Task: Search one way flight ticket for 2 adults, 4 children and 1 infant on lap in business from Meridian: Key Field to New Bern: Coastal Carolina Regional Airport (was Craven County Regional) on 5-4-2023. Choice of flights is United. Number of bags: 1 carry on bag. Price is upto 107000. Outbound departure time preference is 11:30.
Action: Mouse moved to (276, 103)
Screenshot: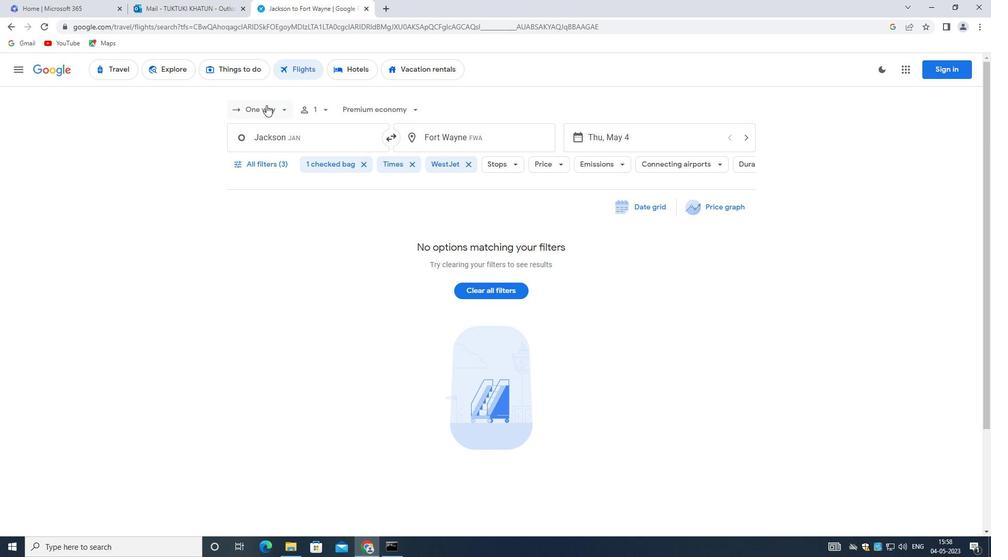 
Action: Mouse pressed left at (276, 103)
Screenshot: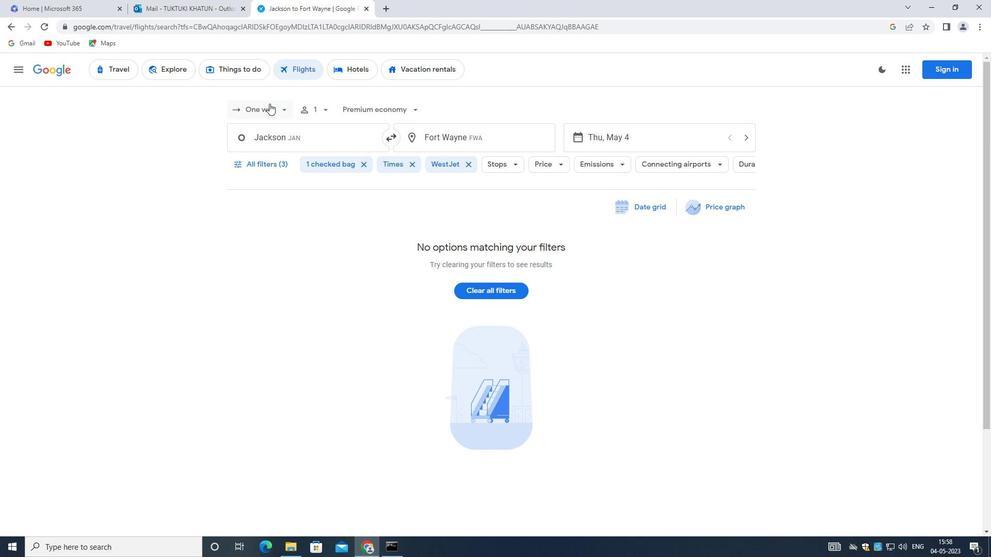 
Action: Mouse moved to (279, 152)
Screenshot: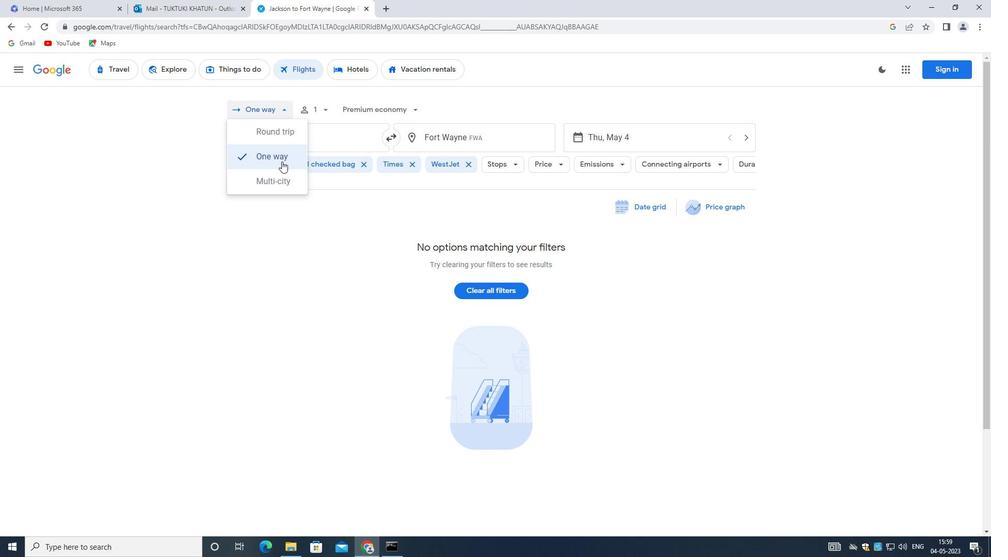 
Action: Mouse pressed left at (279, 152)
Screenshot: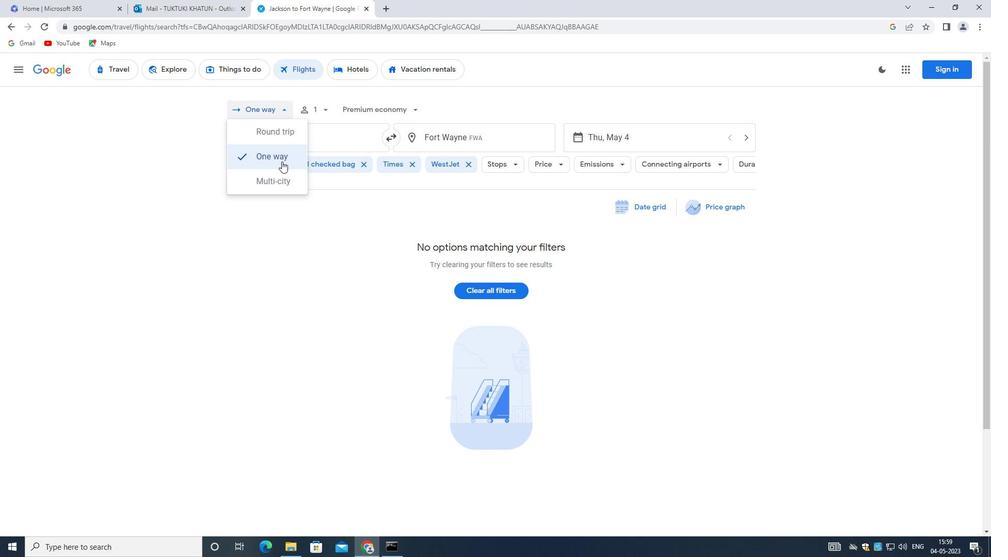 
Action: Mouse moved to (318, 105)
Screenshot: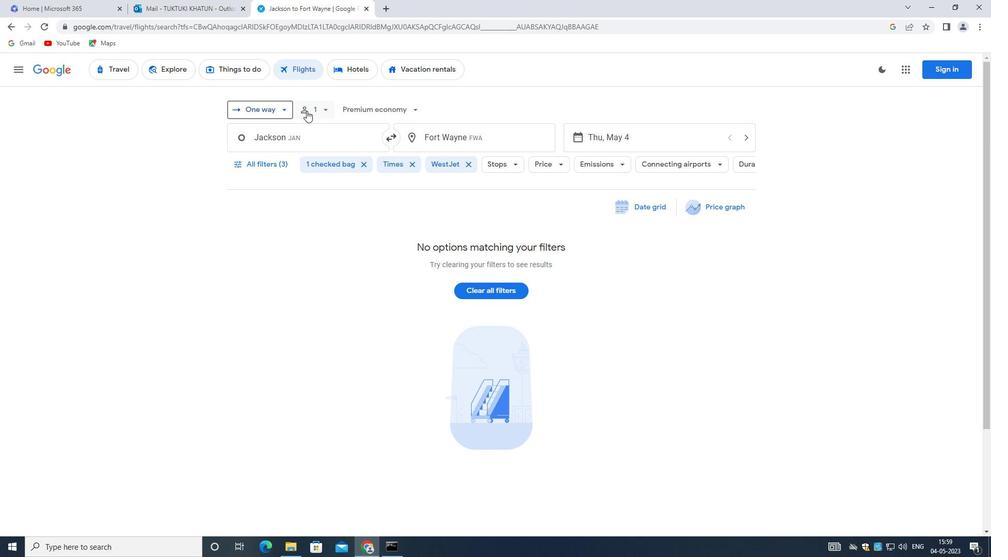 
Action: Mouse pressed left at (318, 105)
Screenshot: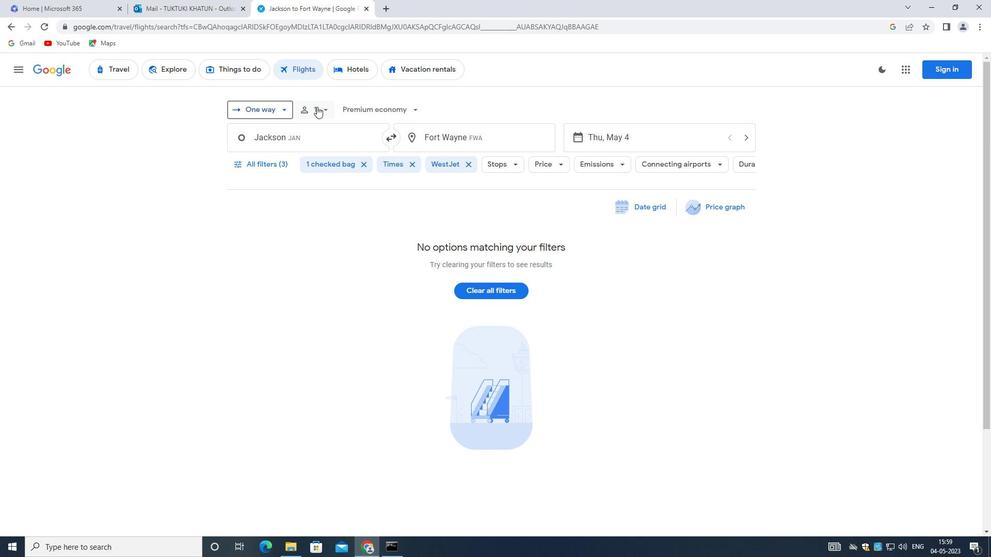 
Action: Mouse moved to (407, 140)
Screenshot: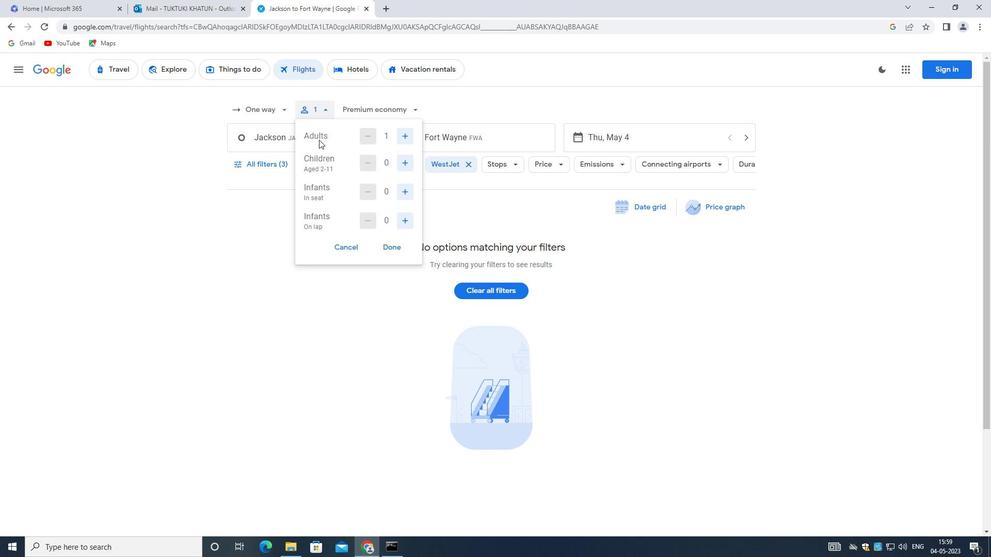 
Action: Mouse pressed left at (407, 140)
Screenshot: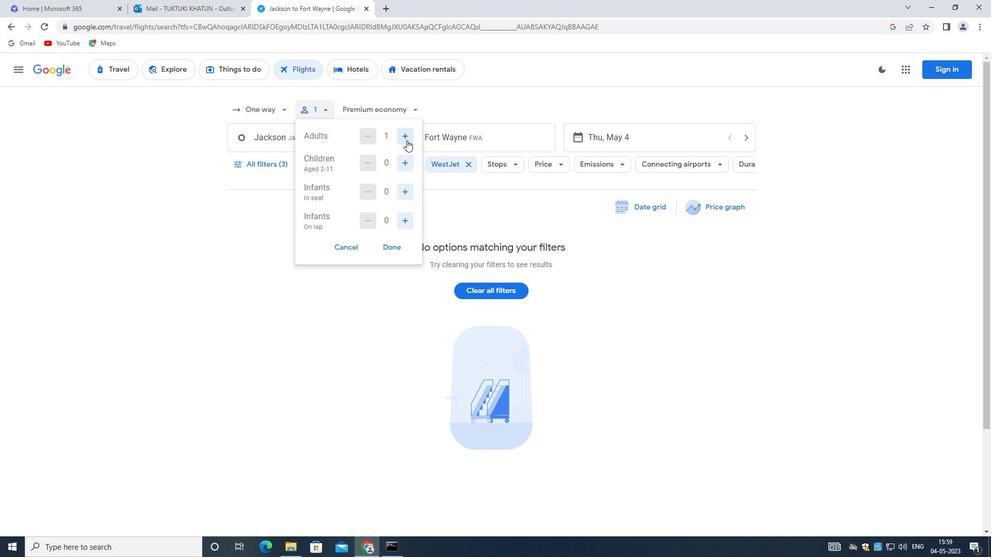
Action: Mouse moved to (400, 161)
Screenshot: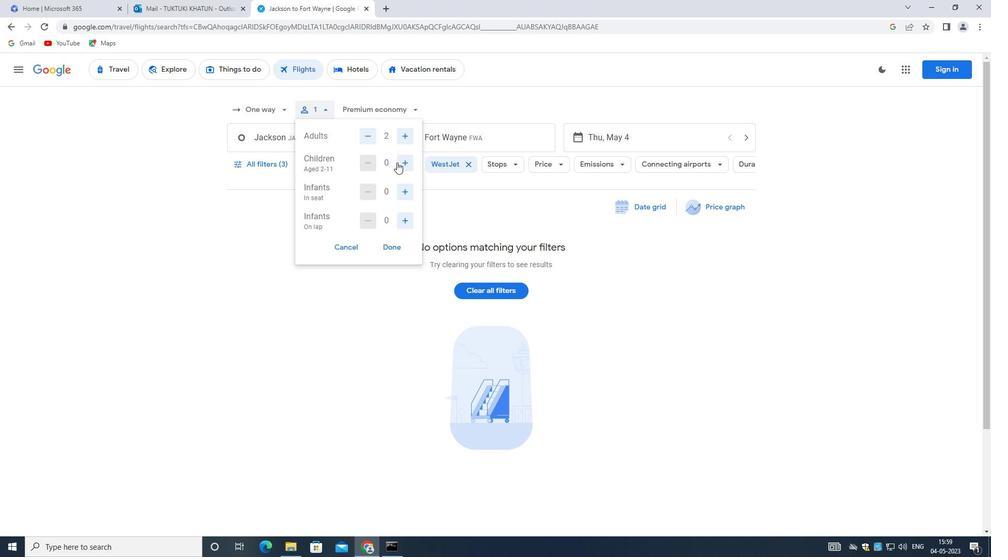 
Action: Mouse pressed left at (400, 161)
Screenshot: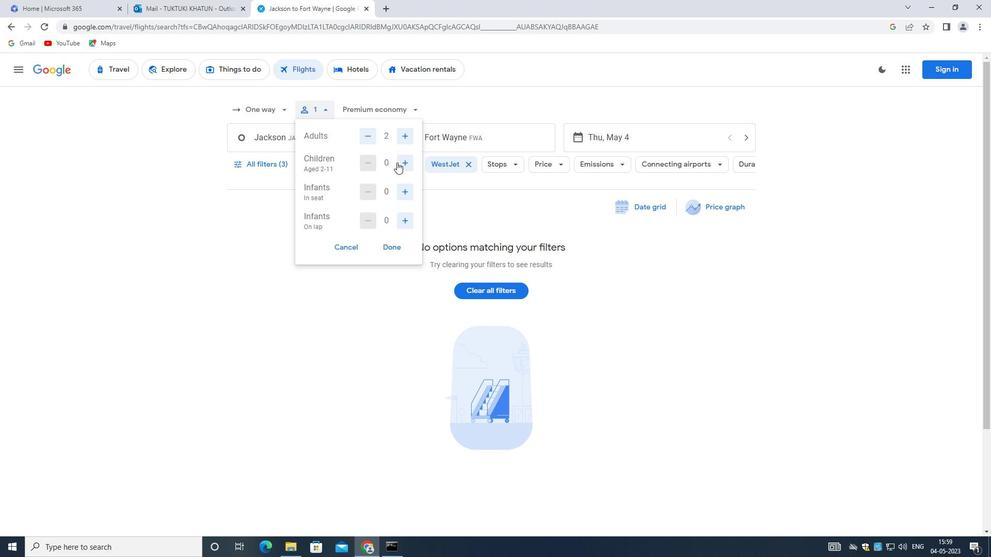 
Action: Mouse pressed left at (400, 161)
Screenshot: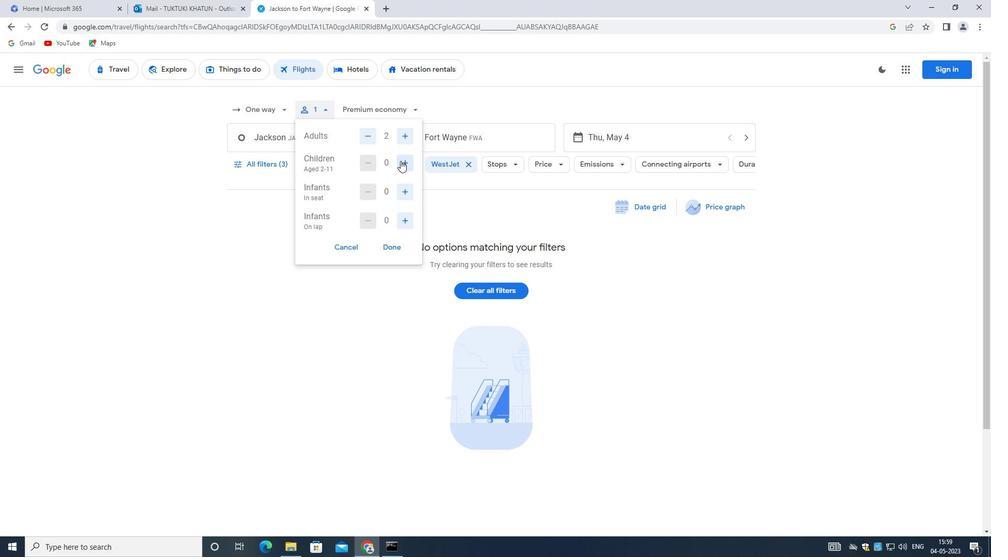 
Action: Mouse pressed left at (400, 161)
Screenshot: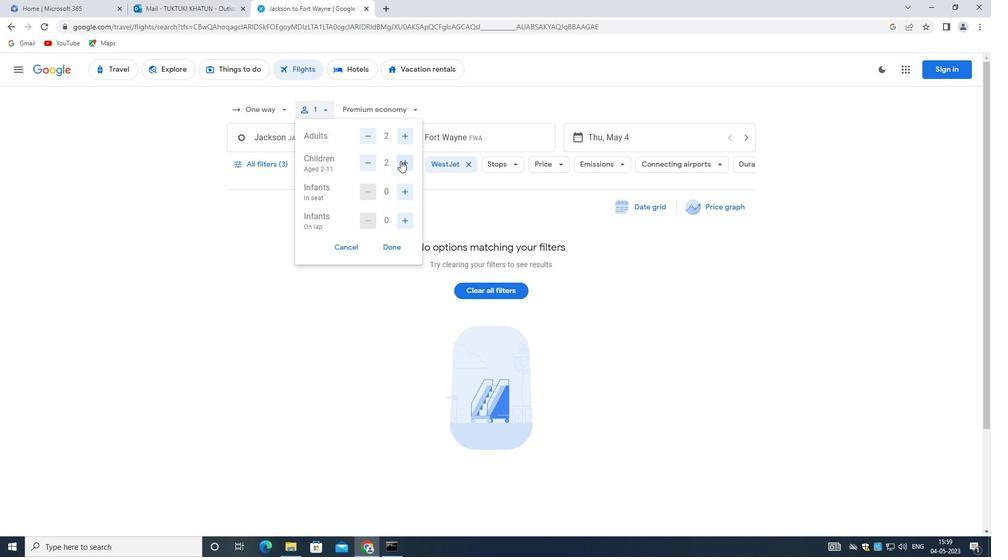 
Action: Mouse pressed left at (400, 161)
Screenshot: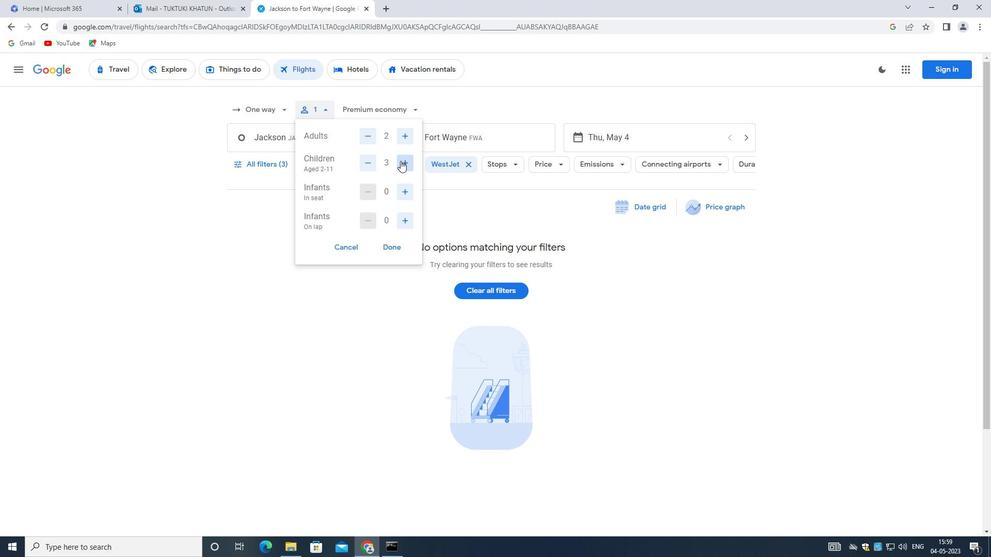
Action: Mouse moved to (404, 221)
Screenshot: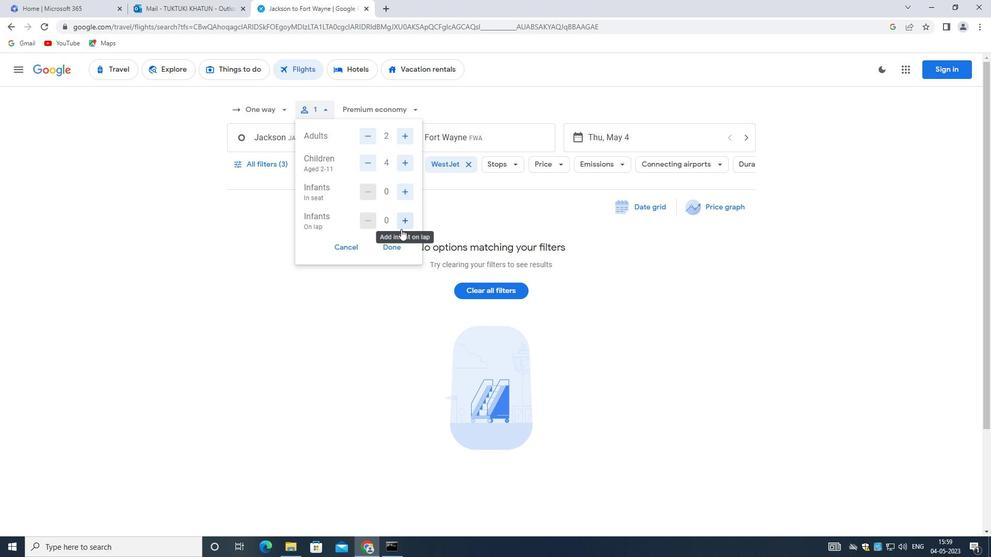 
Action: Mouse pressed left at (404, 221)
Screenshot: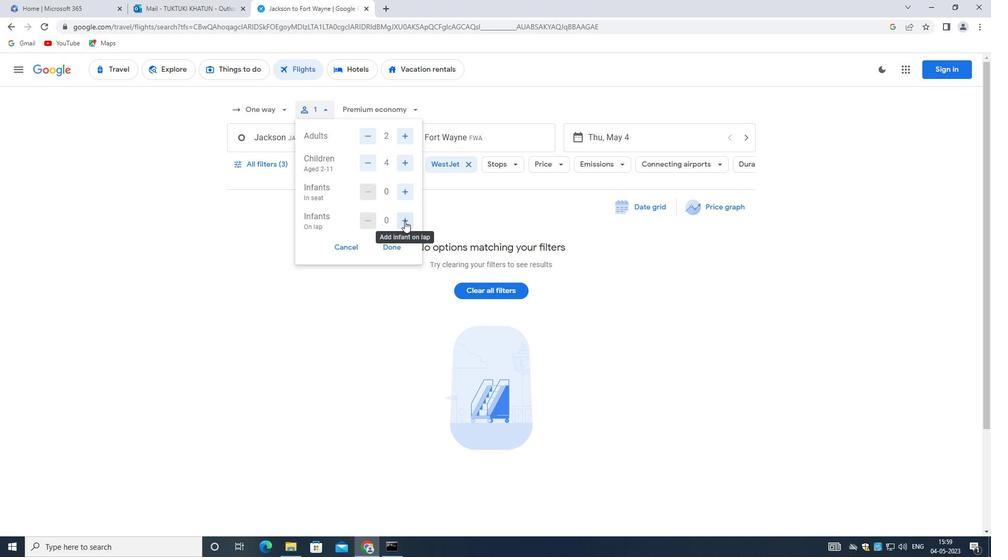 
Action: Mouse moved to (386, 243)
Screenshot: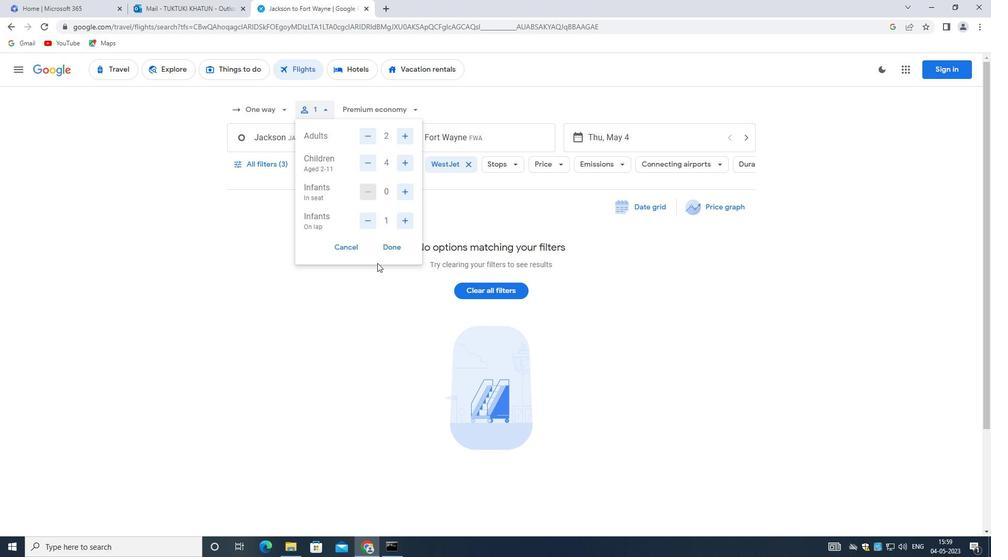 
Action: Mouse pressed left at (386, 243)
Screenshot: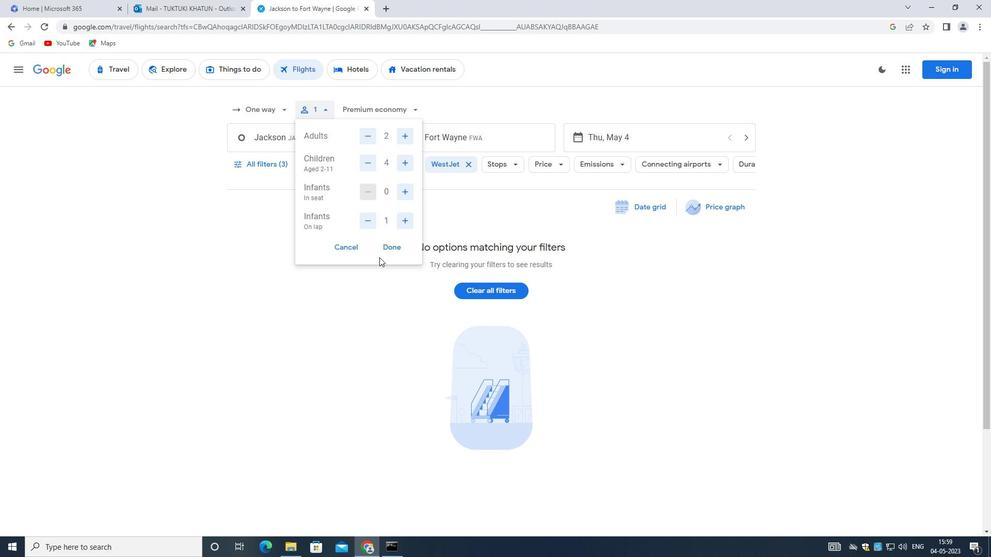 
Action: Mouse moved to (377, 110)
Screenshot: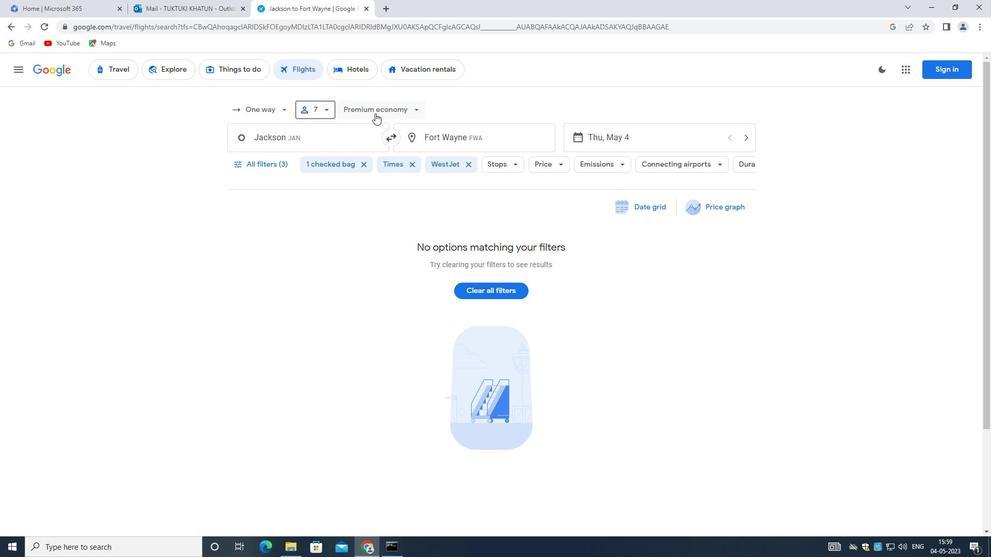 
Action: Mouse pressed left at (377, 110)
Screenshot: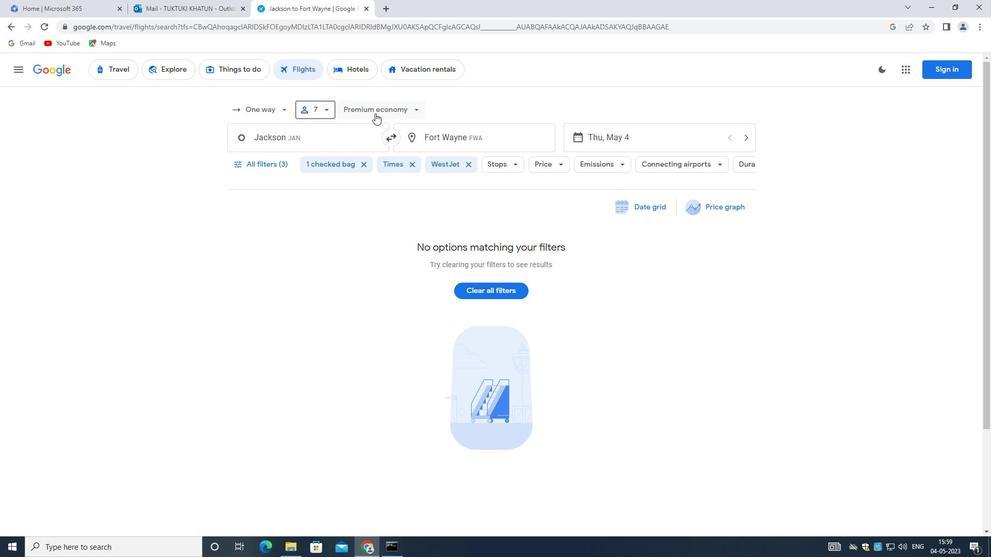 
Action: Mouse moved to (387, 179)
Screenshot: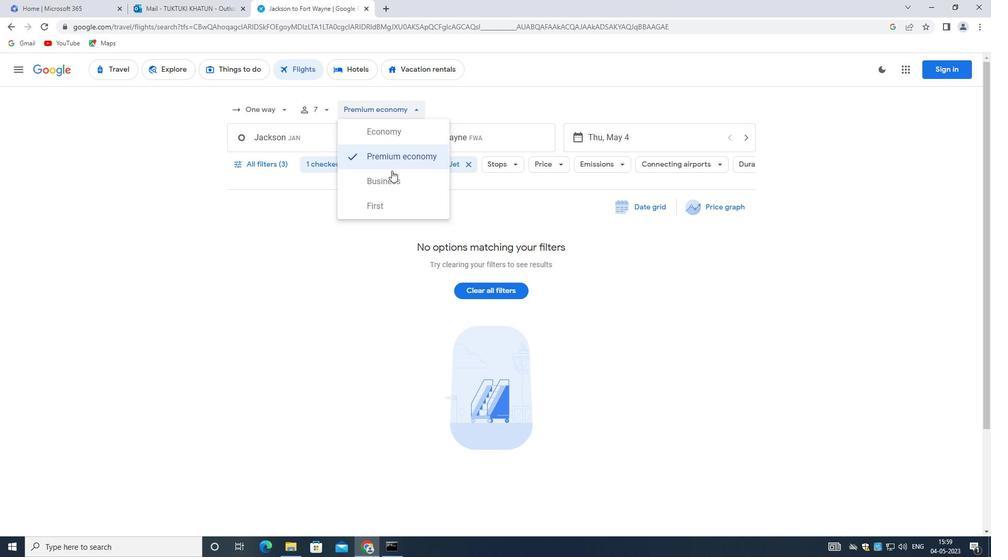 
Action: Mouse pressed left at (387, 179)
Screenshot: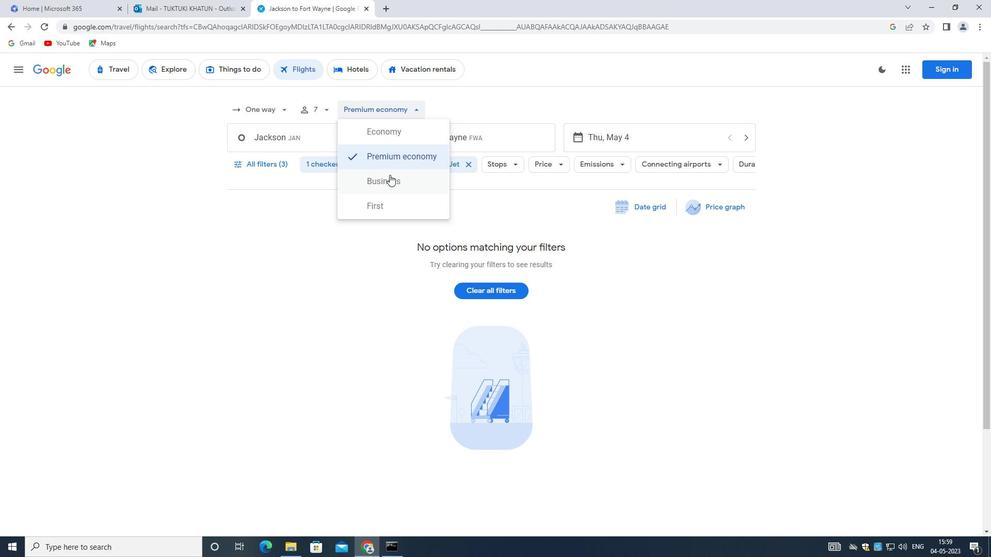 
Action: Mouse moved to (304, 137)
Screenshot: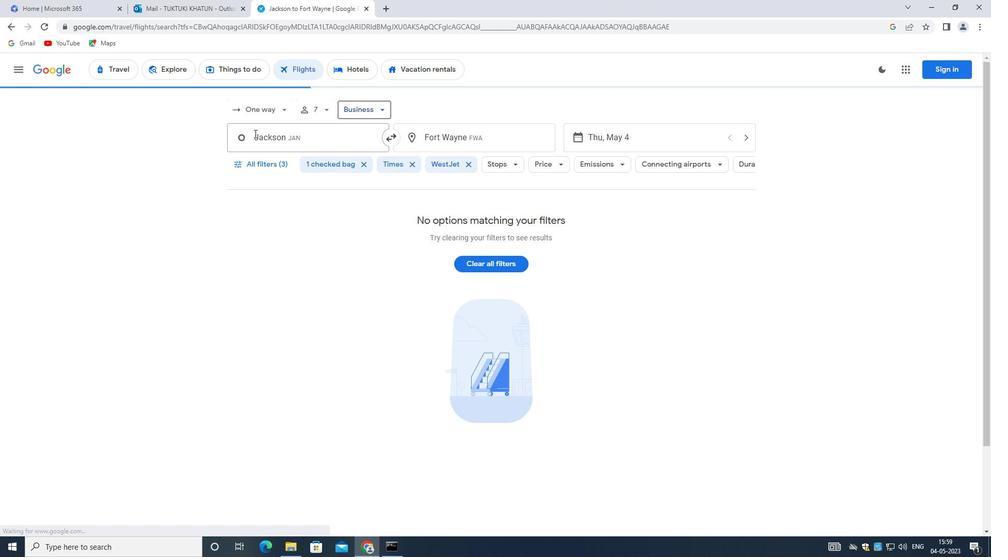 
Action: Mouse pressed left at (304, 137)
Screenshot: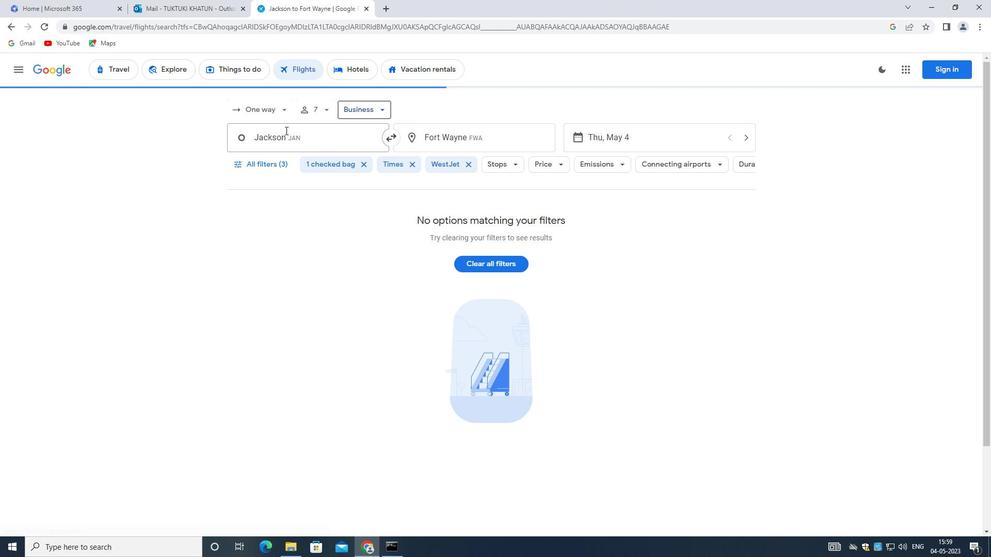 
Action: Key pressed <Key.backspace><Key.shift_r><Key.shift_r>Meridian<Key.shift_r><Key.shift_r><Key.shift_r><Key.shift_r><Key.shift_r><Key.shift_r><Key.shift_r><Key.shift_r><Key.shift_r><Key.shift_r><Key.shift_r><Key.shift_r><Key.shift_r><Key.shift_r><Key.shift_r><Key.shift_r><Key.shift_r><Key.shift_r><Key.shift_r><Key.shift_r><Key.shift_r><Key.shift_r><Key.shift_r><Key.shift_r><Key.shift_r><Key.shift_r><Key.shift_r><Key.shift_r><Key.shift_r><Key.shift_r><Key.shift_r><Key.shift_r><Key.shift_r><Key.shift_r><Key.shift_r><Key.shift_r>:<Key.shift_r><Key.shift_r><Key.shift_r><Key.shift_r><Key.shift_r>Key<Key.space><Key.shift>FIELD<Key.space>
Screenshot: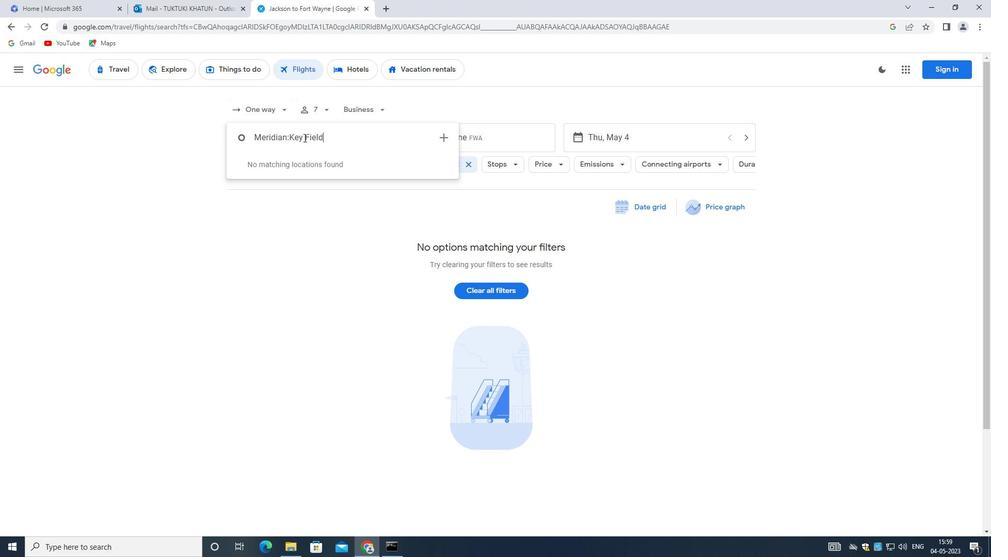 
Action: Mouse moved to (443, 135)
Screenshot: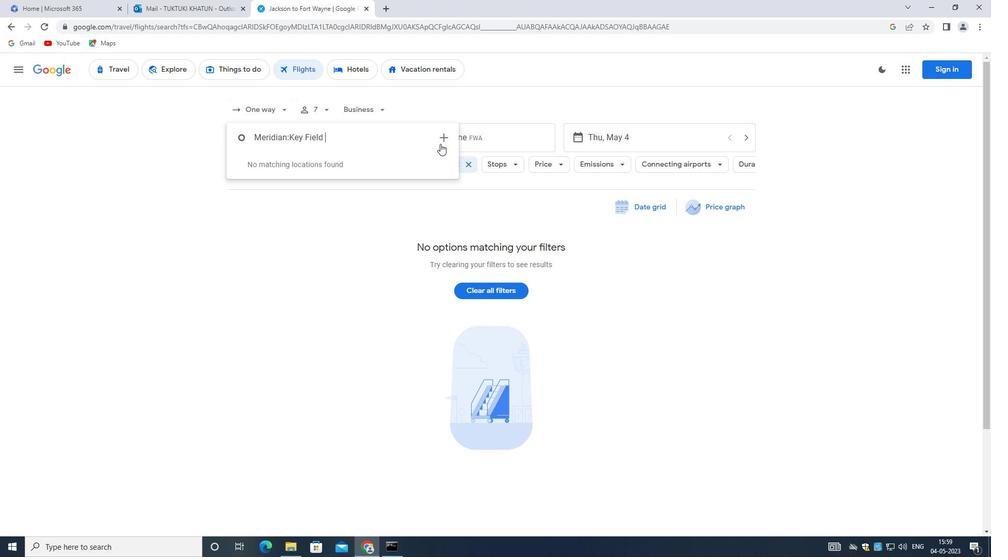 
Action: Mouse pressed left at (443, 135)
Screenshot: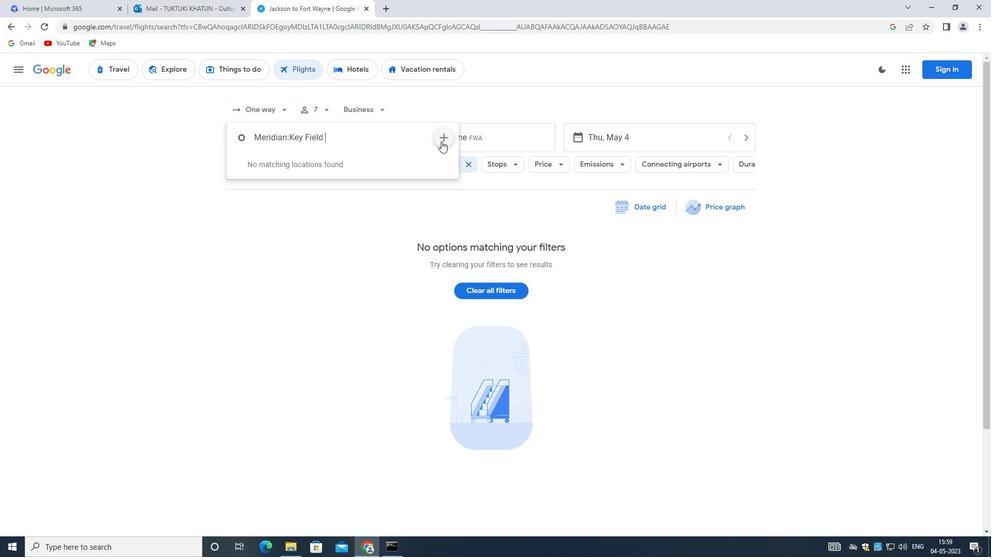
Action: Mouse moved to (495, 138)
Screenshot: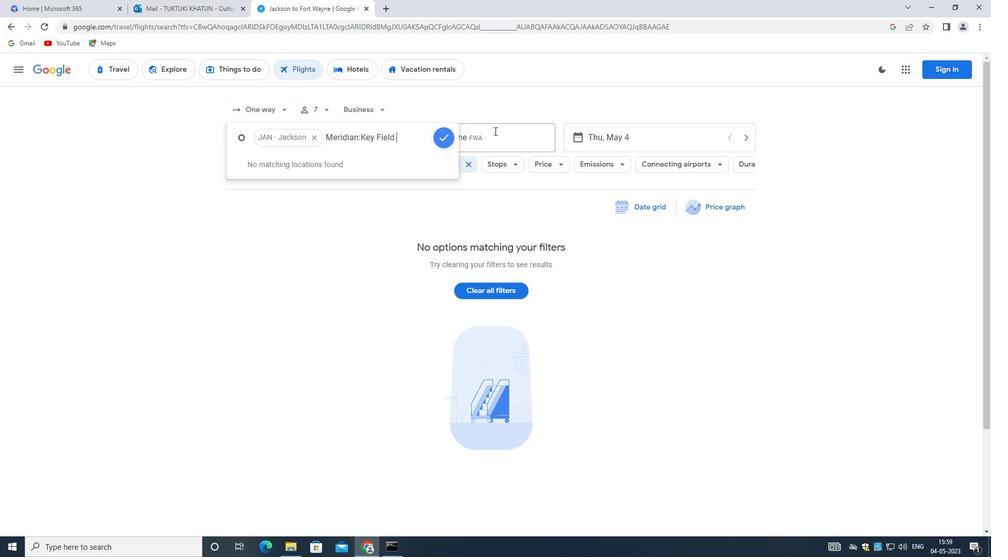 
Action: Mouse pressed left at (495, 138)
Screenshot: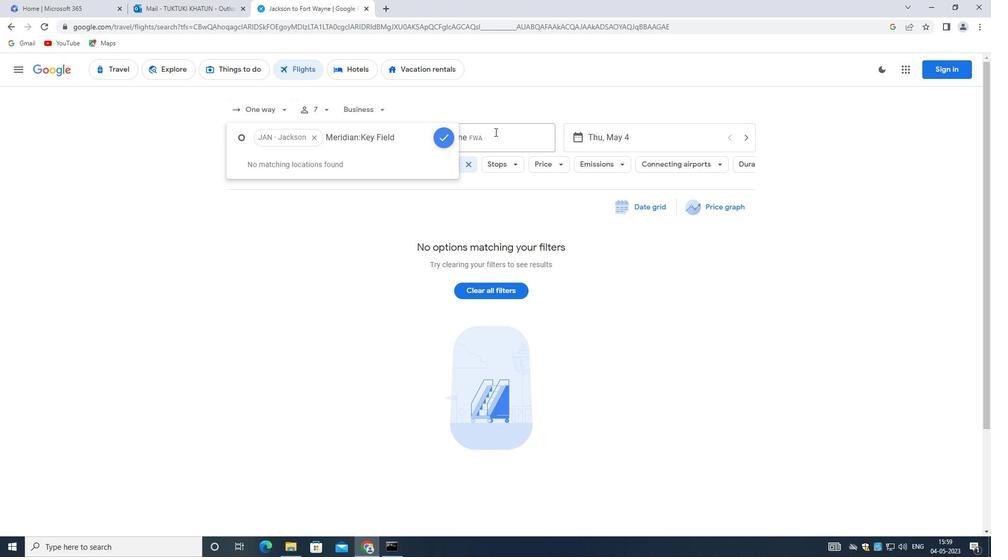 
Action: Mouse moved to (495, 138)
Screenshot: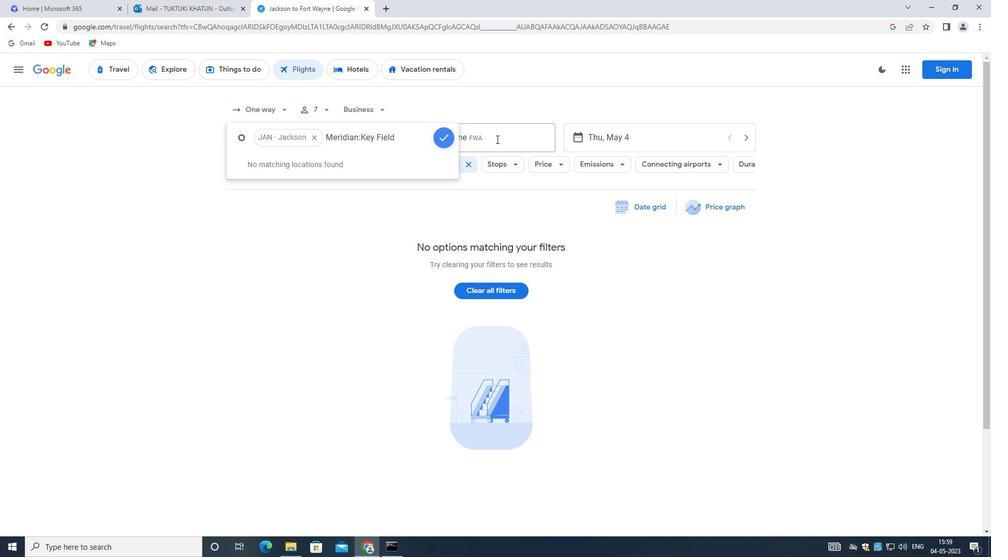 
Action: Key pressed <Key.backspace>
Screenshot: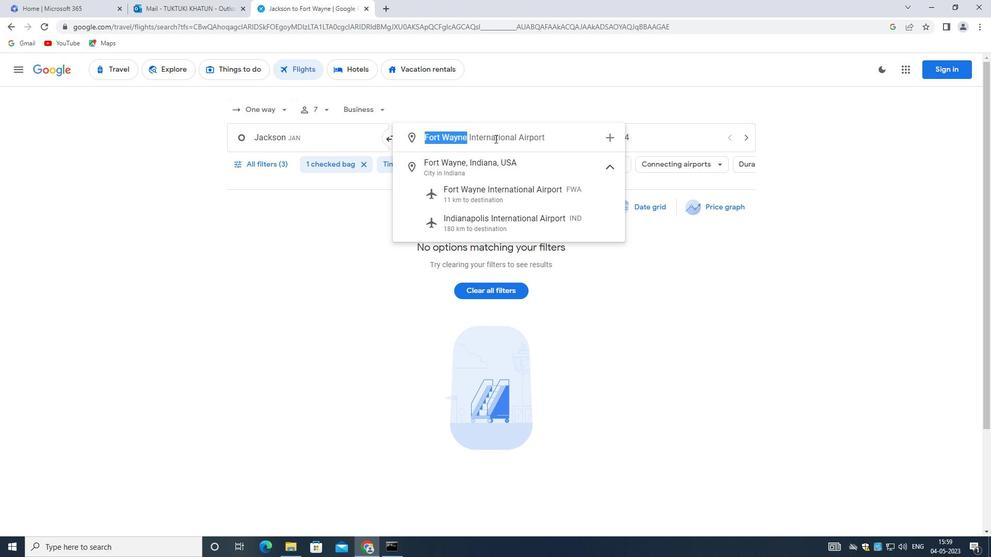 
Action: Mouse moved to (495, 138)
Screenshot: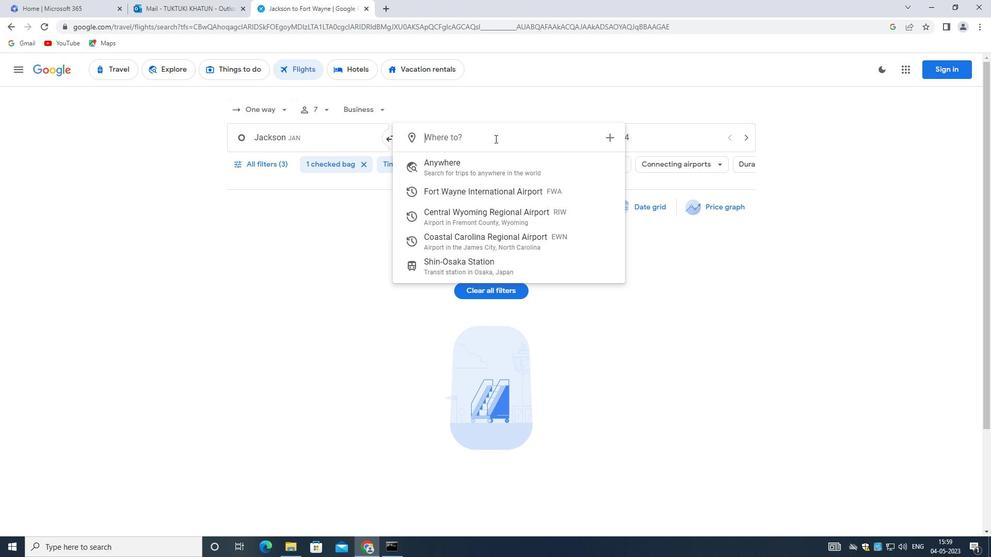 
Action: Key pressed <Key.shift><Key.shift><Key.shift><Key.shift><Key.shift><Key.shift><Key.shift><Key.shift><Key.shift><Key.shift><Key.shift><Key.shift><Key.shift><Key.shift><Key.shift><Key.shift><Key.shift><Key.shift><Key.shift><Key.shift><Key.shift><Key.shift><Key.shift><Key.shift><Key.shift>COASTAL<Key.space><Key.shift>CAROLINA<Key.space><Key.shift><Key.shift><Key.shift><Key.shift><Key.shift><Key.shift>R
Screenshot: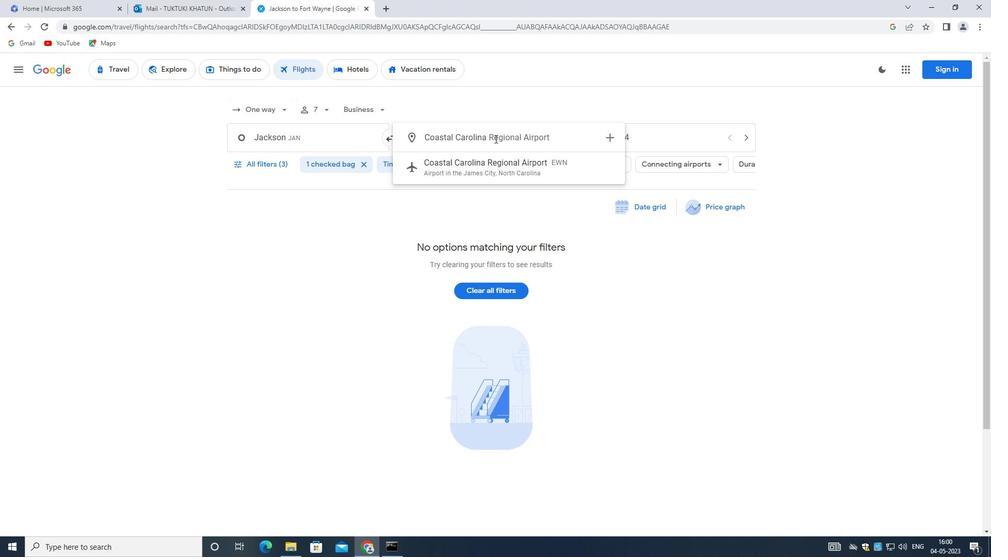 
Action: Mouse moved to (491, 163)
Screenshot: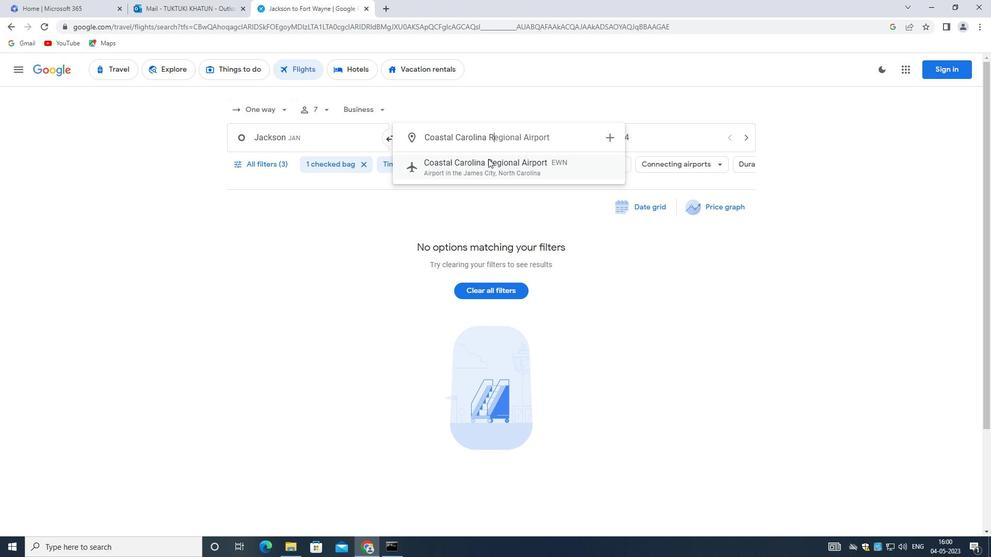 
Action: Mouse pressed left at (491, 163)
Screenshot: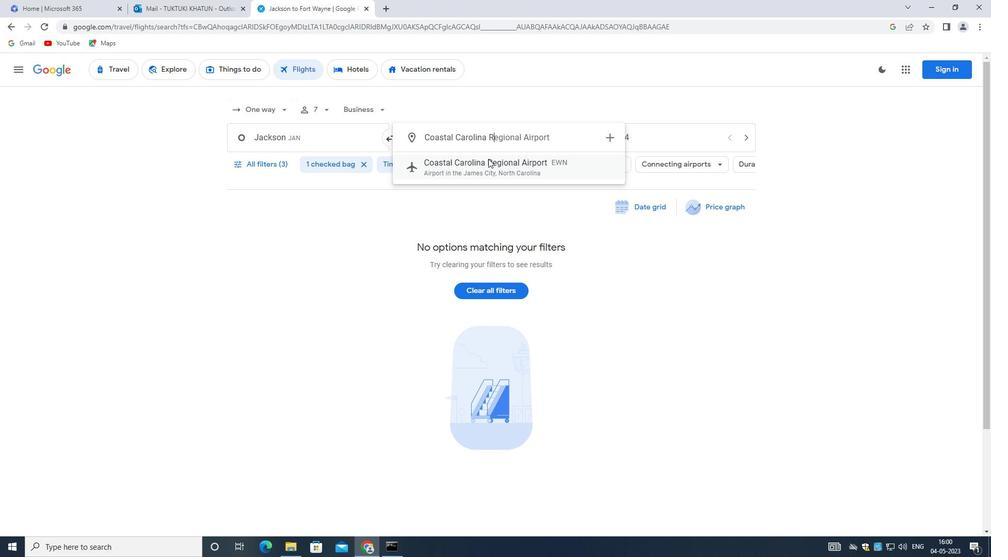 
Action: Mouse moved to (643, 145)
Screenshot: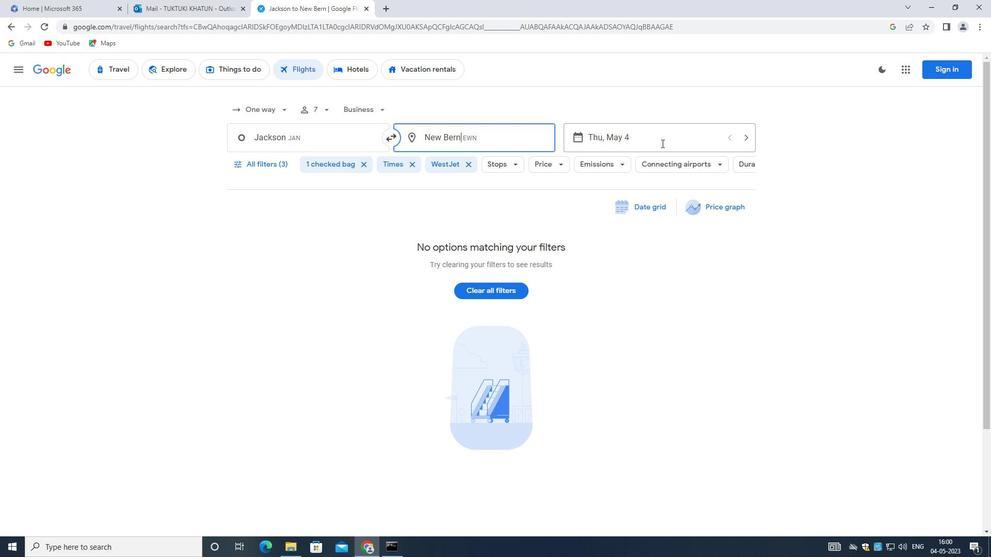 
Action: Mouse pressed left at (643, 145)
Screenshot: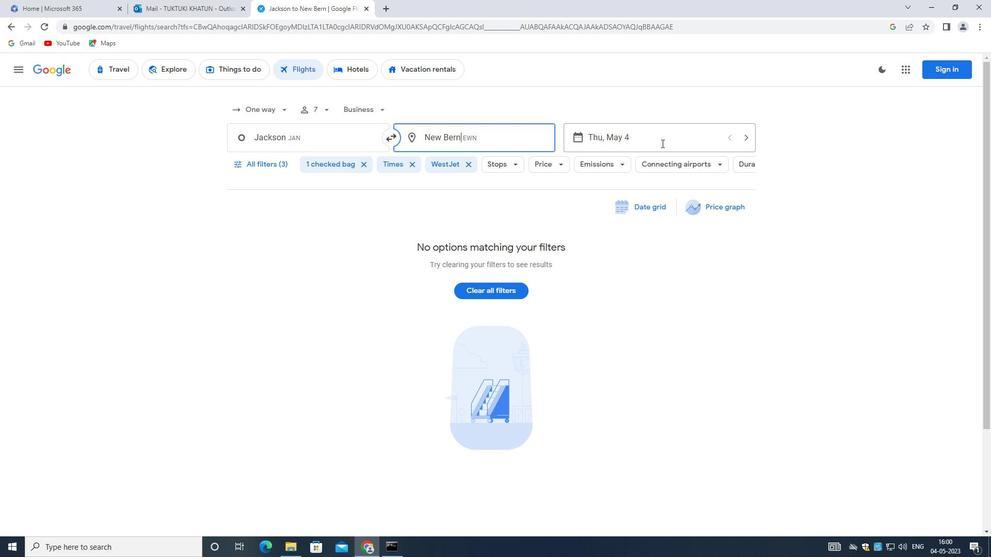 
Action: Mouse moved to (729, 390)
Screenshot: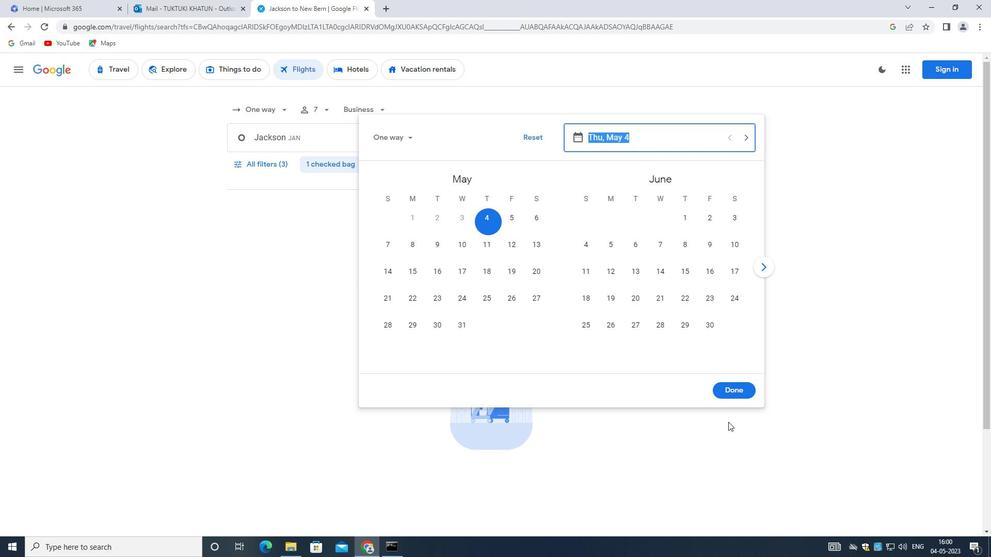 
Action: Mouse pressed left at (729, 390)
Screenshot: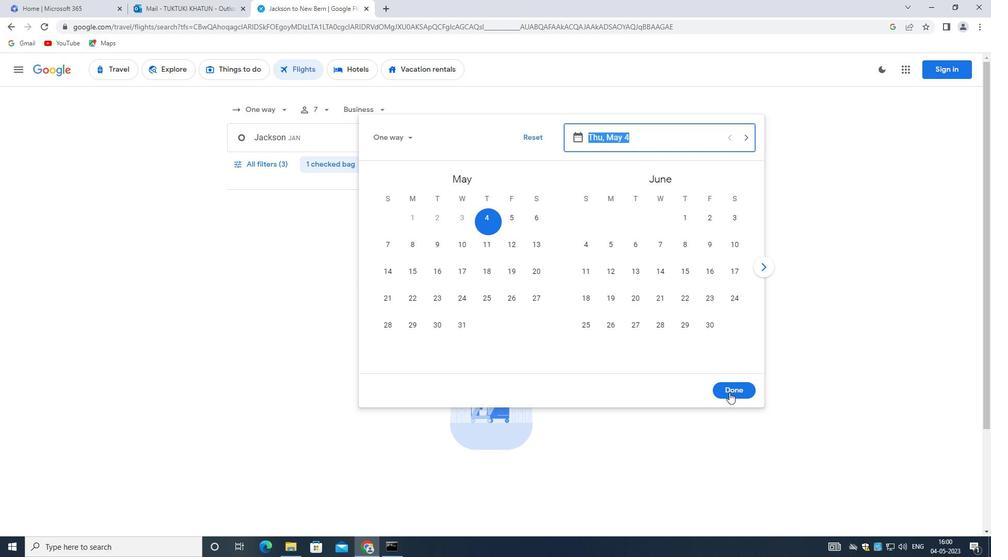 
Action: Mouse moved to (268, 161)
Screenshot: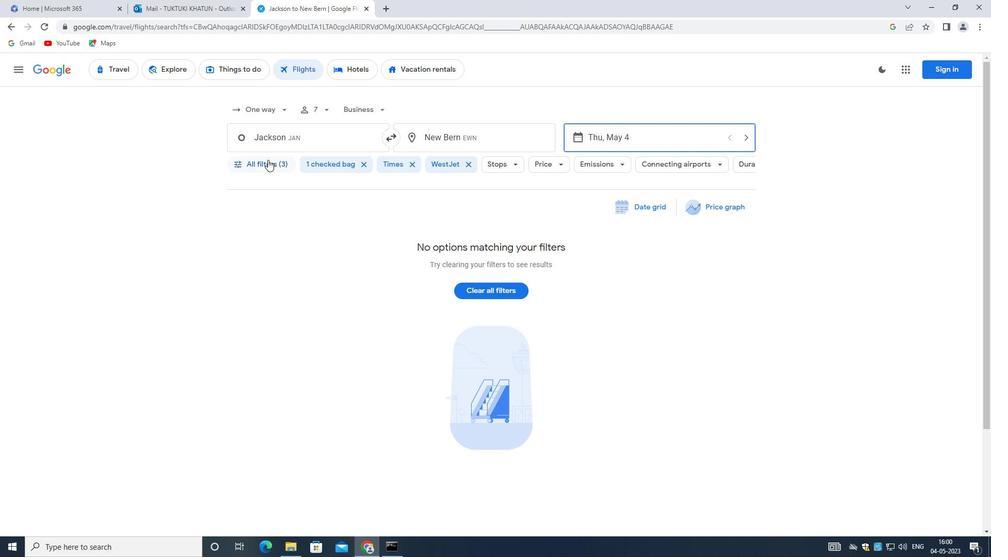 
Action: Mouse pressed left at (268, 161)
Screenshot: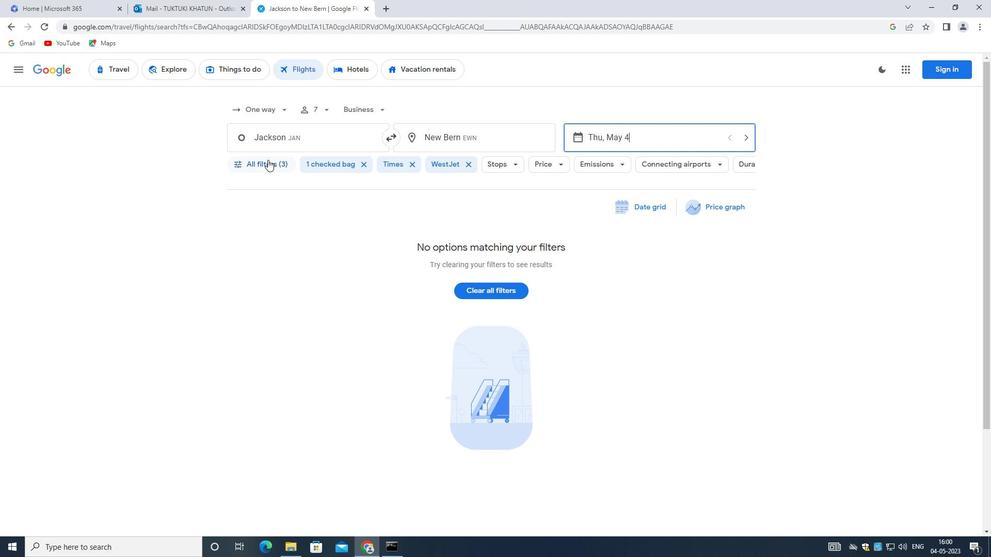 
Action: Mouse moved to (322, 351)
Screenshot: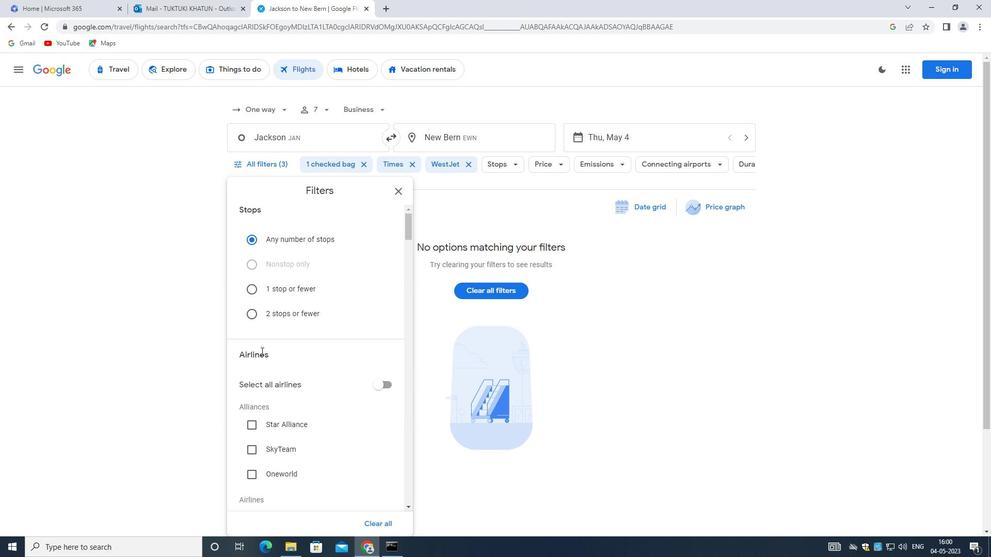 
Action: Mouse scrolled (322, 350) with delta (0, 0)
Screenshot: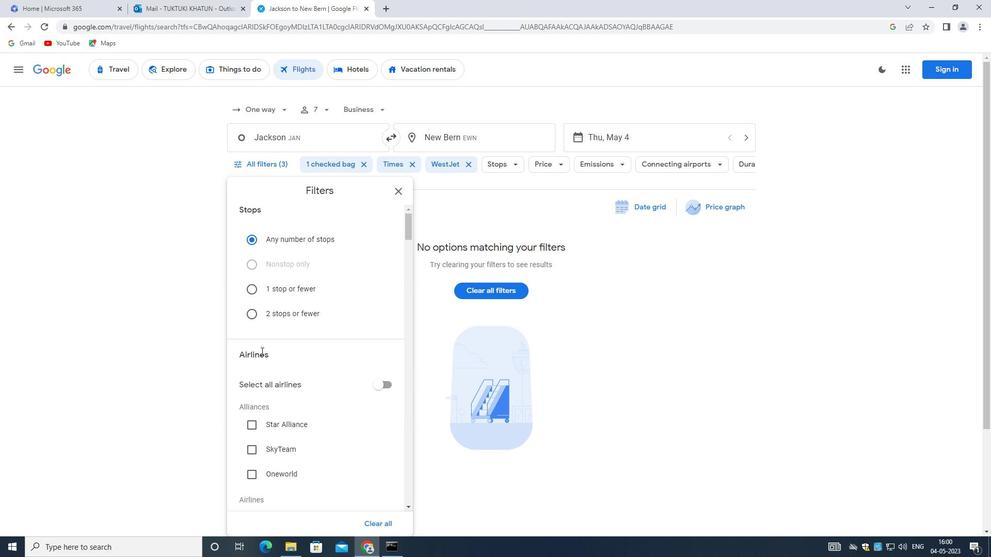 
Action: Mouse moved to (322, 351)
Screenshot: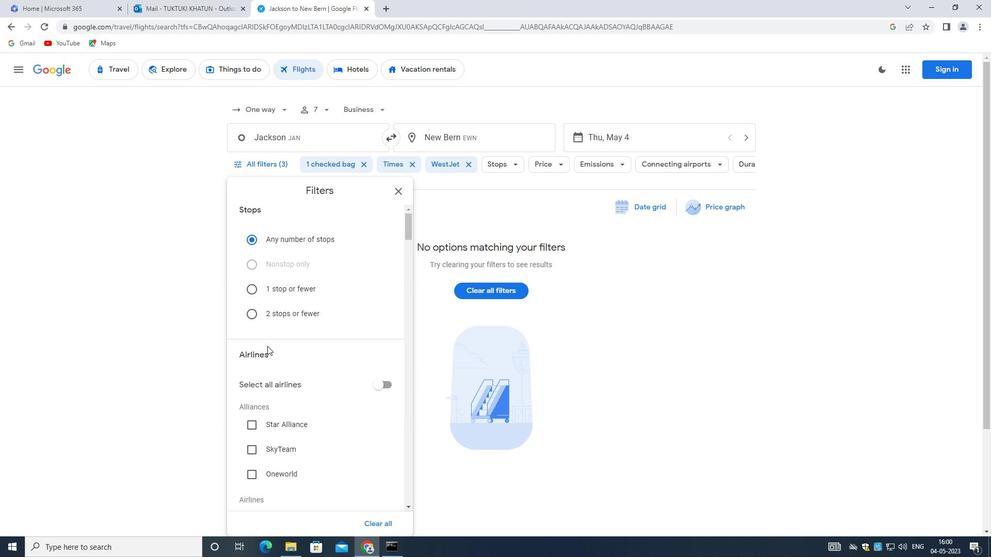 
Action: Mouse scrolled (322, 351) with delta (0, 0)
Screenshot: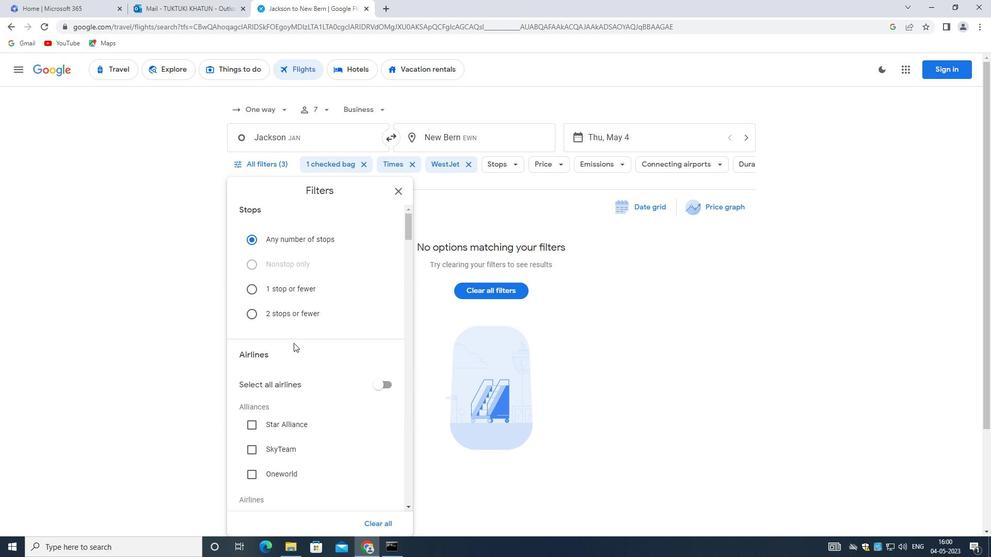 
Action: Mouse moved to (322, 352)
Screenshot: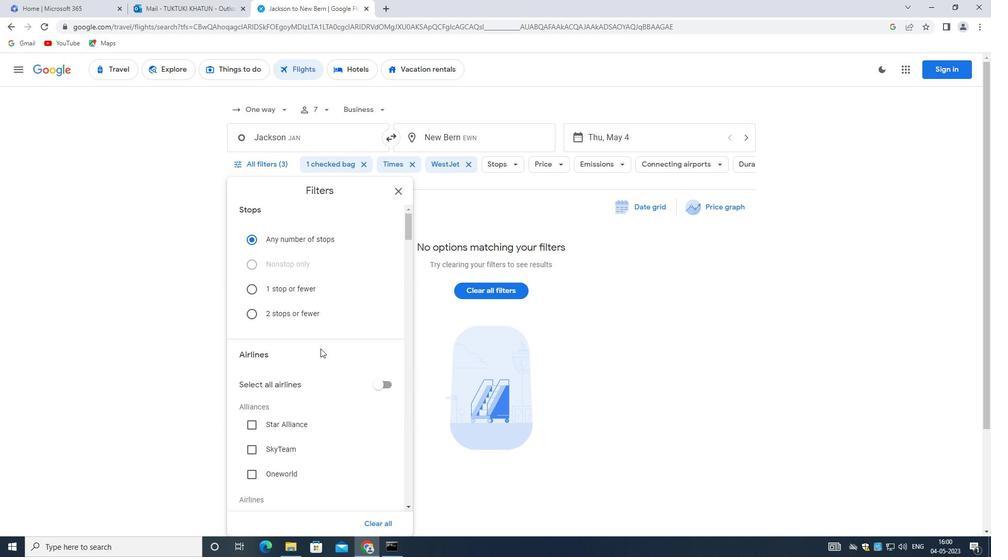 
Action: Mouse scrolled (322, 351) with delta (0, 0)
Screenshot: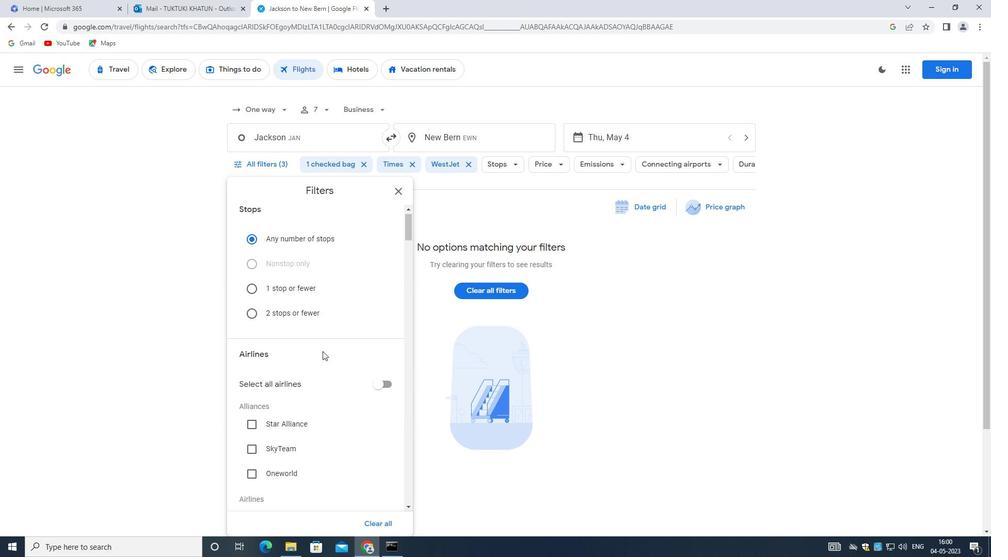 
Action: Mouse moved to (322, 352)
Screenshot: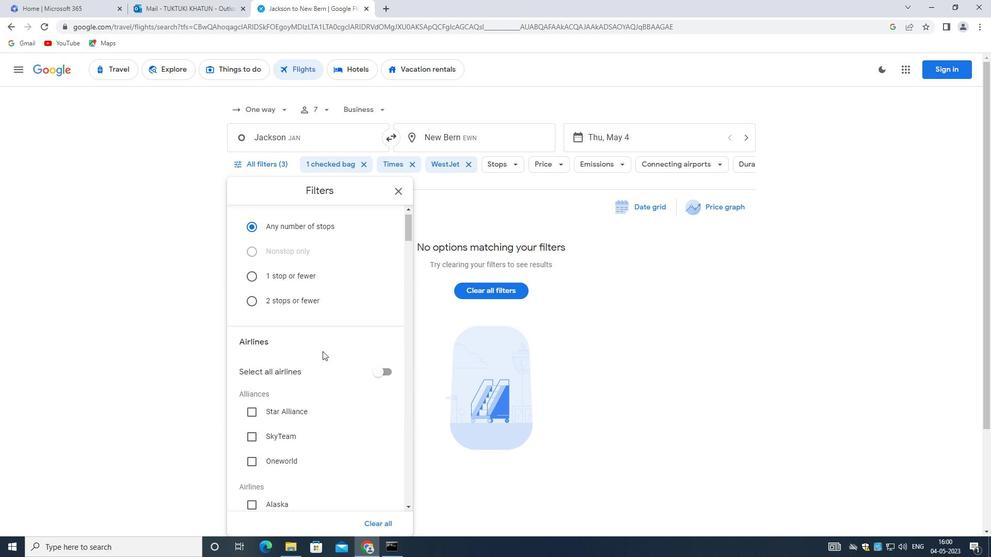 
Action: Mouse scrolled (322, 351) with delta (0, 0)
Screenshot: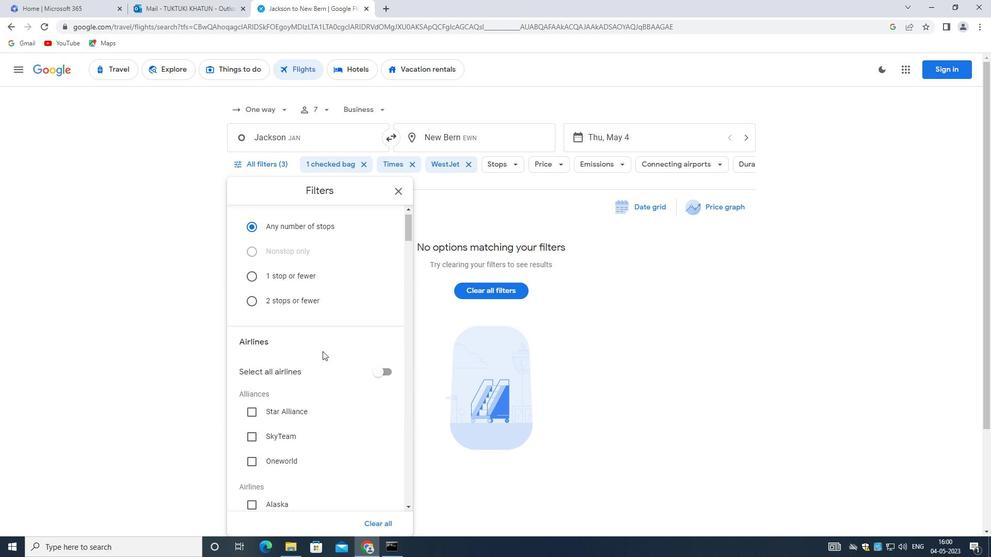 
Action: Mouse moved to (369, 385)
Screenshot: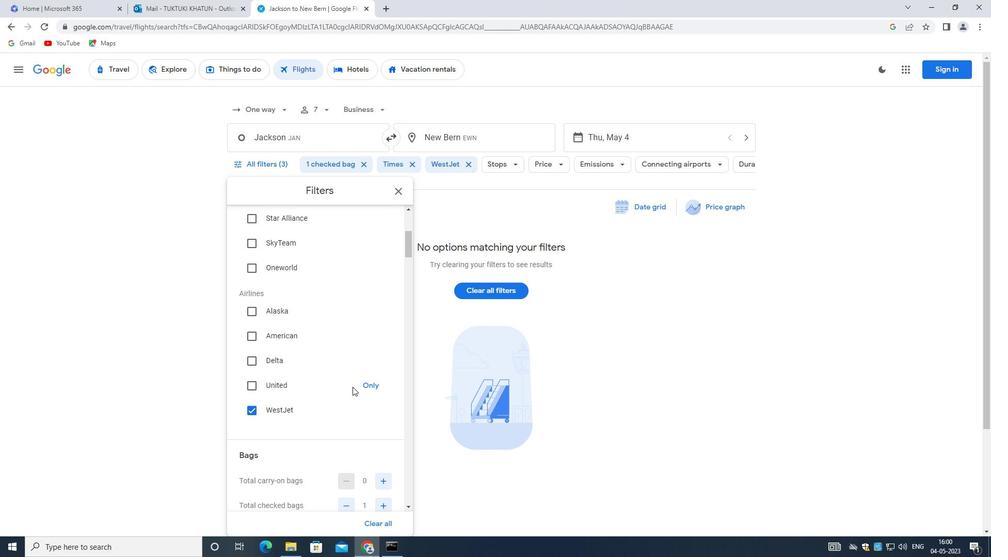 
Action: Mouse pressed left at (369, 385)
Screenshot: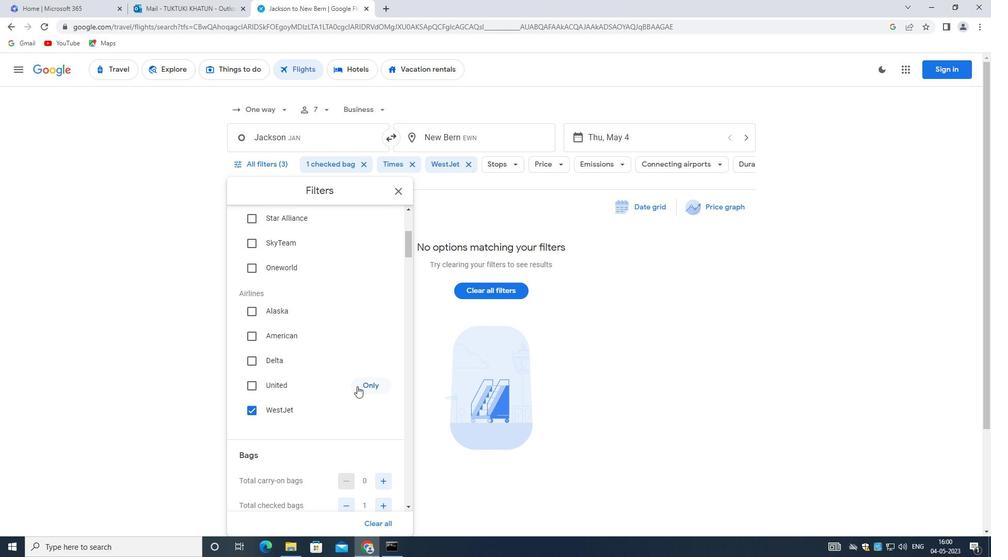 
Action: Mouse moved to (314, 332)
Screenshot: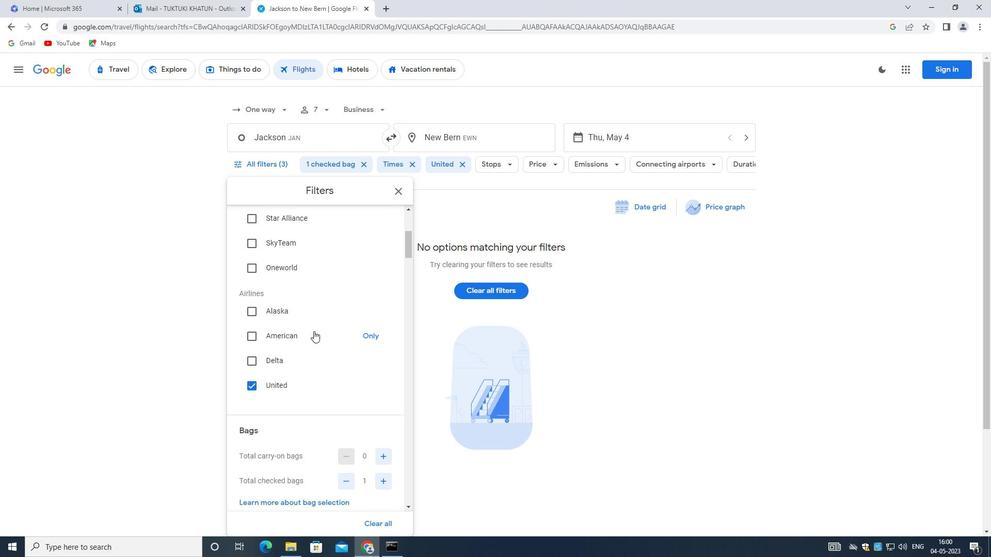 
Action: Mouse scrolled (314, 332) with delta (0, 0)
Screenshot: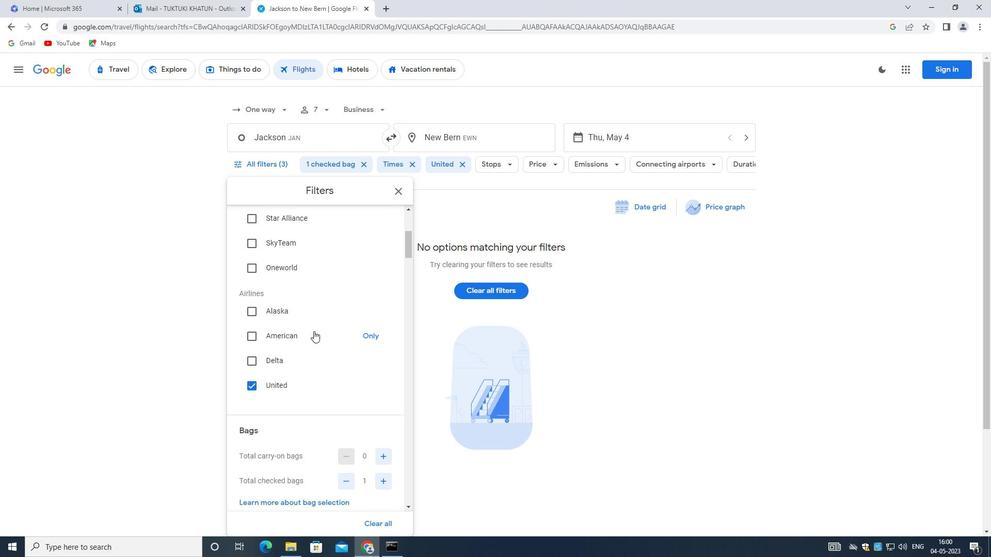 
Action: Mouse moved to (312, 334)
Screenshot: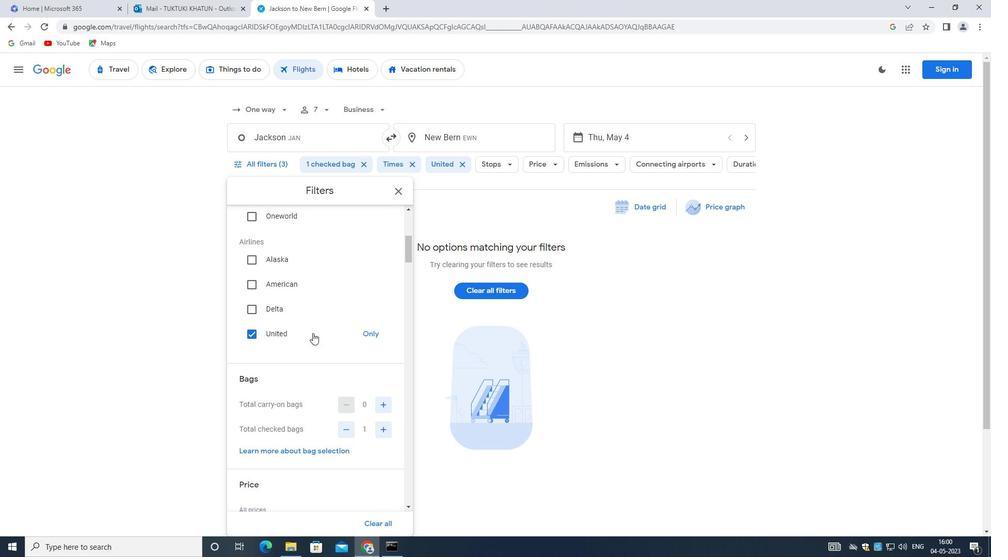 
Action: Mouse scrolled (312, 333) with delta (0, 0)
Screenshot: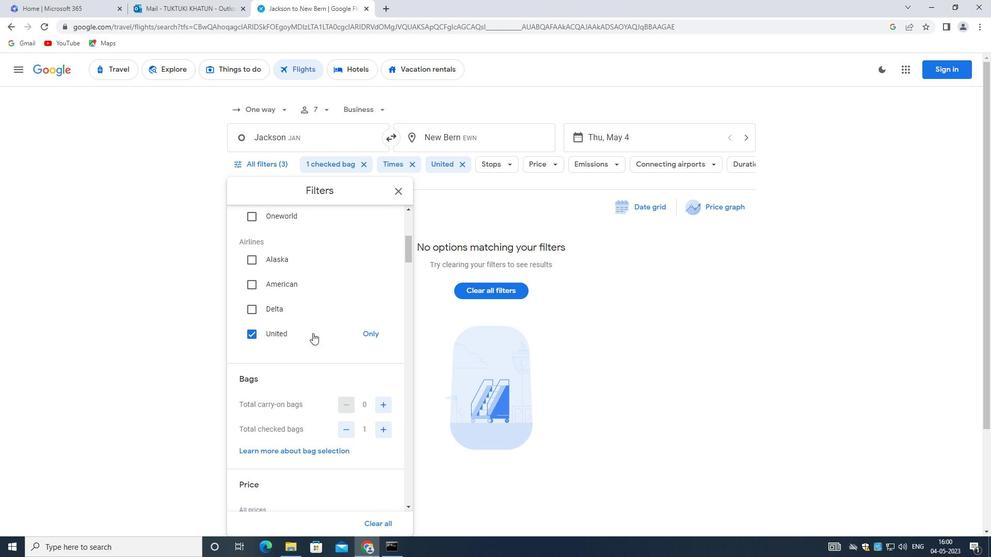 
Action: Mouse scrolled (312, 333) with delta (0, 0)
Screenshot: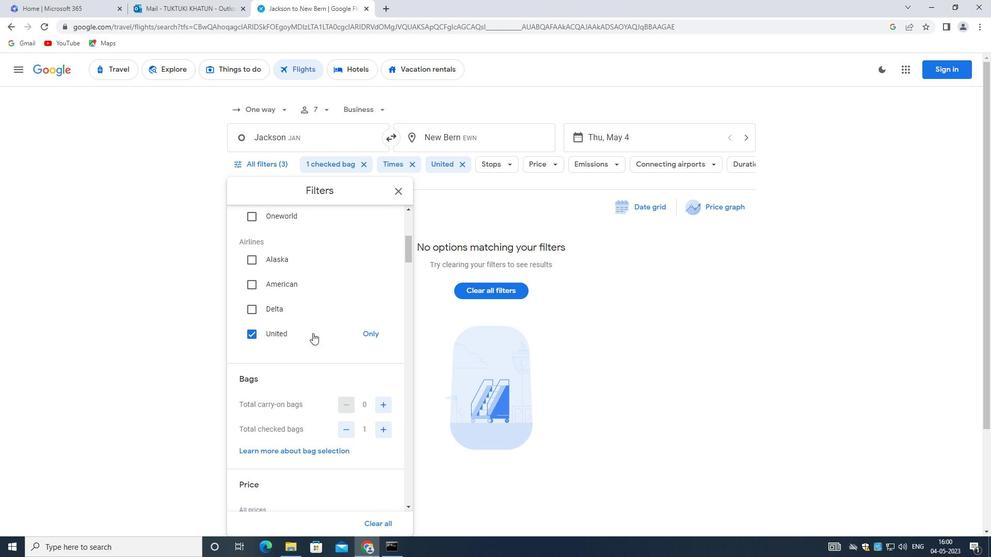 
Action: Mouse moved to (378, 301)
Screenshot: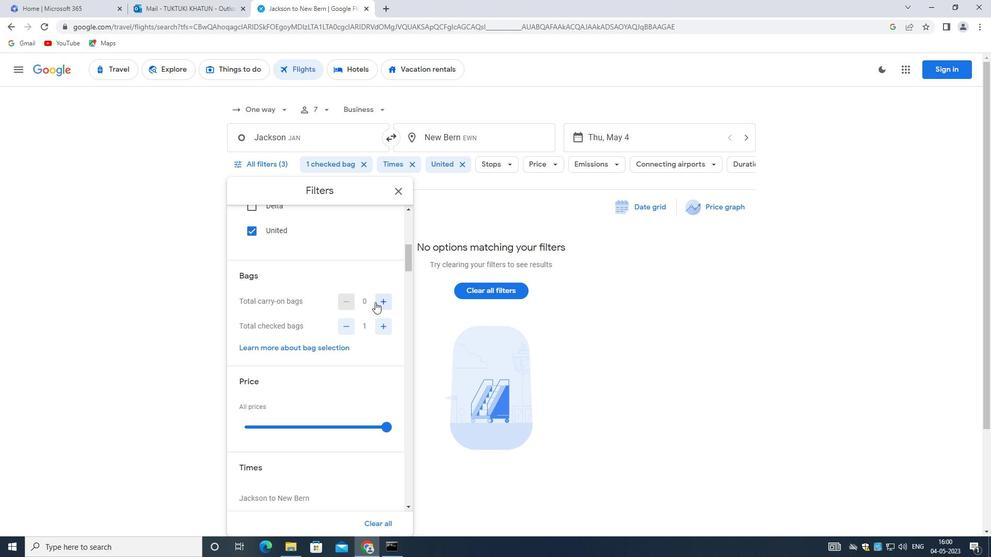 
Action: Mouse pressed left at (378, 301)
Screenshot: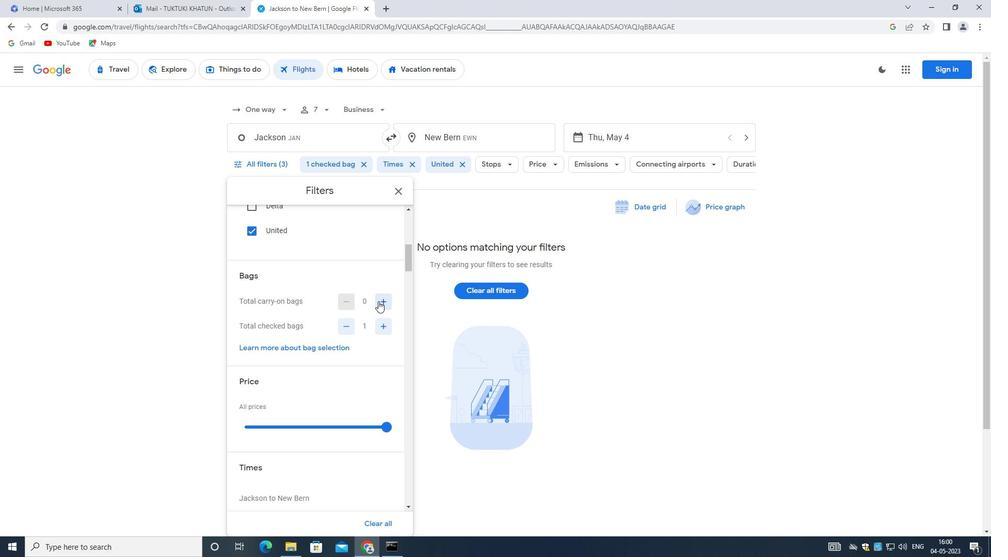 
Action: Mouse moved to (346, 326)
Screenshot: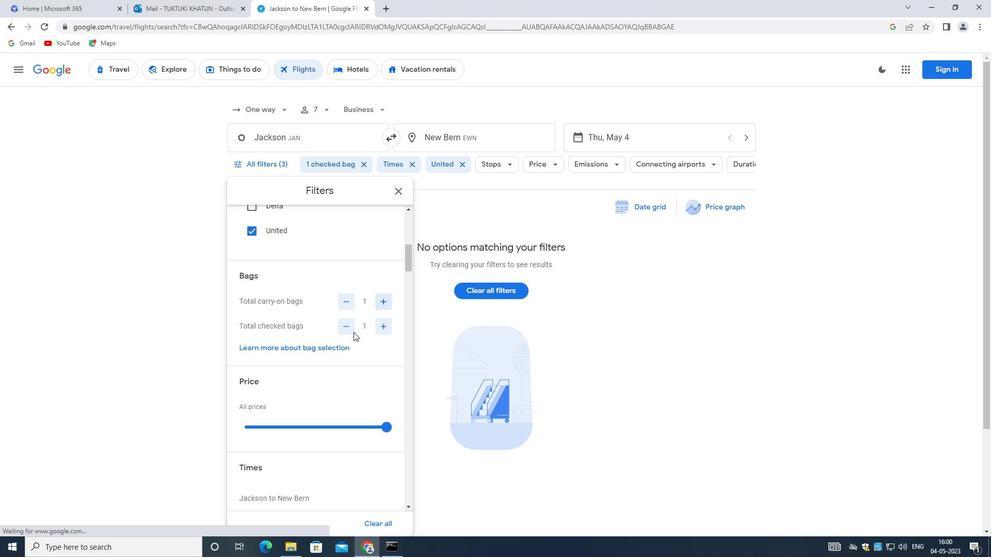 
Action: Mouse pressed left at (346, 326)
Screenshot: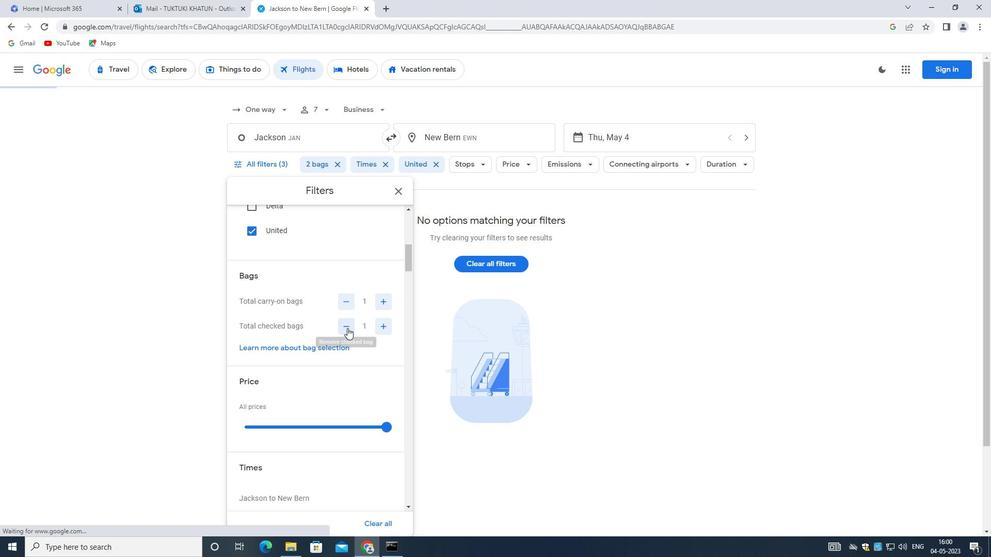 
Action: Mouse moved to (324, 327)
Screenshot: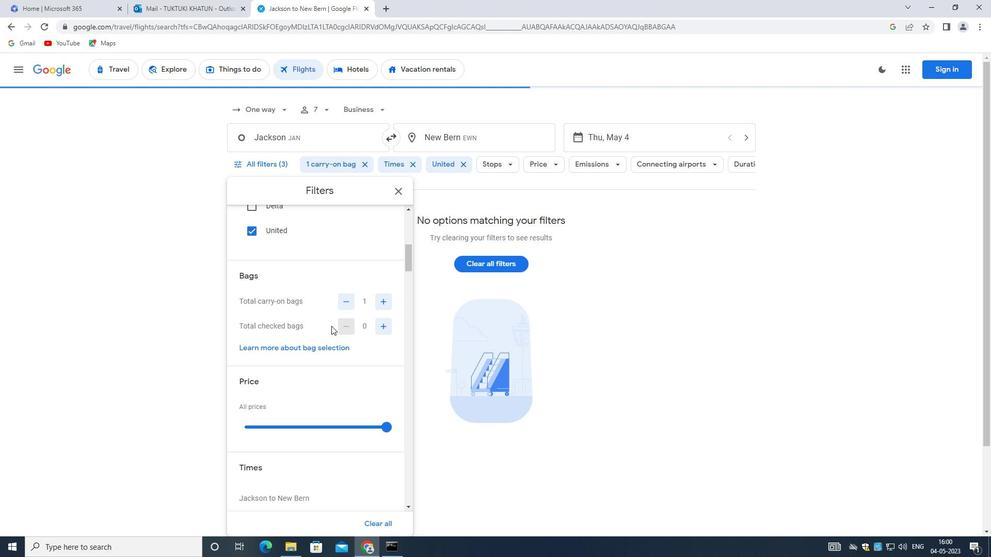 
Action: Mouse scrolled (324, 326) with delta (0, 0)
Screenshot: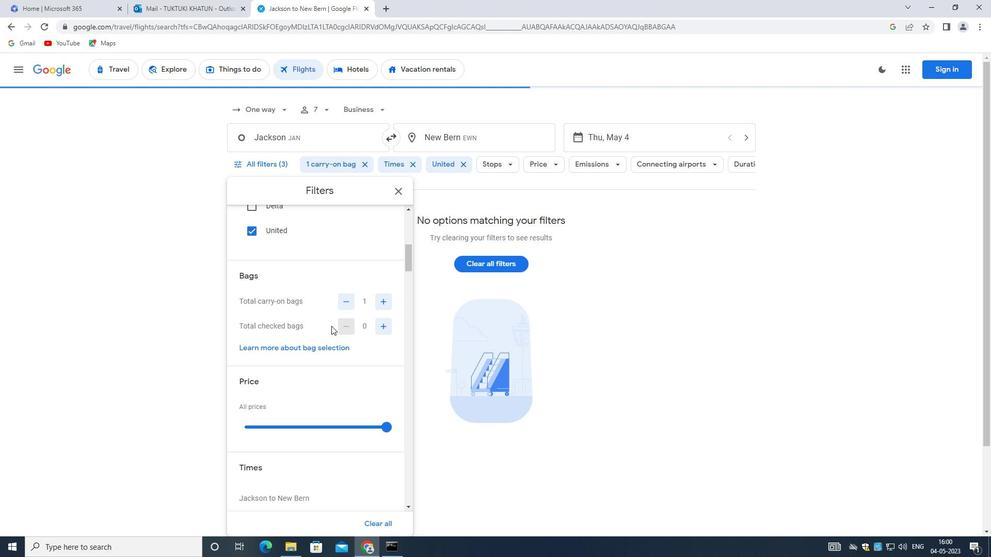 
Action: Mouse moved to (320, 330)
Screenshot: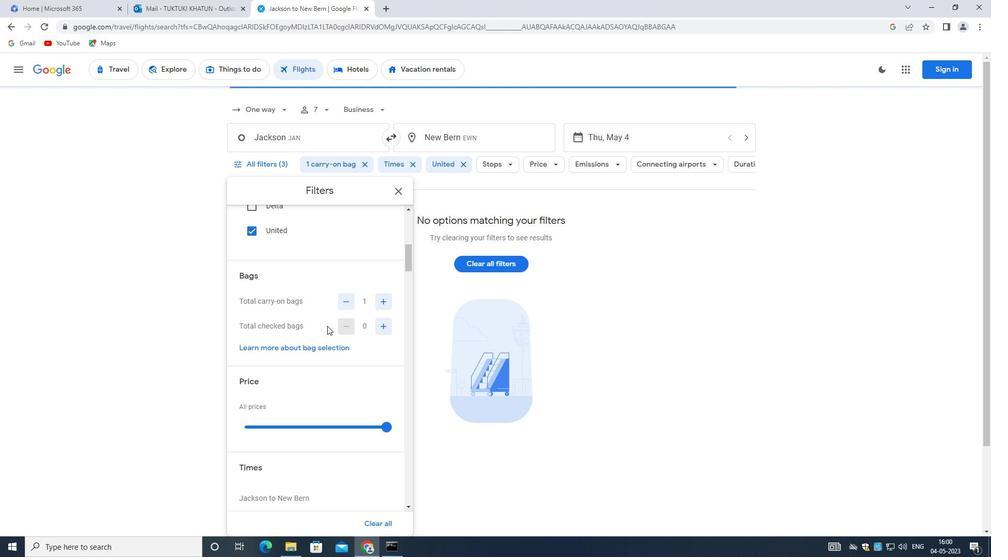 
Action: Mouse scrolled (320, 330) with delta (0, 0)
Screenshot: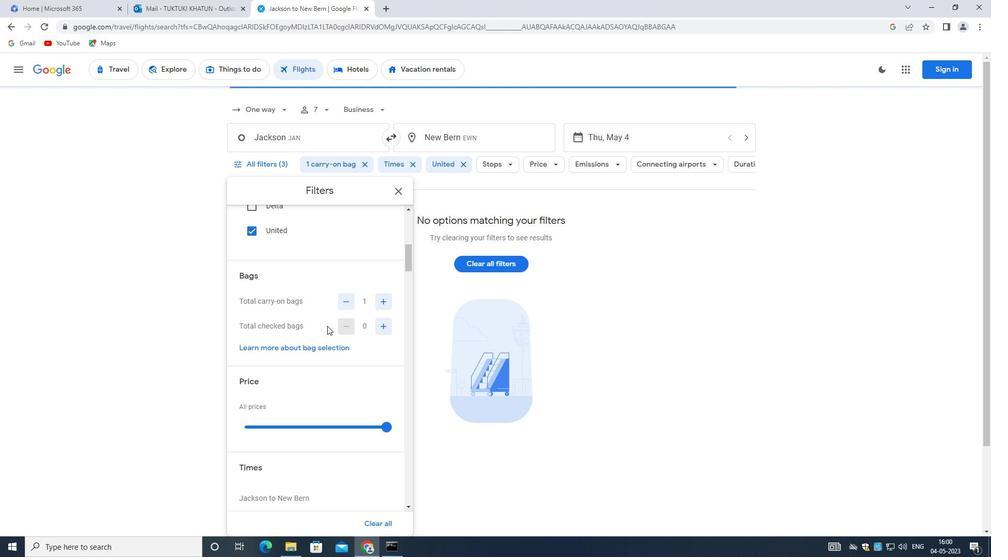 
Action: Mouse moved to (320, 331)
Screenshot: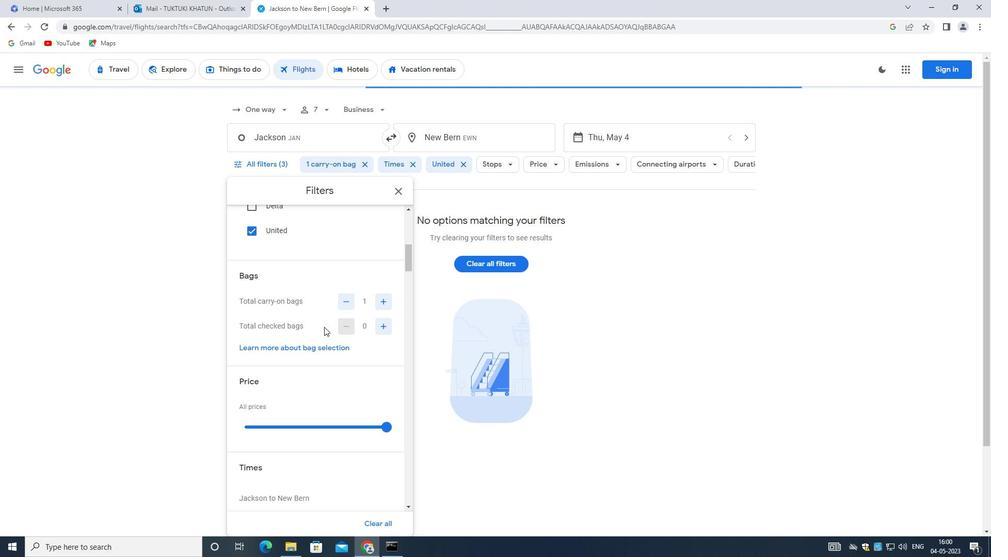 
Action: Mouse scrolled (320, 331) with delta (0, 0)
Screenshot: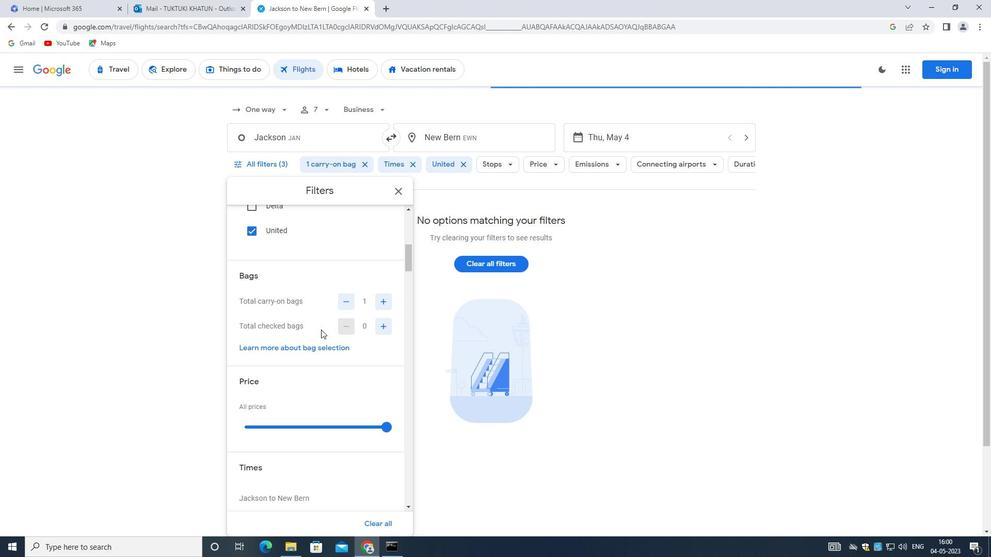
Action: Mouse scrolled (320, 332) with delta (0, 0)
Screenshot: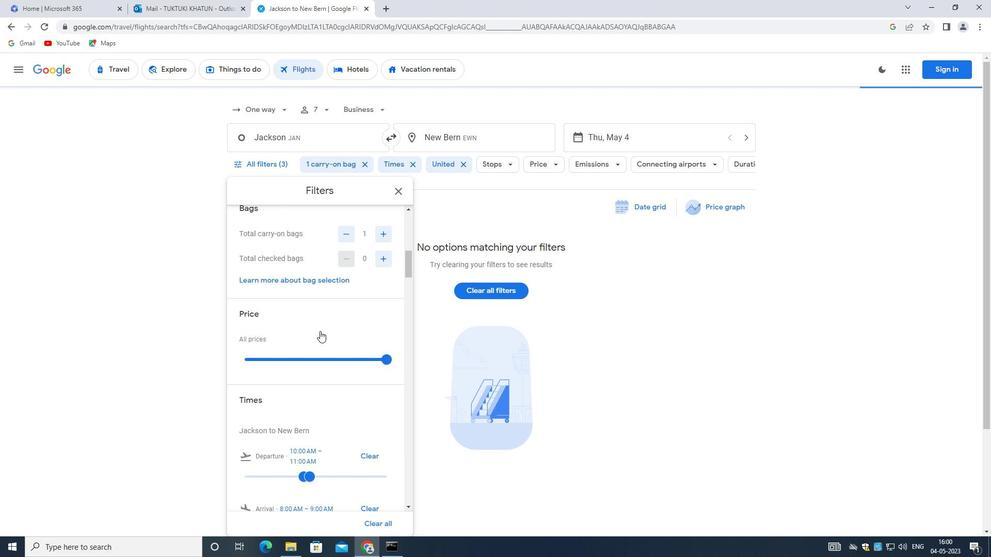 
Action: Mouse moved to (385, 324)
Screenshot: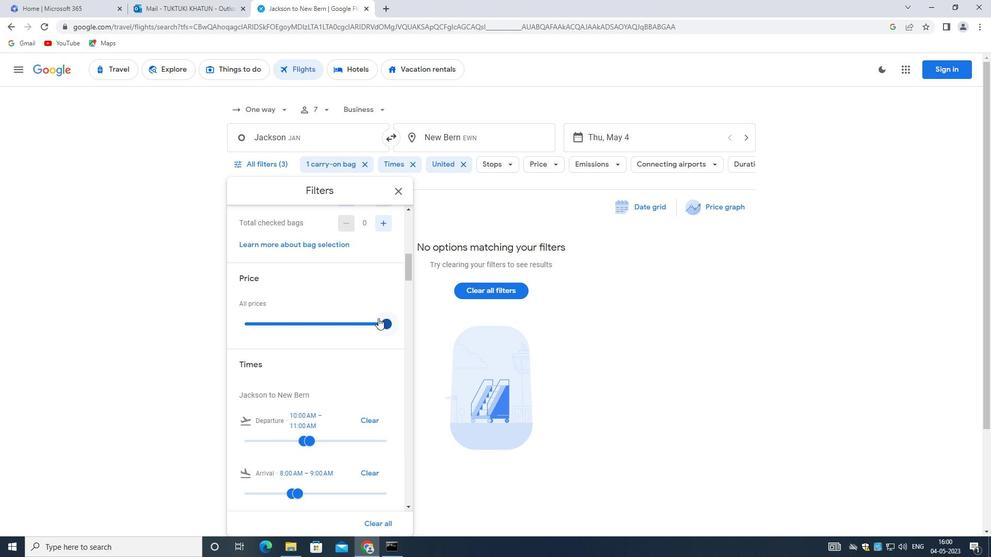 
Action: Mouse pressed left at (385, 324)
Screenshot: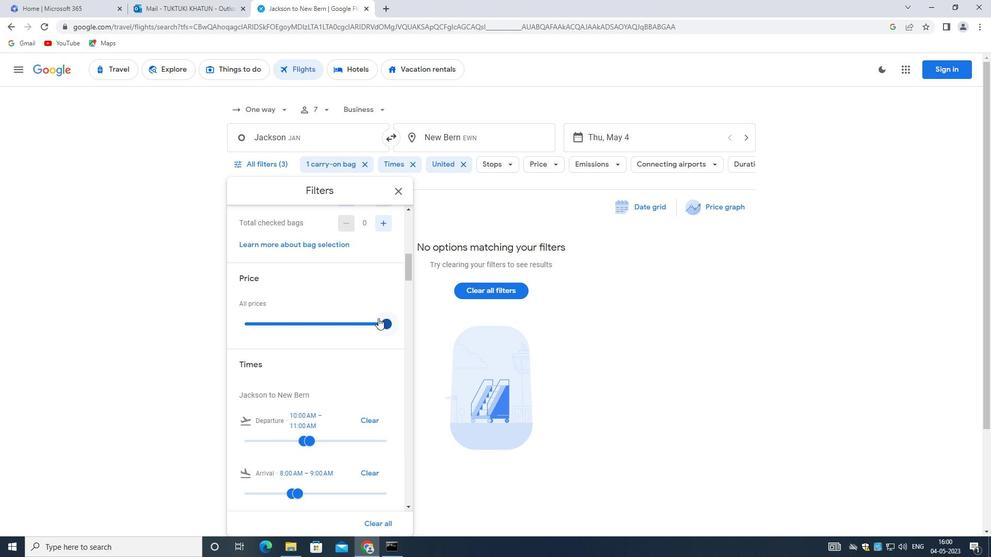 
Action: Mouse pressed left at (385, 324)
Screenshot: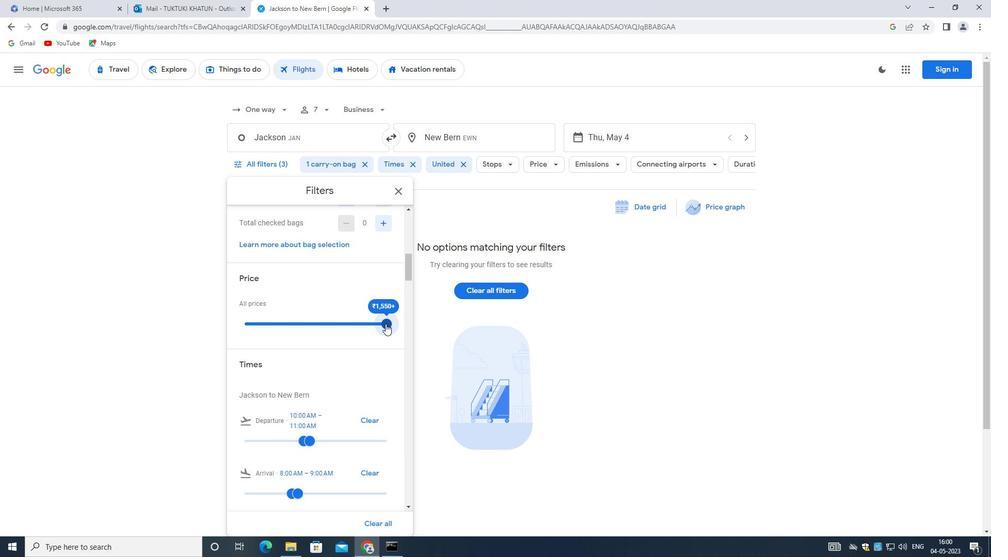 
Action: Mouse moved to (359, 362)
Screenshot: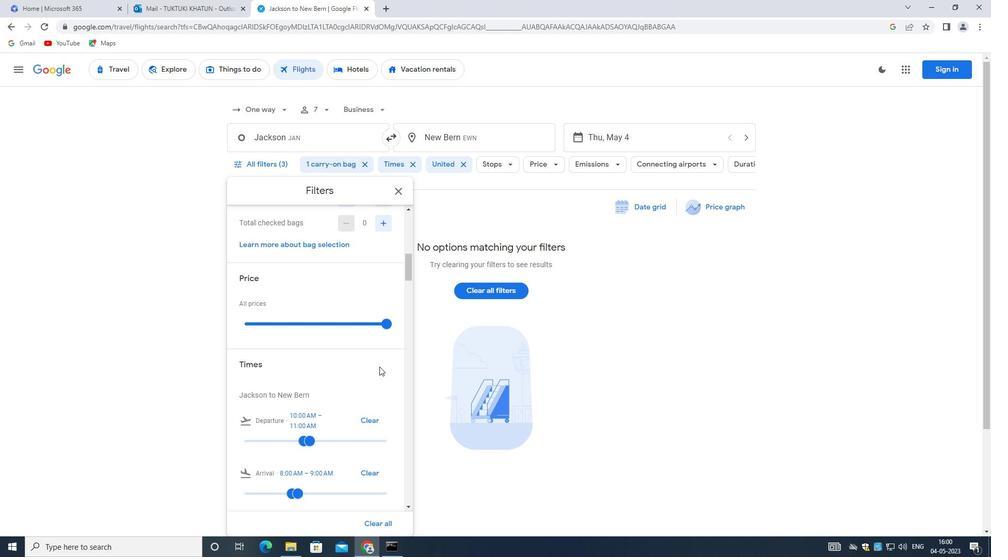 
Action: Mouse scrolled (359, 361) with delta (0, 0)
Screenshot: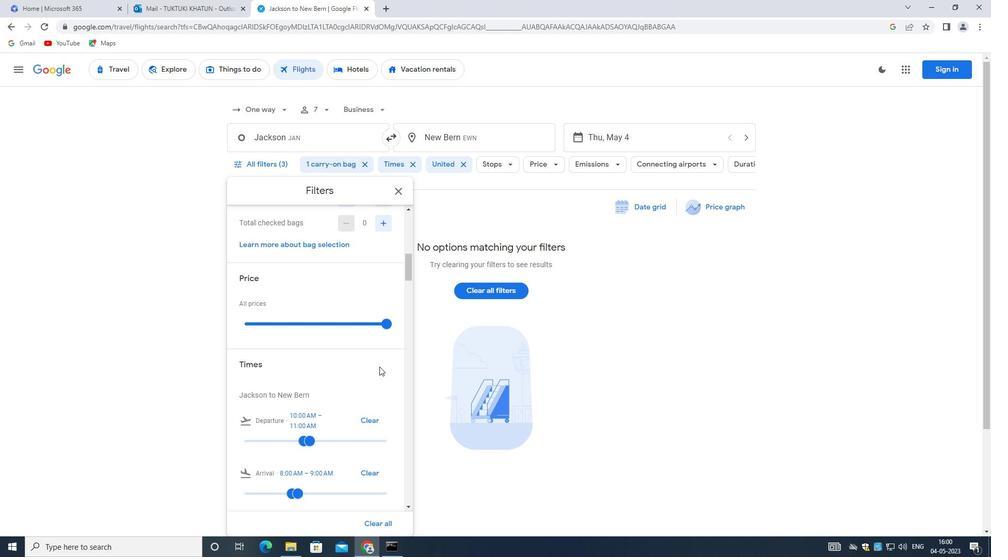 
Action: Mouse moved to (359, 362)
Screenshot: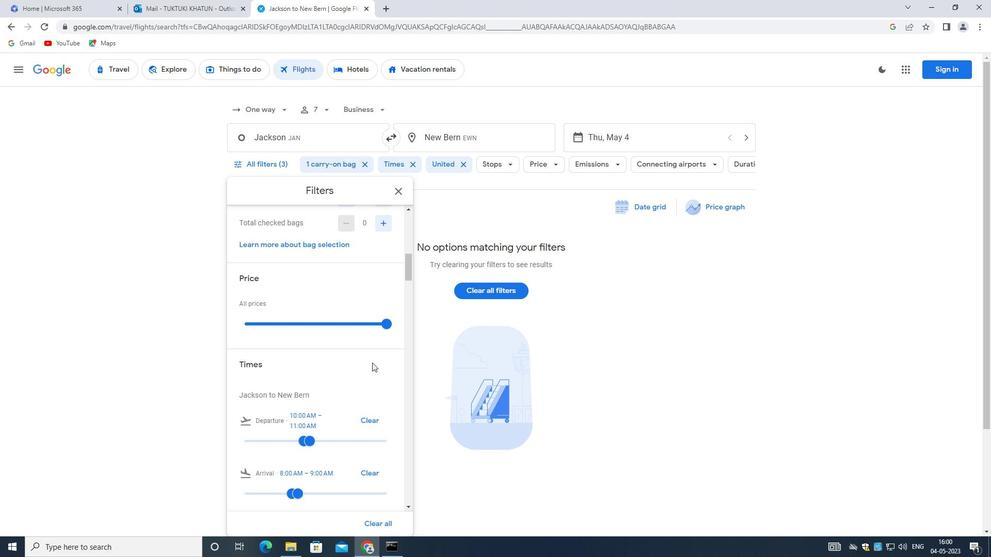 
Action: Mouse scrolled (359, 362) with delta (0, 0)
Screenshot: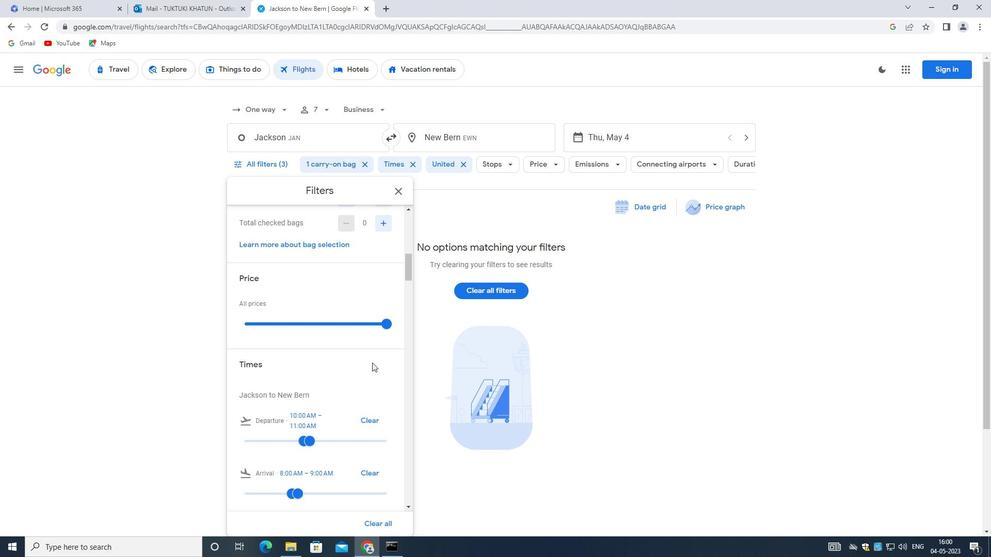 
Action: Mouse moved to (322, 310)
Screenshot: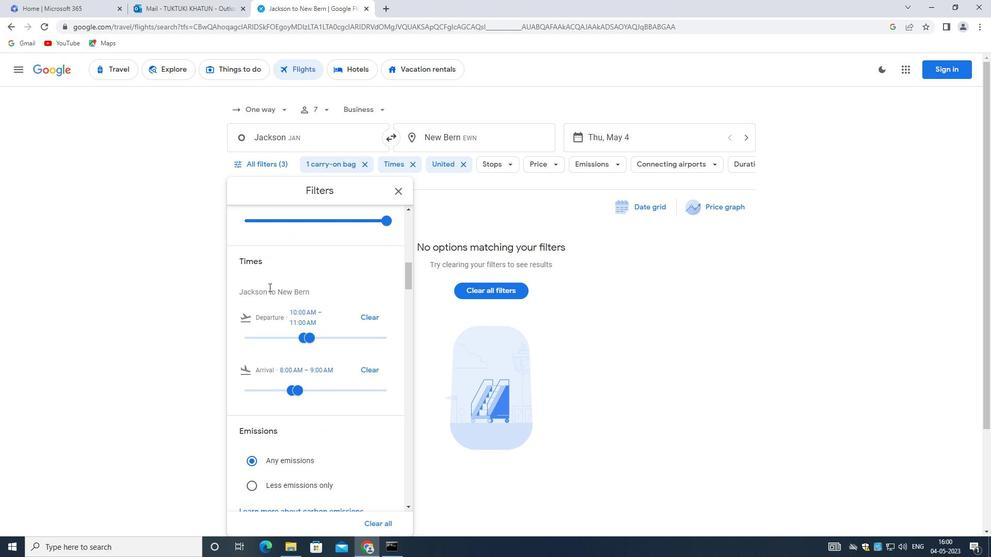 
Action: Mouse scrolled (322, 311) with delta (0, 0)
Screenshot: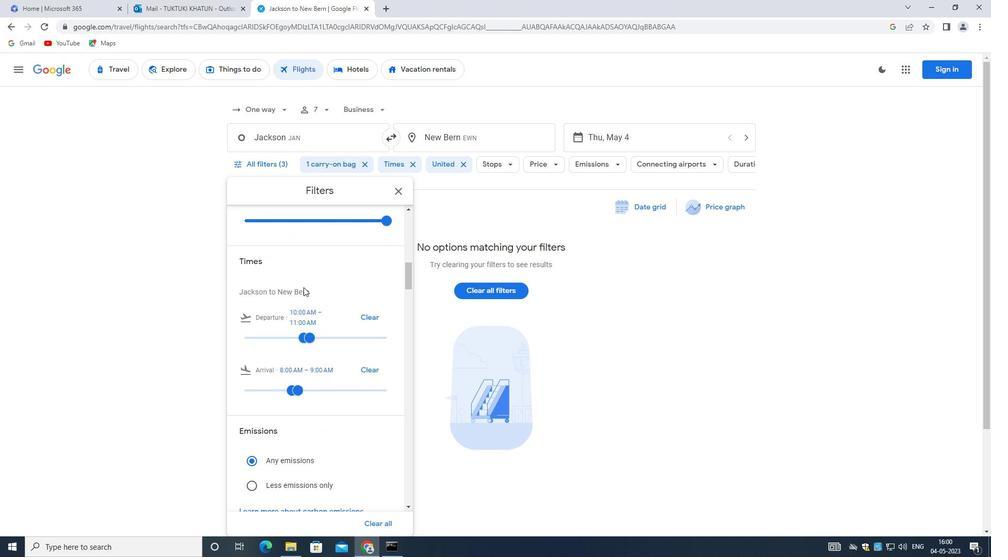 
Action: Mouse moved to (322, 311)
Screenshot: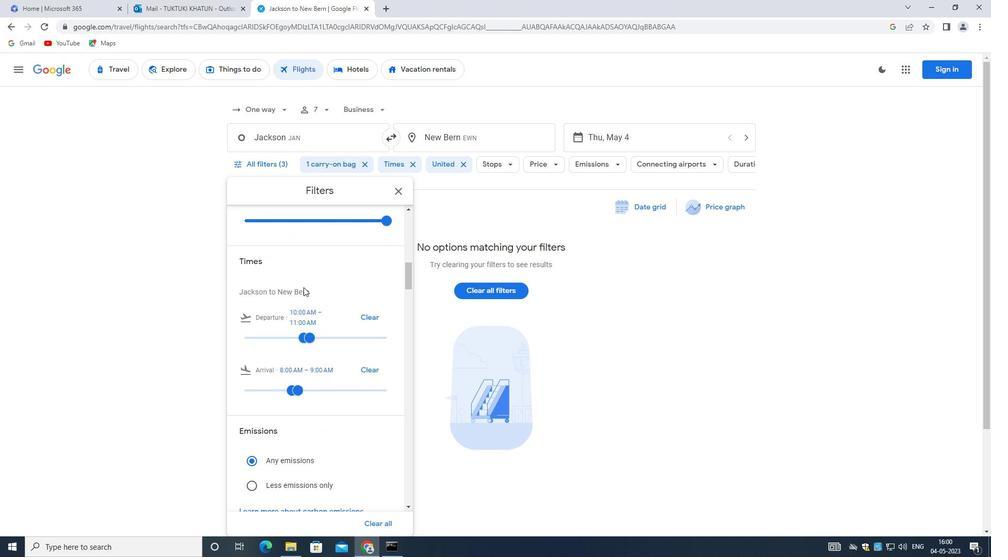 
Action: Mouse scrolled (322, 312) with delta (0, 0)
Screenshot: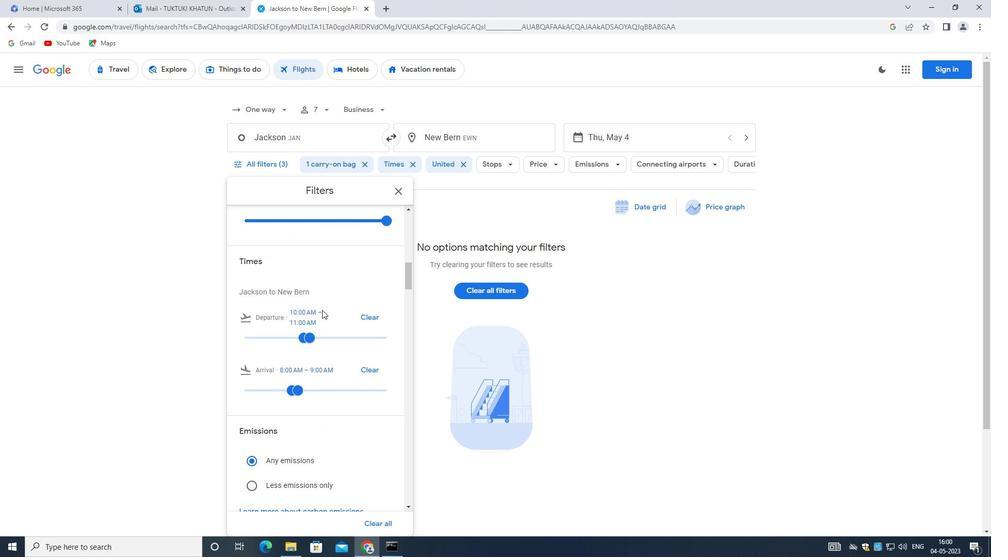 
Action: Mouse moved to (309, 443)
Screenshot: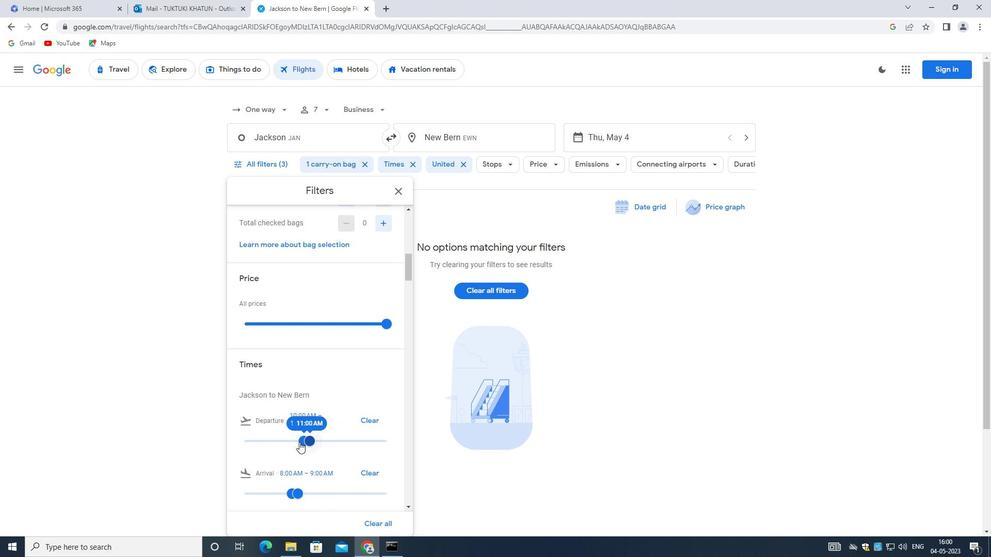 
Action: Mouse pressed left at (309, 443)
Screenshot: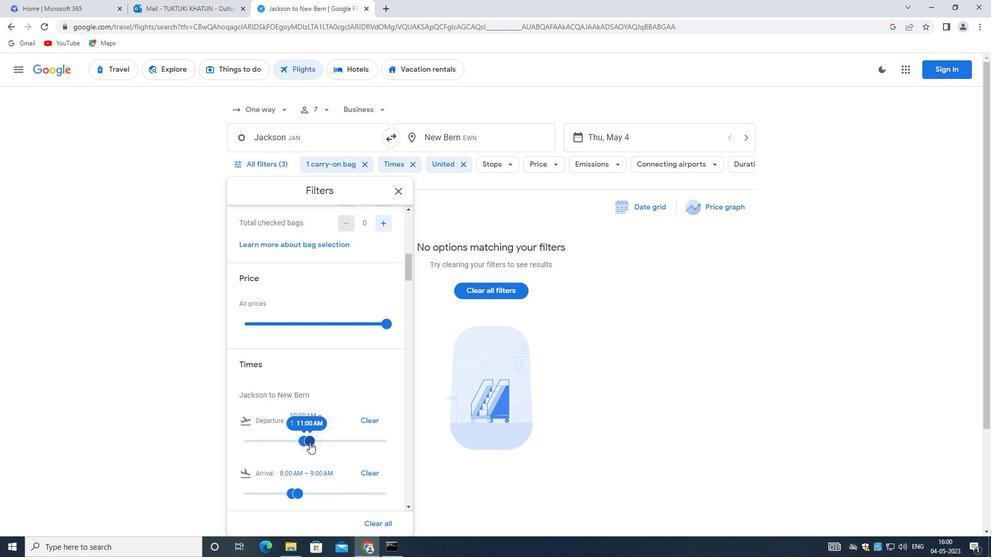 
Action: Mouse moved to (303, 439)
Screenshot: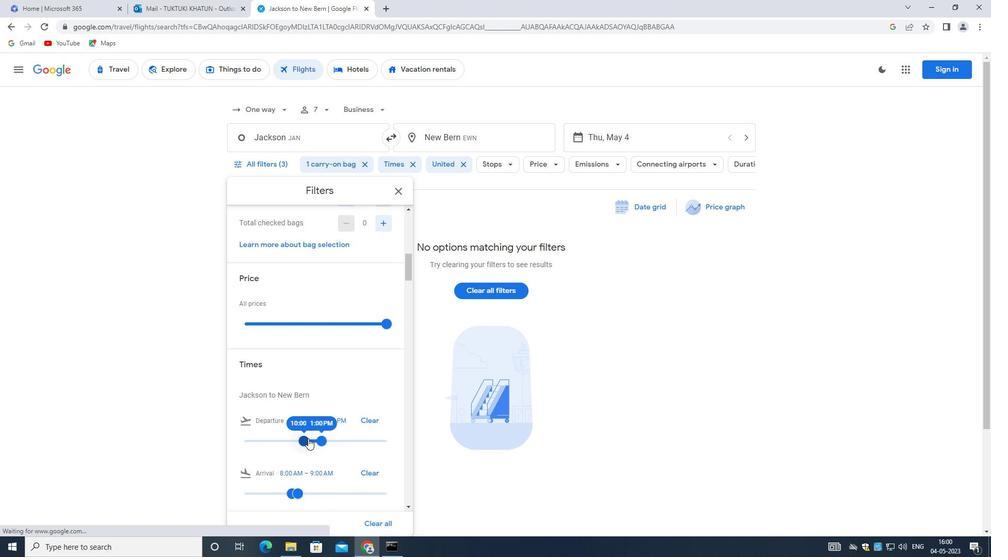 
Action: Mouse pressed left at (303, 439)
Screenshot: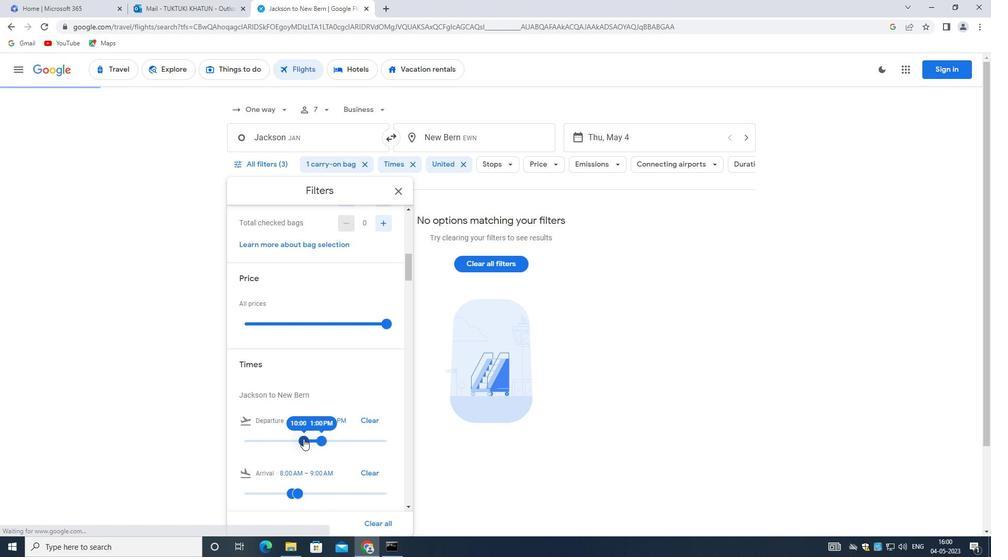 
Action: Mouse moved to (324, 440)
Screenshot: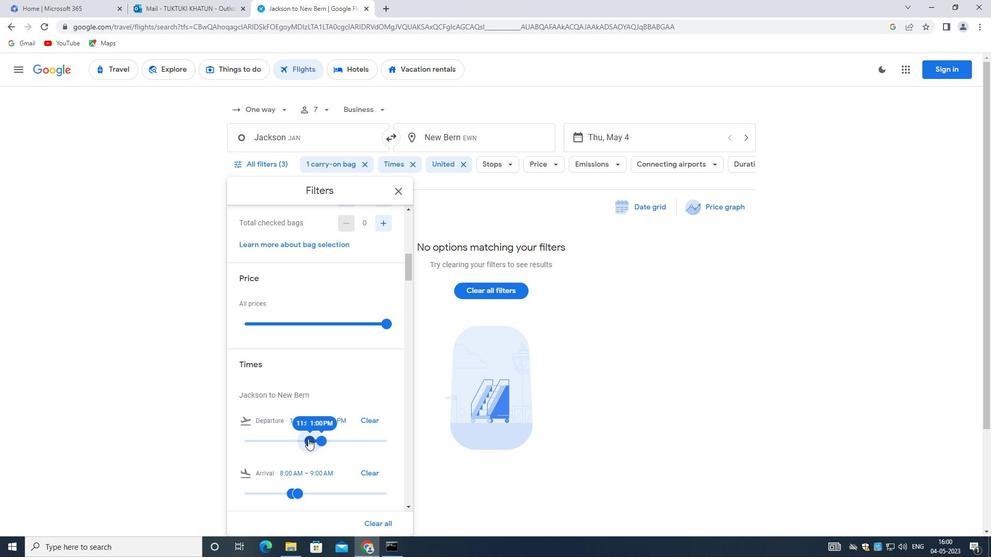 
Action: Mouse pressed left at (324, 440)
Screenshot: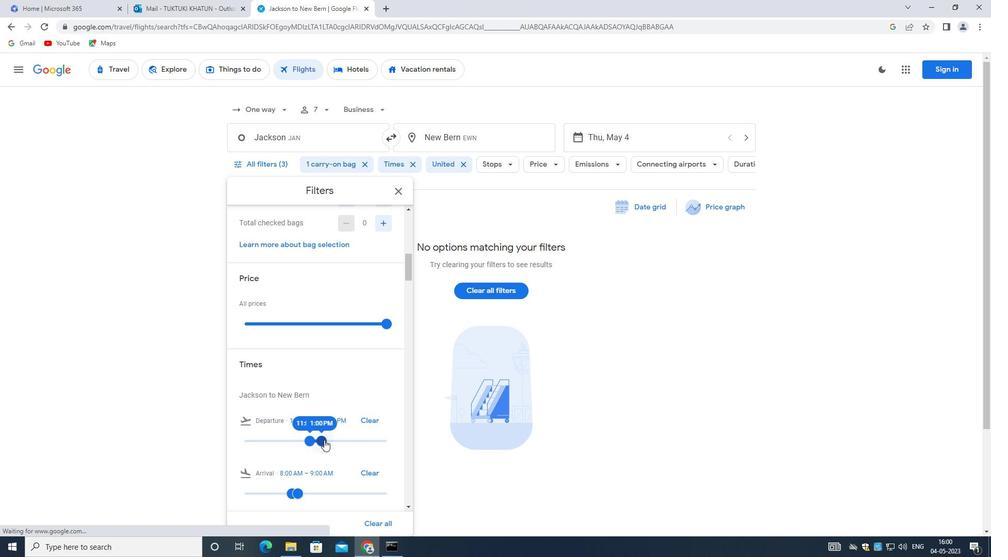 
Action: Mouse moved to (291, 376)
Screenshot: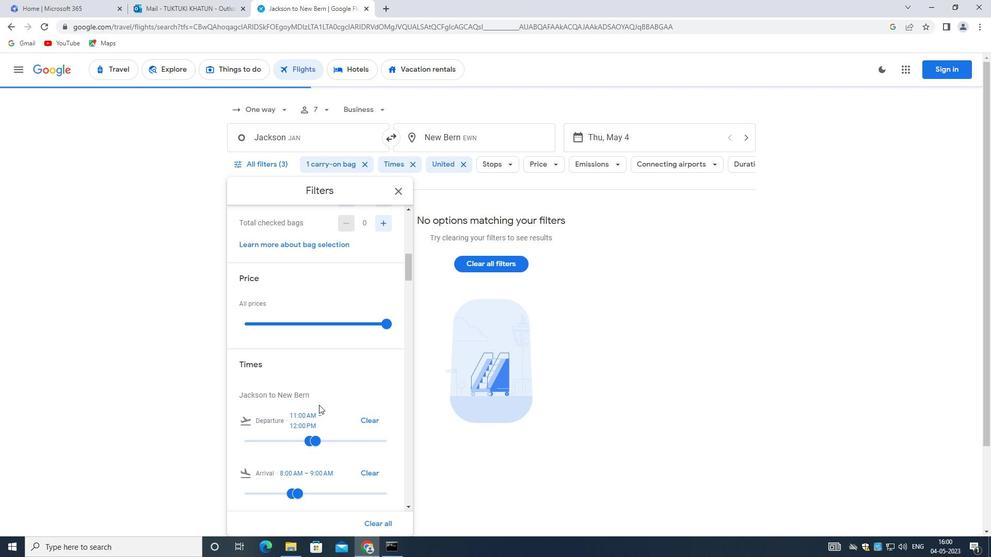 
Action: Mouse scrolled (291, 376) with delta (0, 0)
Screenshot: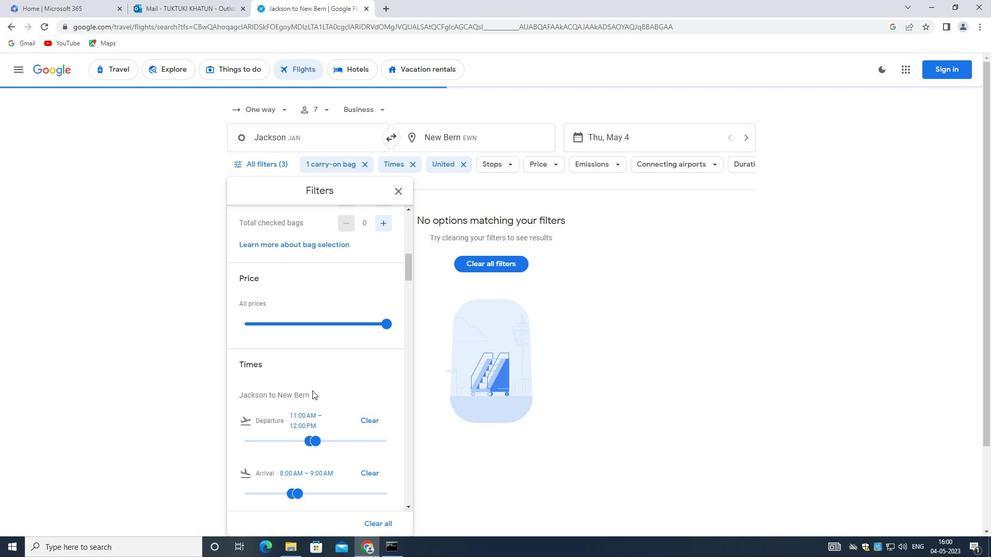 
Action: Mouse scrolled (291, 376) with delta (0, 0)
Screenshot: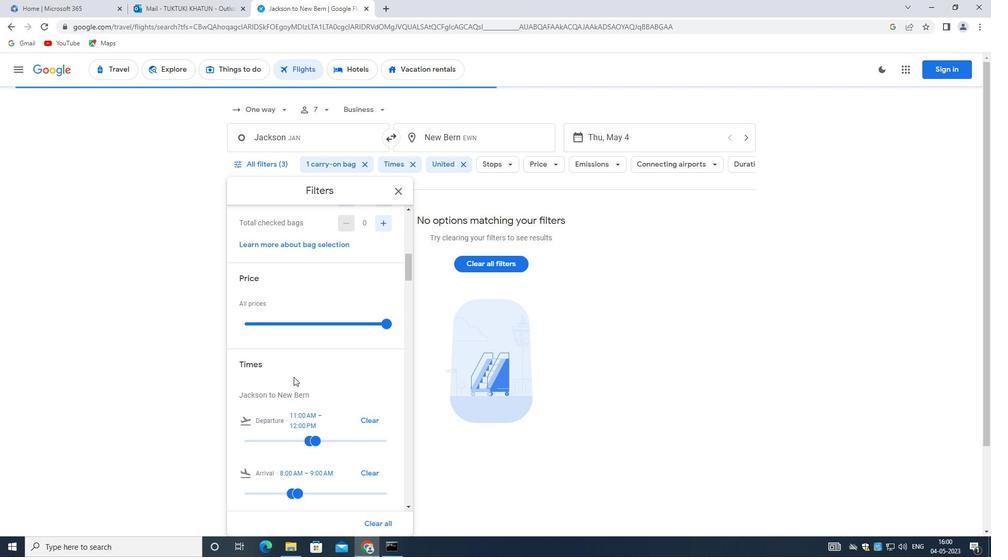 
Action: Mouse scrolled (291, 376) with delta (0, 0)
Screenshot: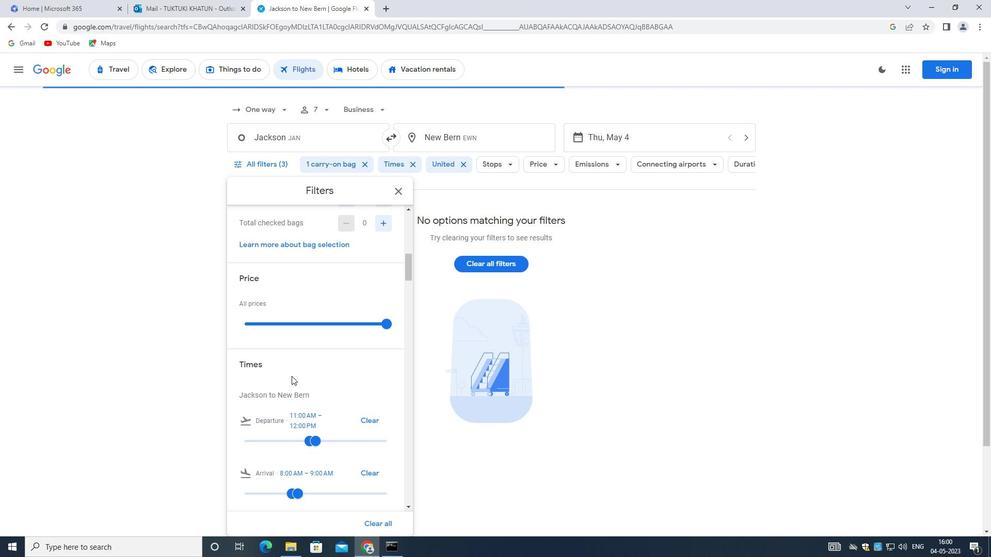 
Action: Mouse scrolled (291, 376) with delta (0, 0)
Screenshot: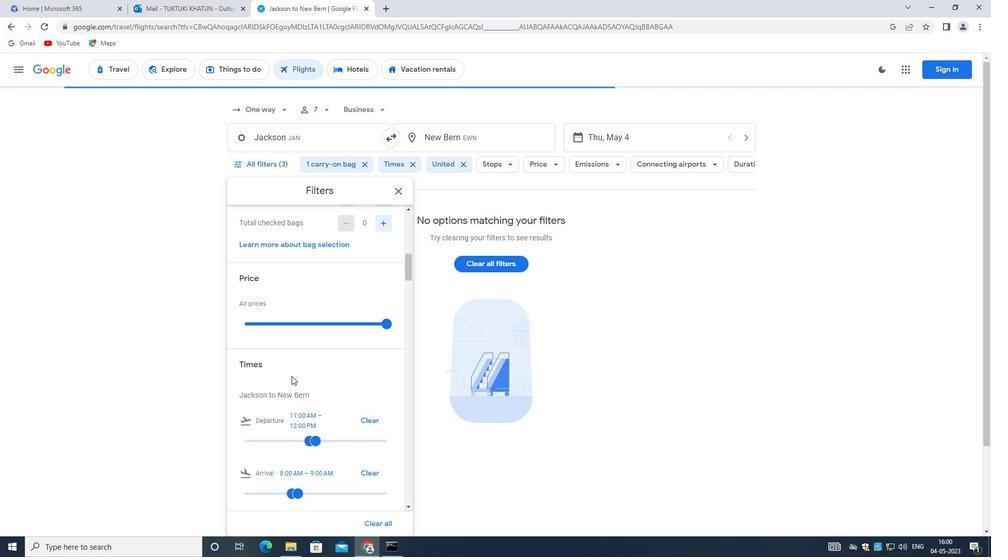 
Action: Mouse moved to (291, 373)
Screenshot: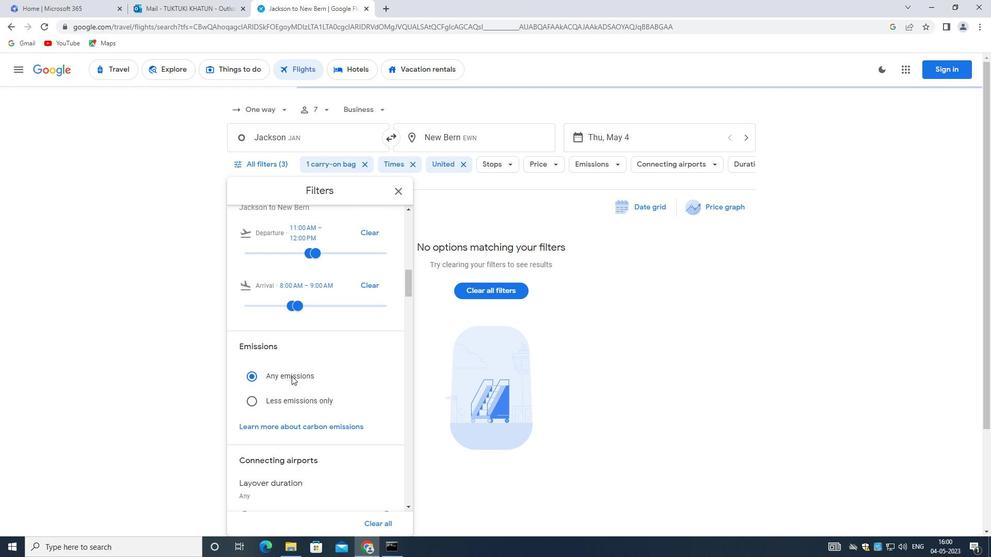
Action: Mouse scrolled (291, 373) with delta (0, 0)
Screenshot: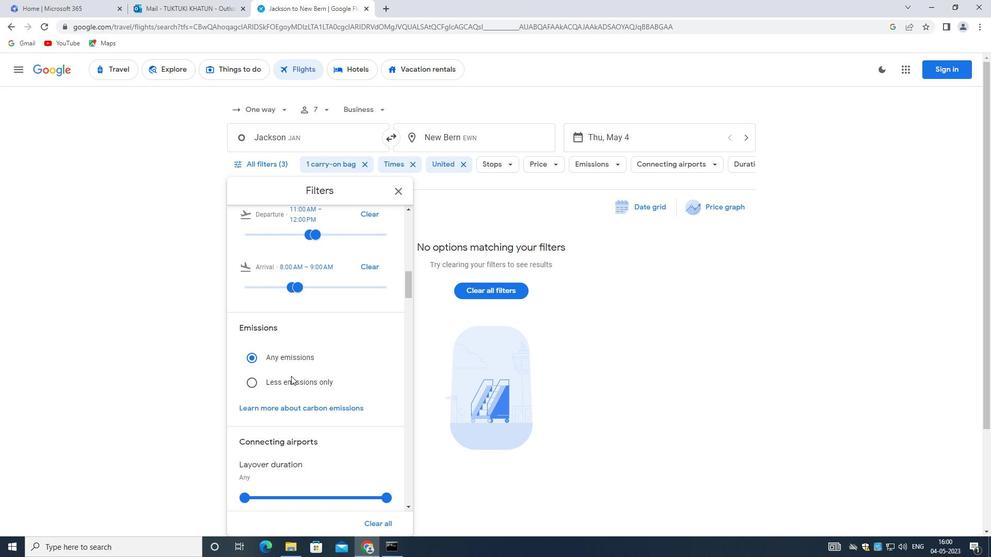 
Action: Mouse scrolled (291, 373) with delta (0, 0)
Screenshot: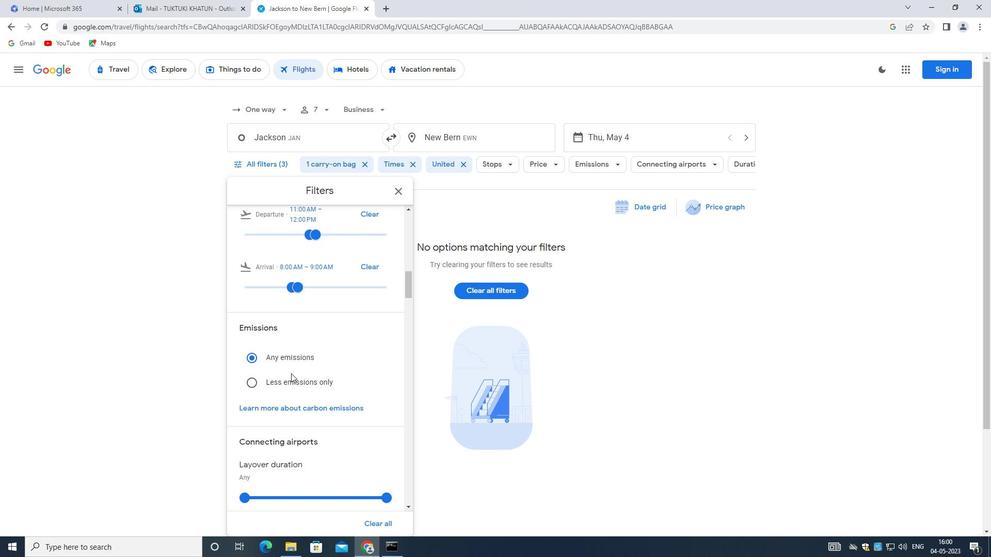
Action: Mouse scrolled (291, 373) with delta (0, 0)
Screenshot: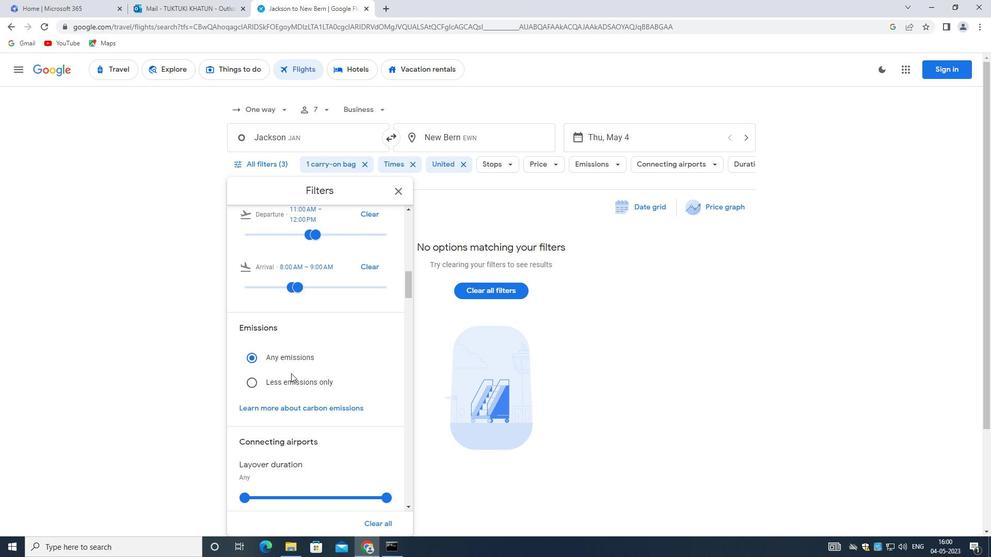 
Action: Mouse scrolled (291, 373) with delta (0, 0)
Screenshot: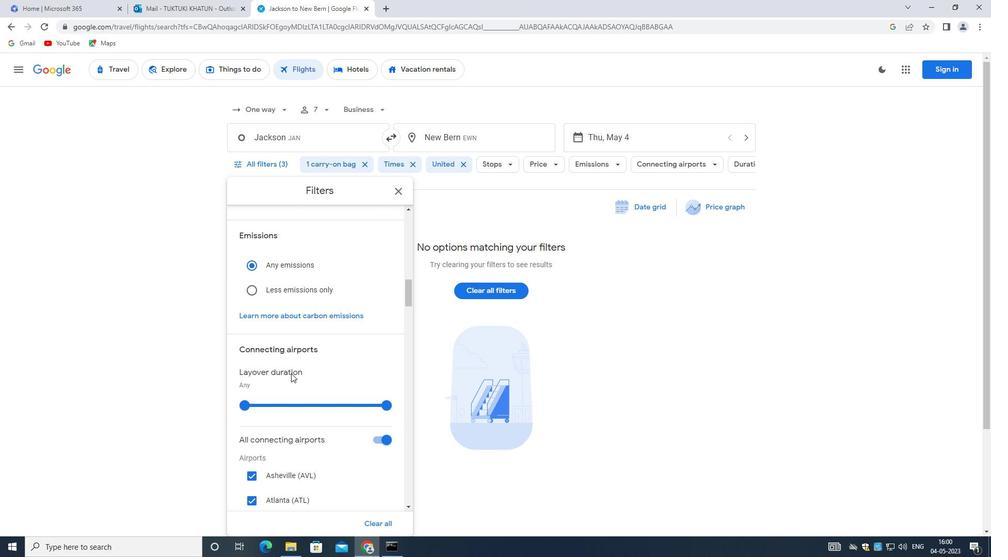 
Action: Mouse scrolled (291, 373) with delta (0, 0)
Screenshot: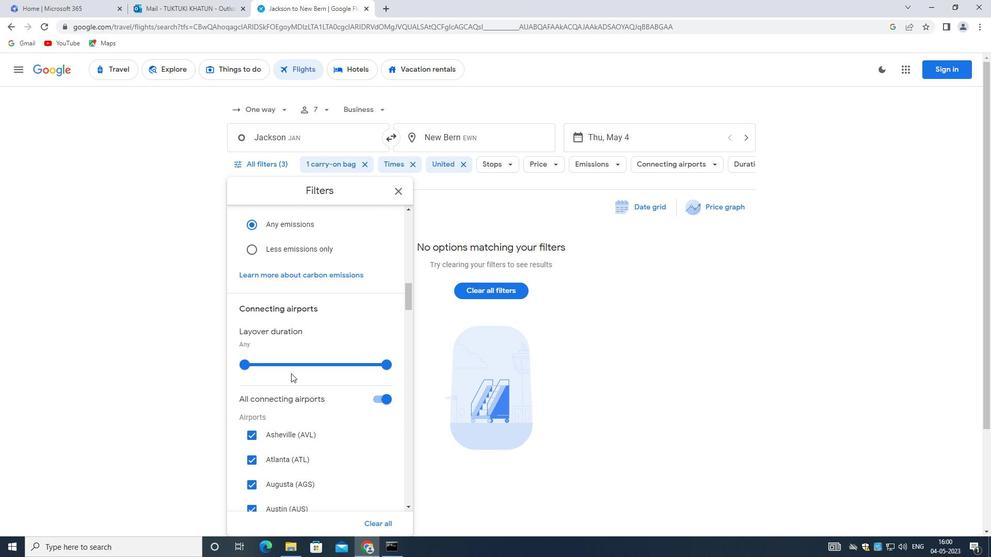
Action: Mouse scrolled (291, 373) with delta (0, 0)
Screenshot: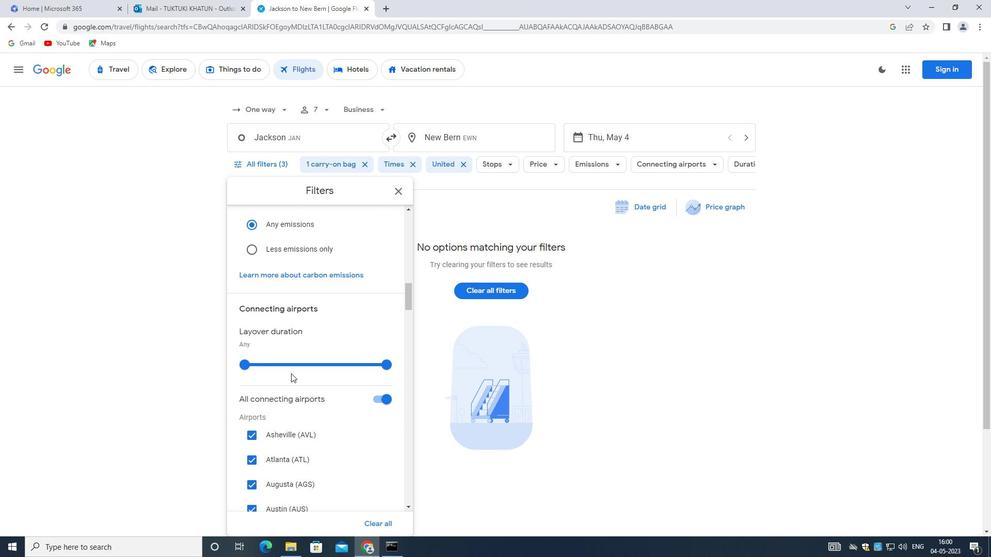 
Action: Mouse moved to (291, 373)
Screenshot: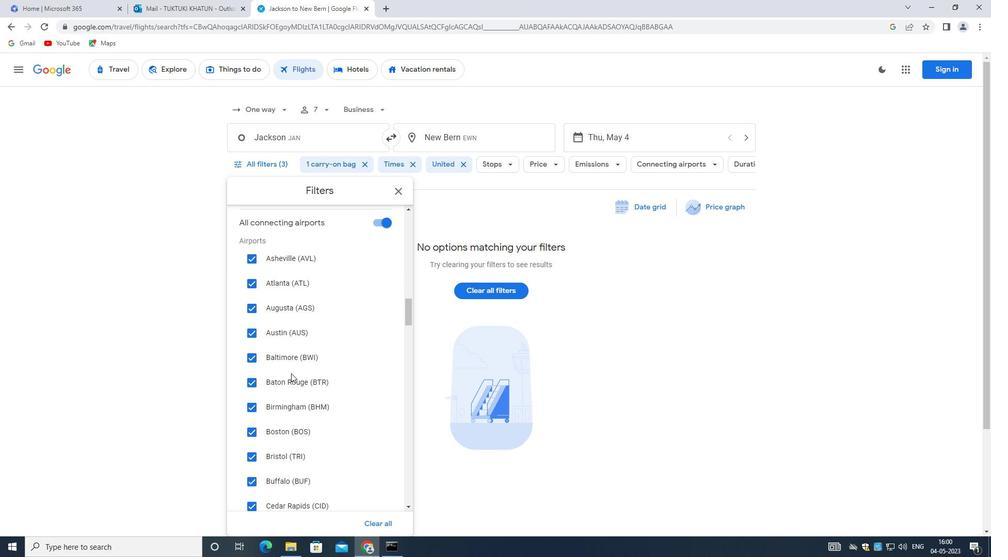 
Action: Mouse scrolled (291, 373) with delta (0, 0)
Screenshot: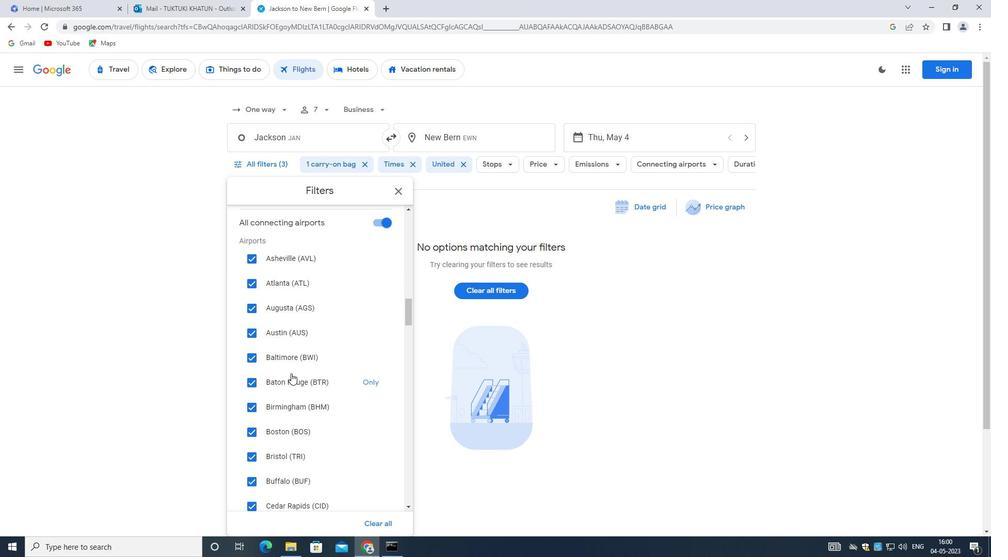 
Action: Mouse scrolled (291, 373) with delta (0, 0)
Screenshot: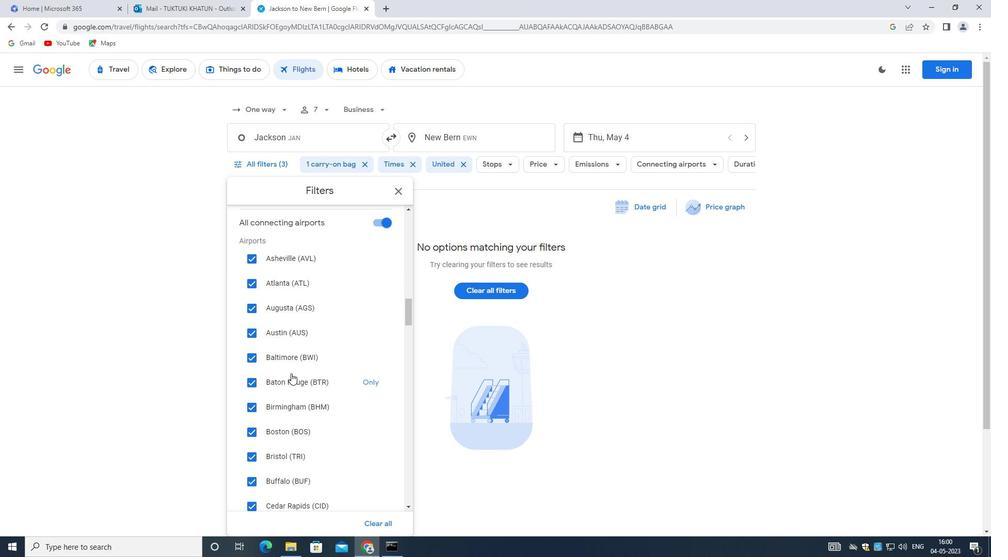 
Action: Mouse moved to (289, 374)
Screenshot: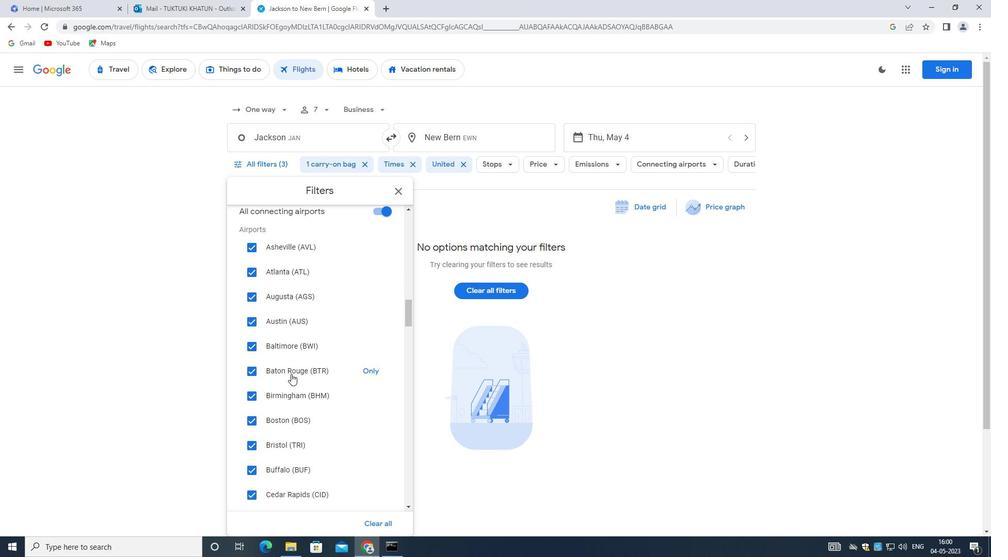 
Action: Mouse scrolled (289, 373) with delta (0, 0)
Screenshot: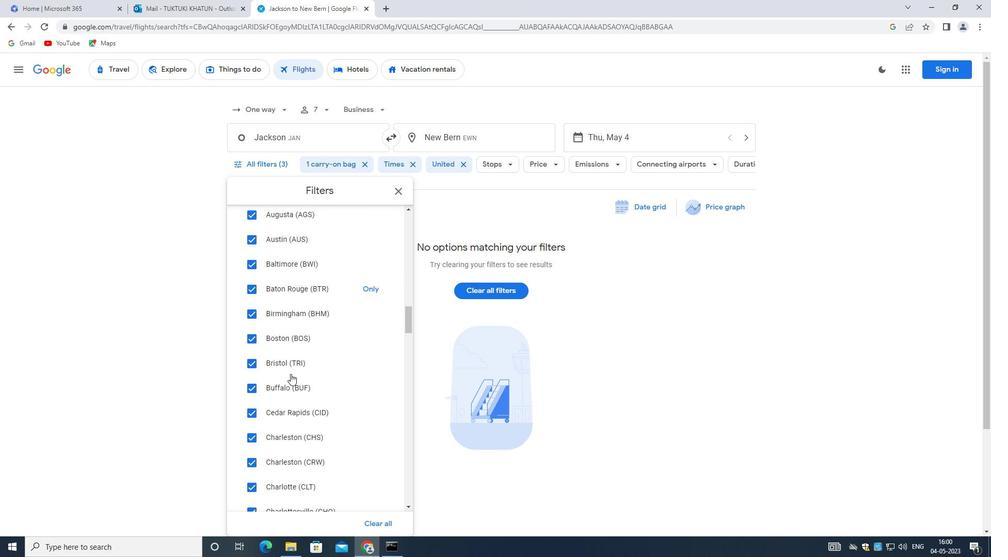 
Action: Mouse scrolled (289, 373) with delta (0, 0)
Screenshot: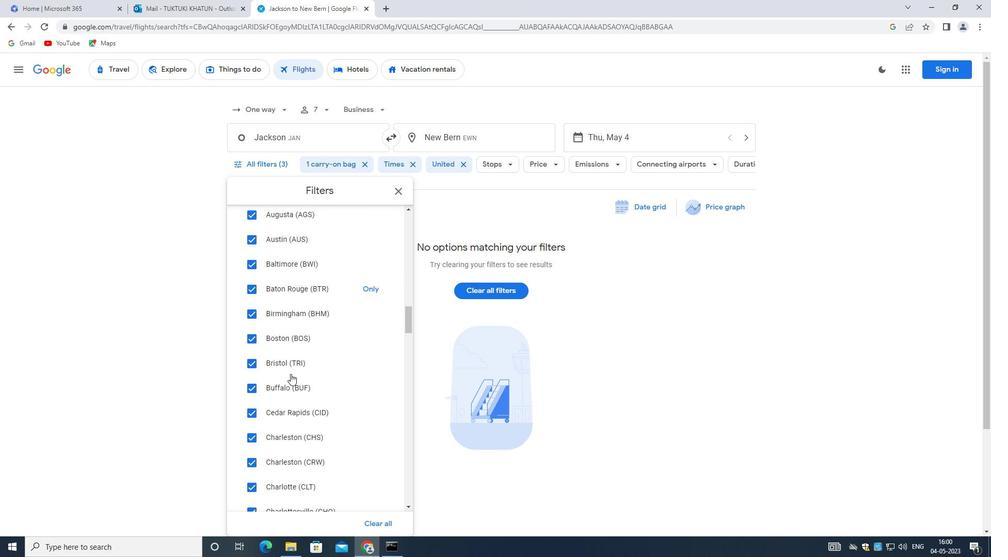 
Action: Mouse scrolled (289, 373) with delta (0, 0)
Screenshot: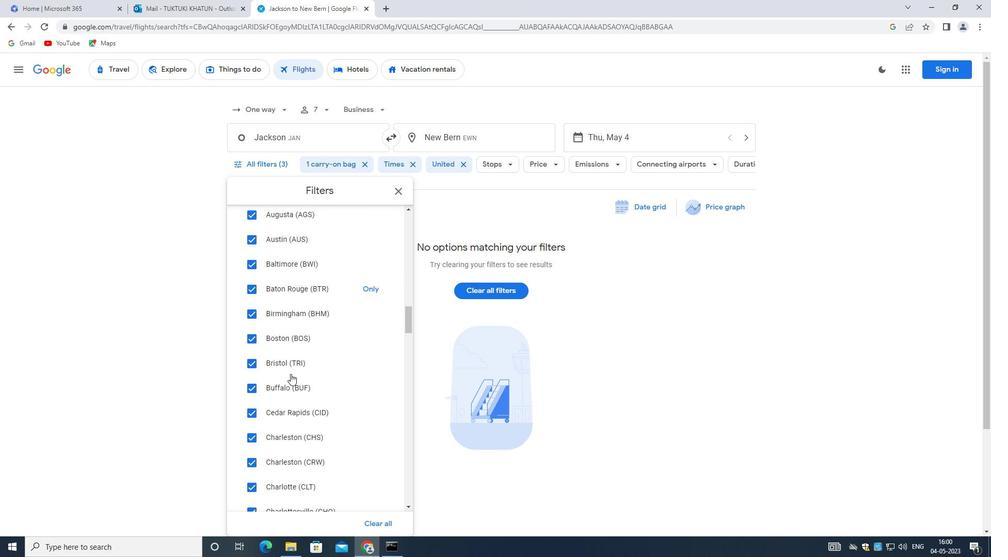 
Action: Mouse scrolled (289, 373) with delta (0, 0)
Screenshot: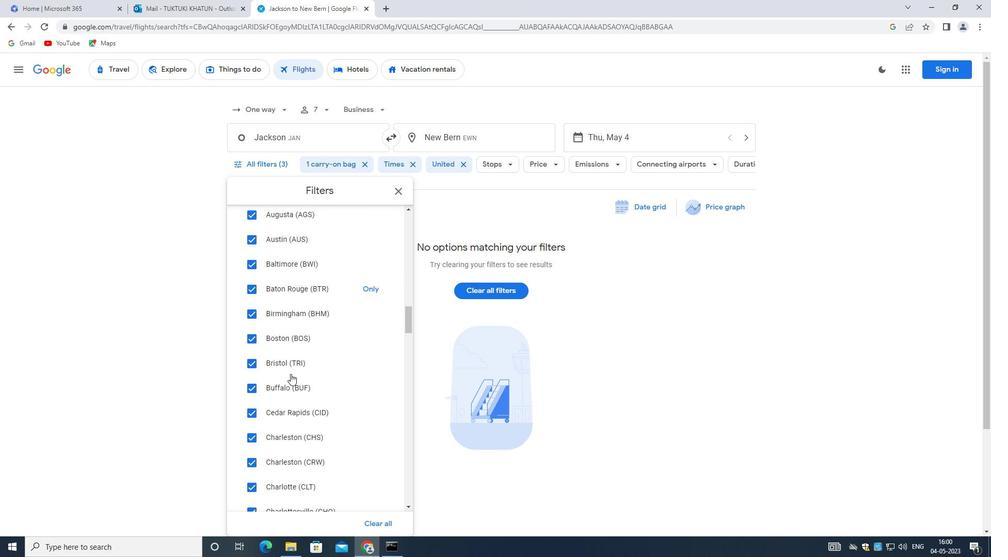 
Action: Mouse scrolled (289, 373) with delta (0, 0)
Screenshot: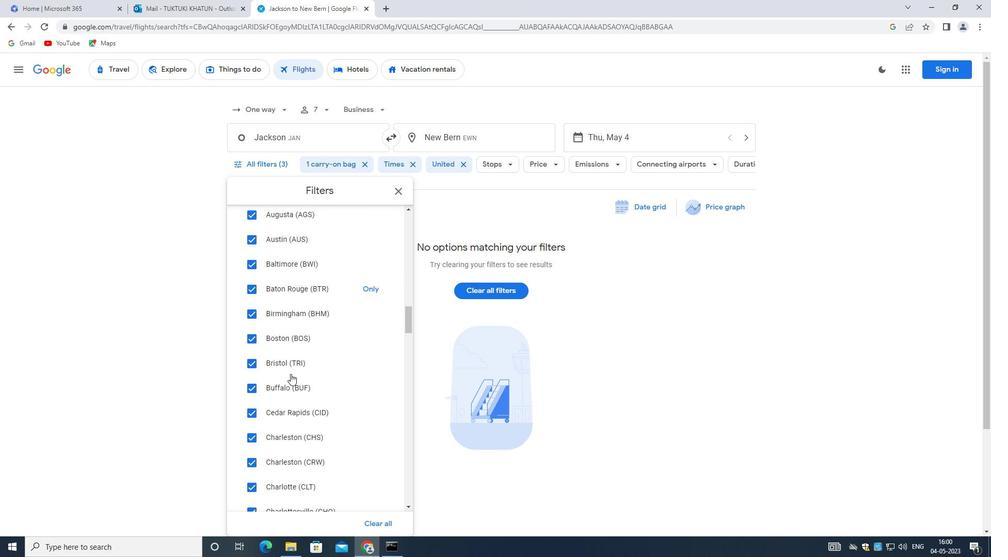 
Action: Mouse scrolled (289, 373) with delta (0, 0)
Screenshot: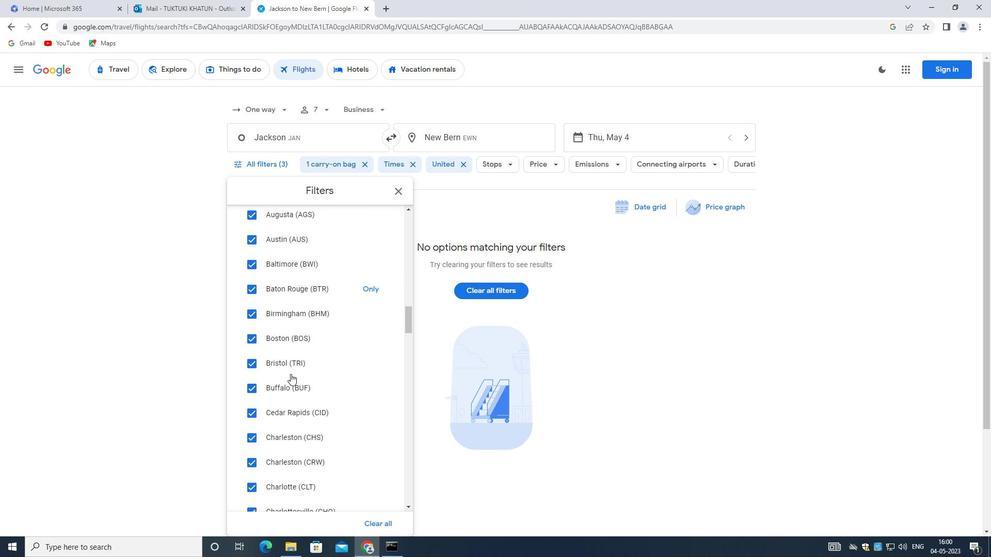 
Action: Mouse moved to (286, 371)
Screenshot: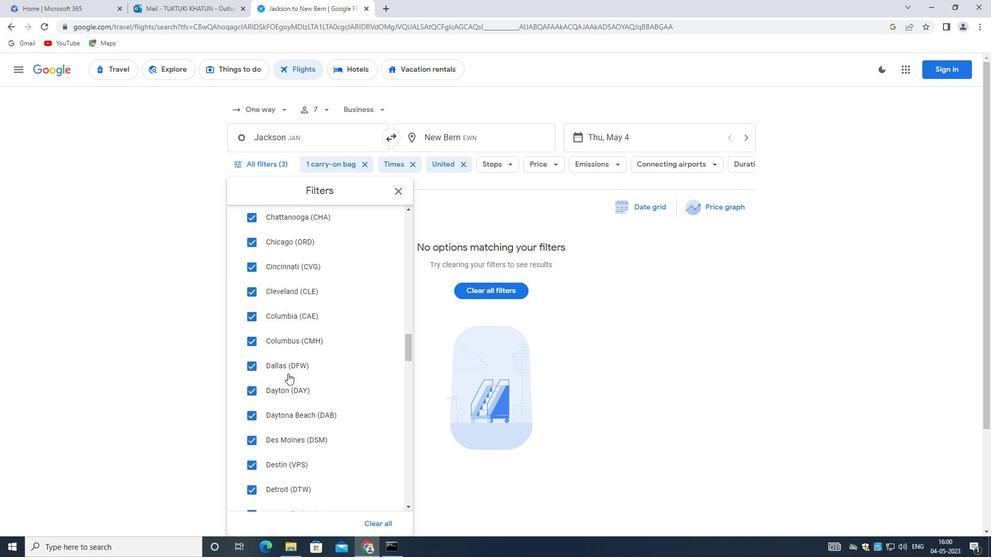 
Action: Mouse scrolled (286, 371) with delta (0, 0)
Screenshot: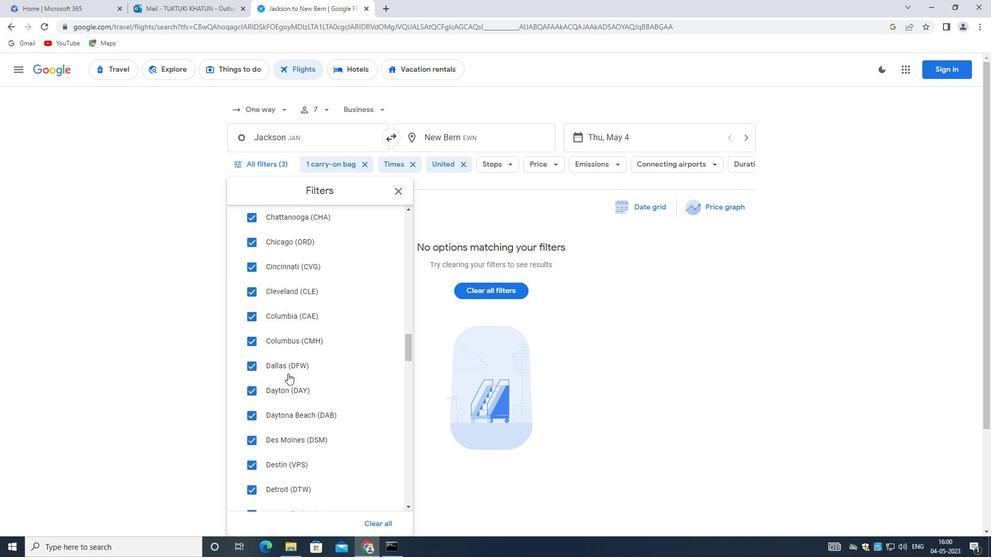 
Action: Mouse scrolled (286, 371) with delta (0, 0)
Screenshot: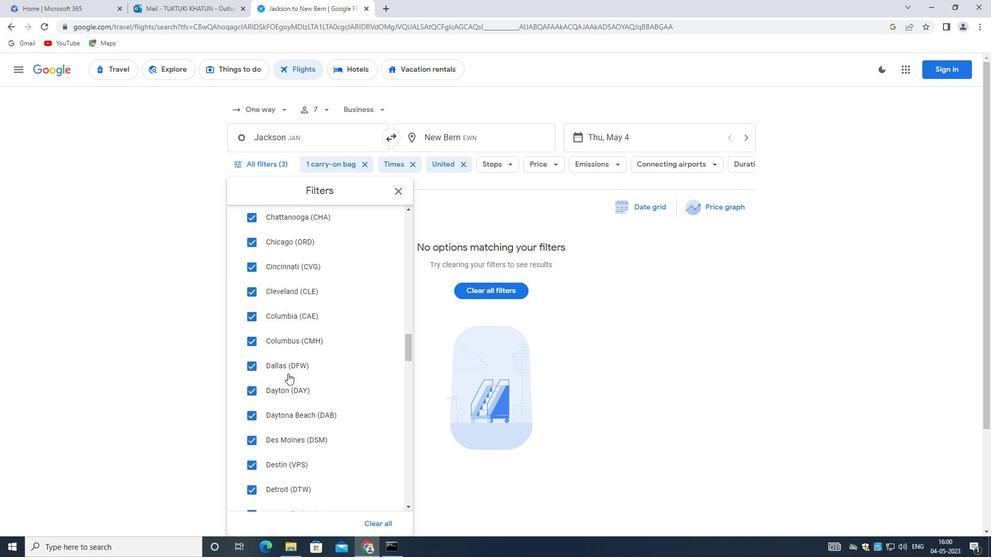 
Action: Mouse scrolled (286, 371) with delta (0, 0)
Screenshot: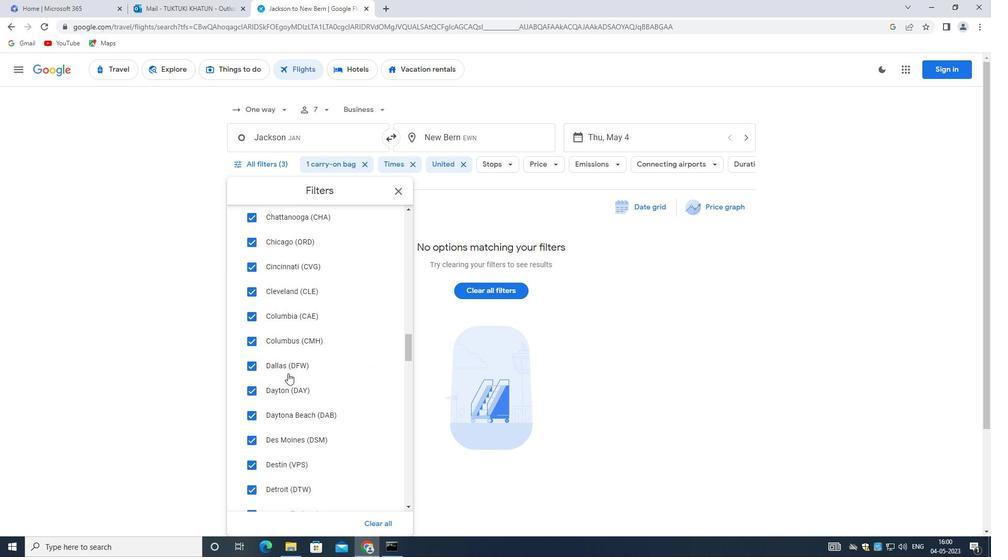 
Action: Mouse scrolled (286, 371) with delta (0, 0)
Screenshot: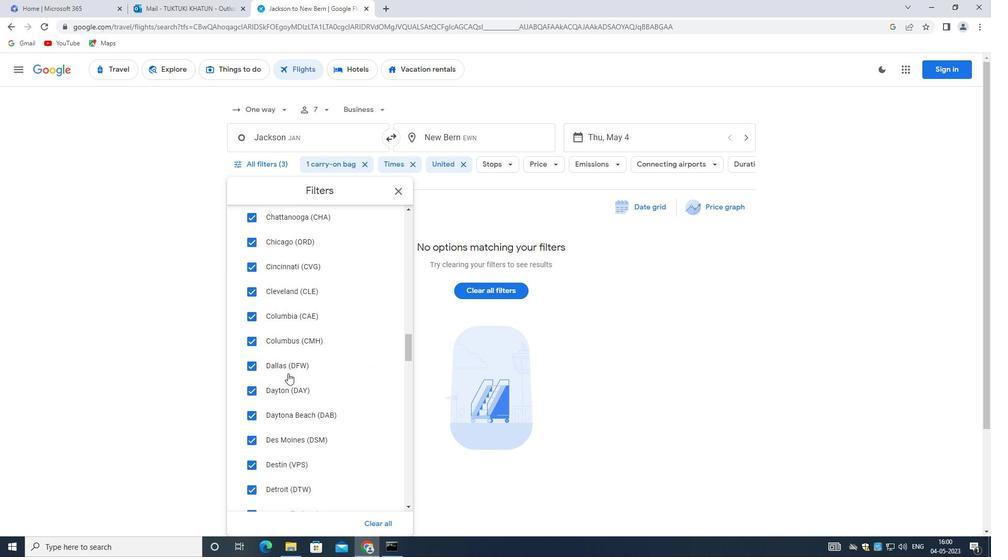 
Action: Mouse scrolled (286, 371) with delta (0, 0)
Screenshot: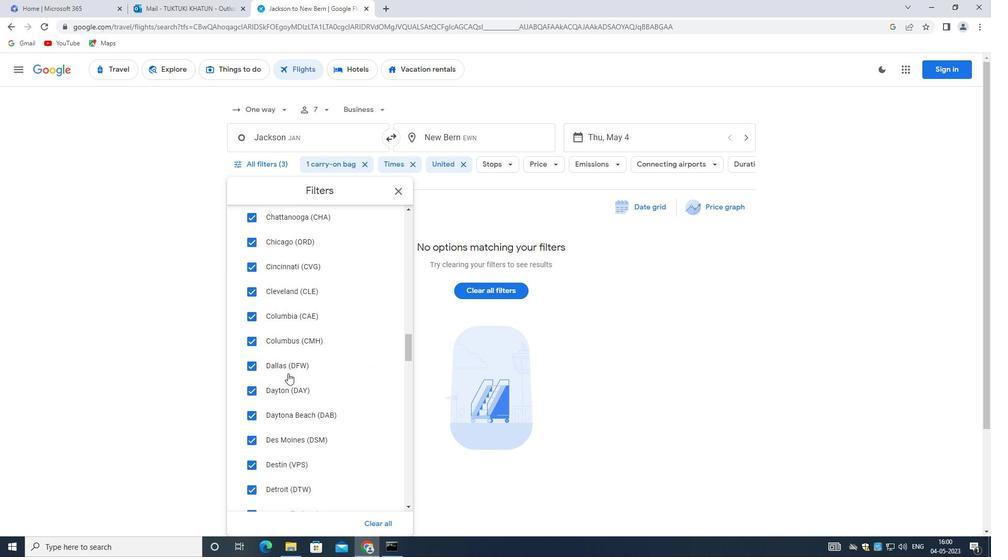 
Action: Mouse scrolled (286, 371) with delta (0, 0)
Screenshot: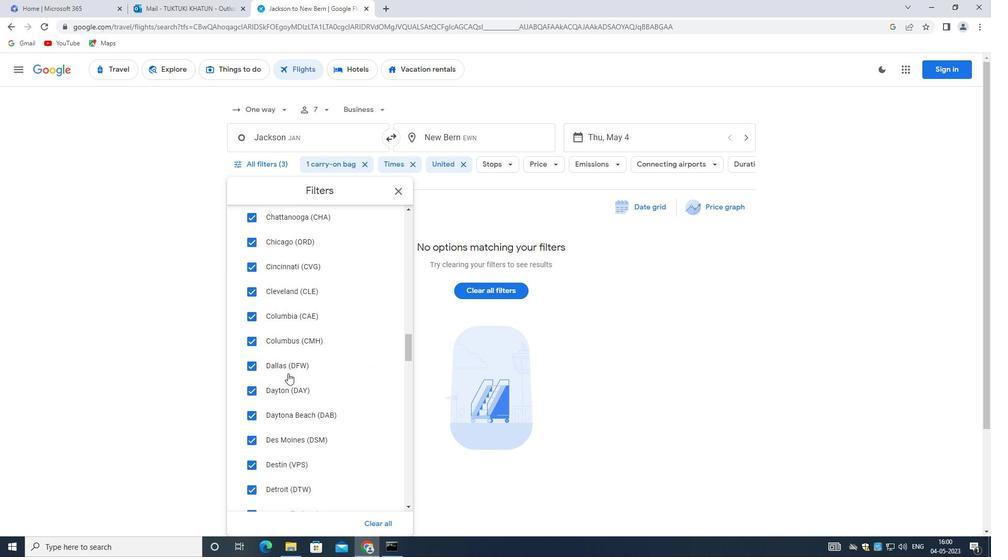 
Action: Mouse scrolled (286, 371) with delta (0, 0)
Screenshot: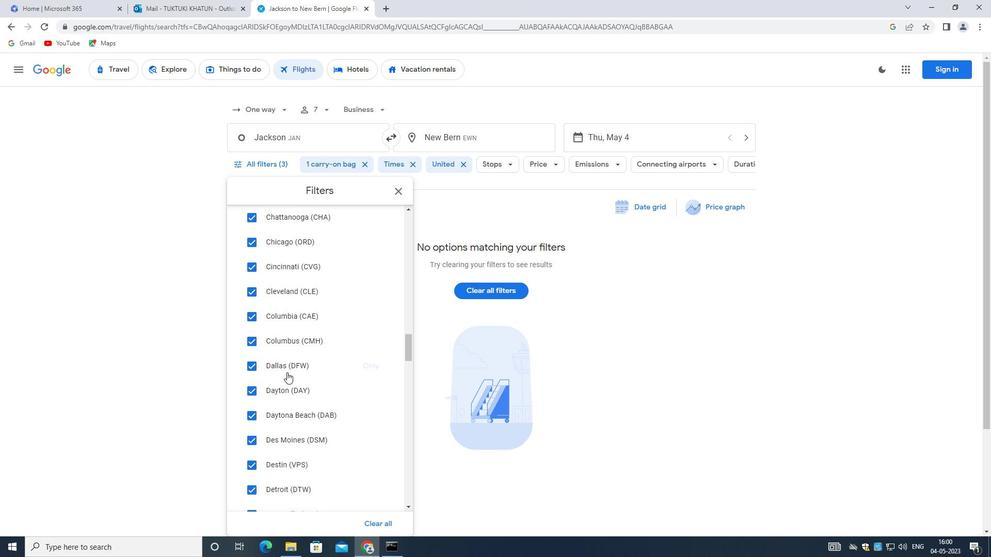 
Action: Mouse scrolled (286, 371) with delta (0, 0)
Screenshot: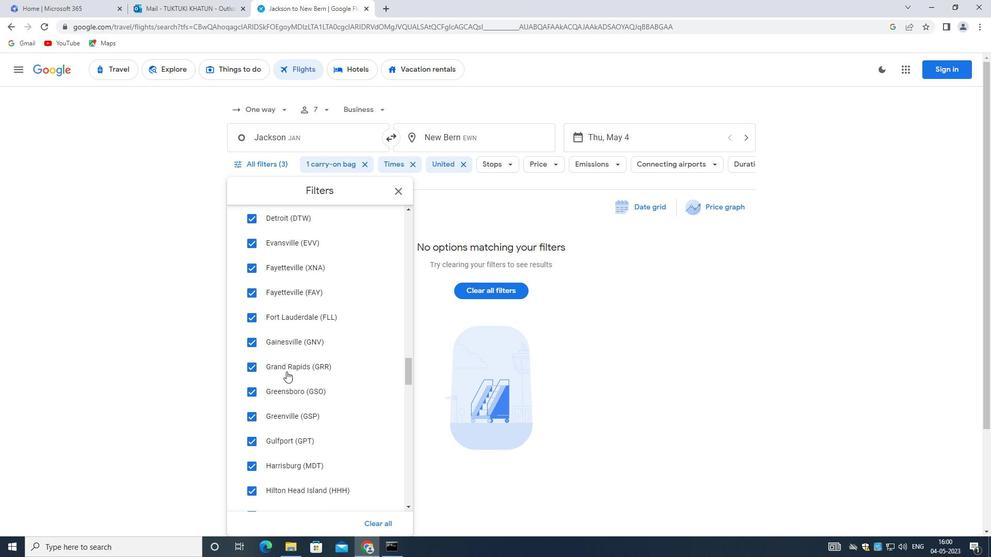 
Action: Mouse scrolled (286, 371) with delta (0, 0)
Screenshot: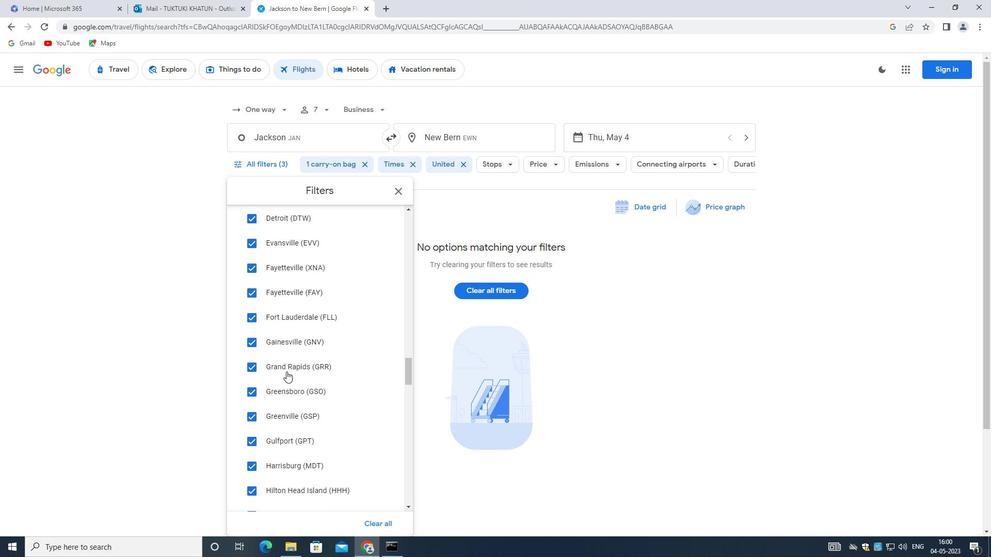 
Action: Mouse scrolled (286, 371) with delta (0, 0)
Screenshot: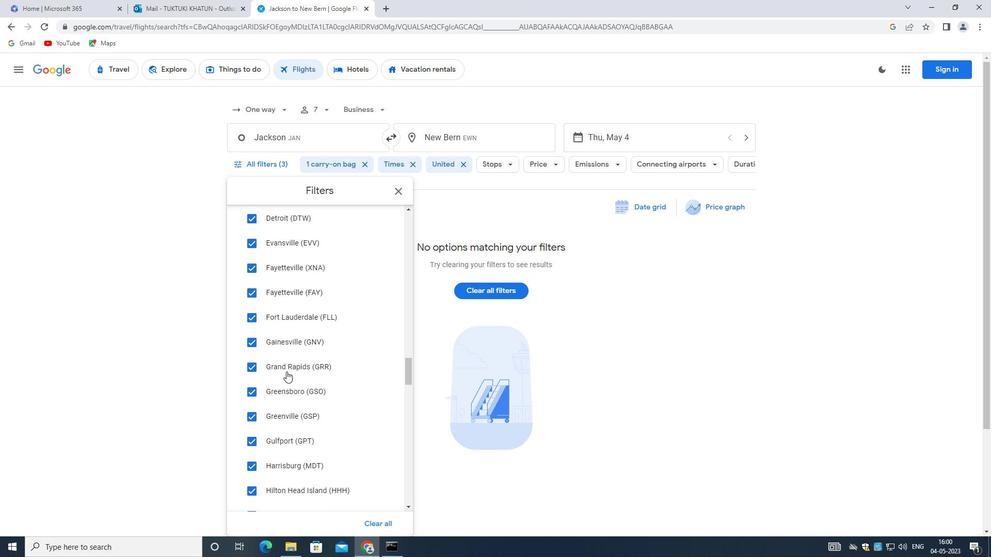 
Action: Mouse scrolled (286, 371) with delta (0, 0)
Screenshot: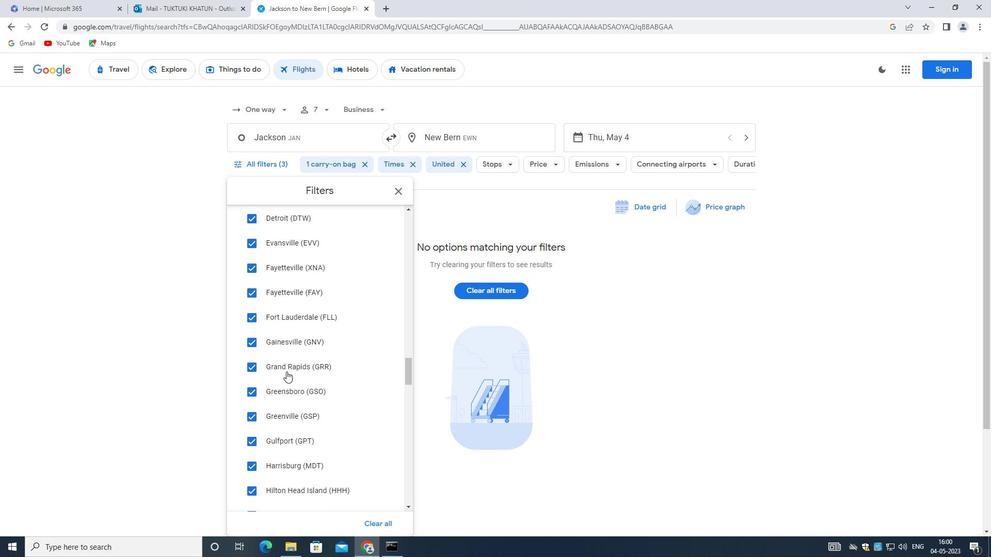 
Action: Mouse scrolled (286, 371) with delta (0, 0)
Screenshot: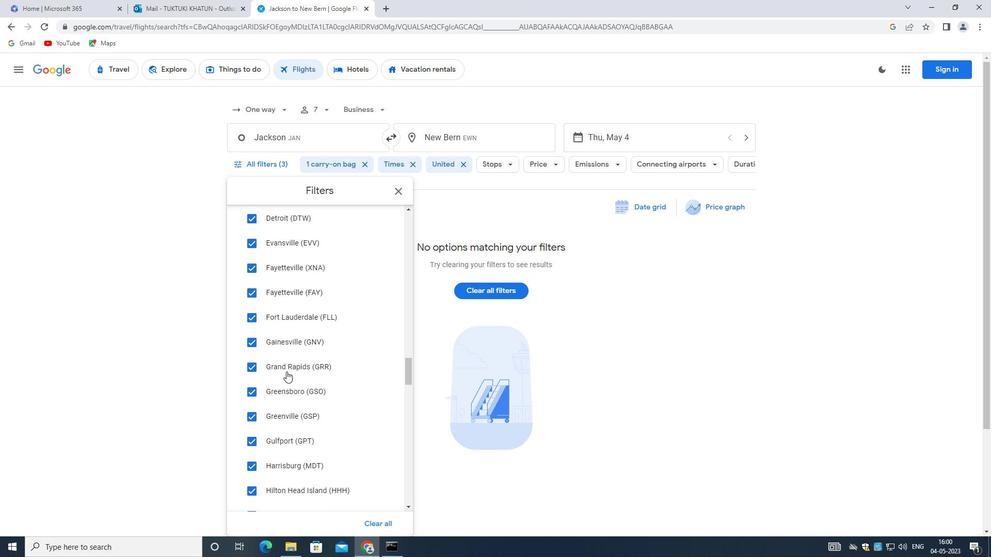 
Action: Mouse moved to (285, 371)
Screenshot: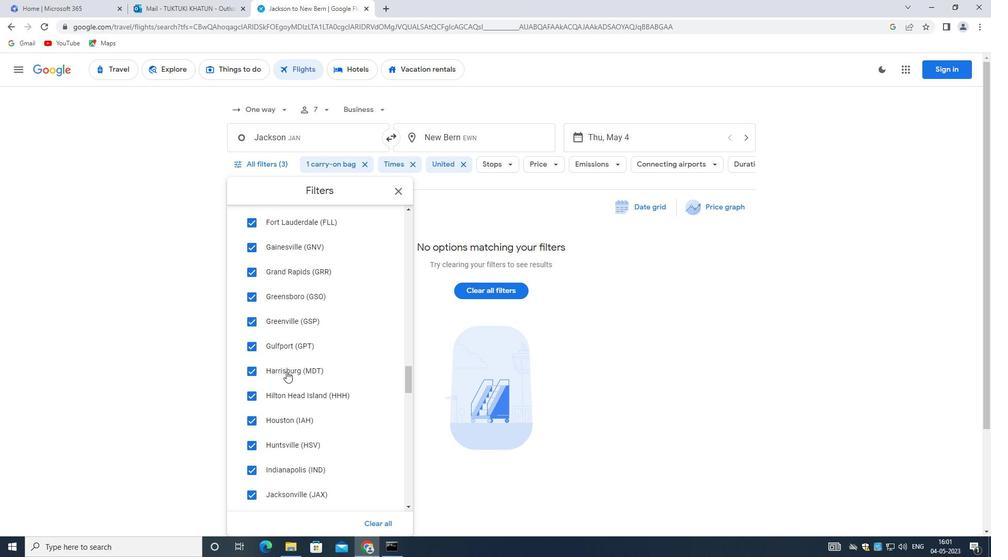 
Action: Mouse scrolled (285, 371) with delta (0, 0)
Screenshot: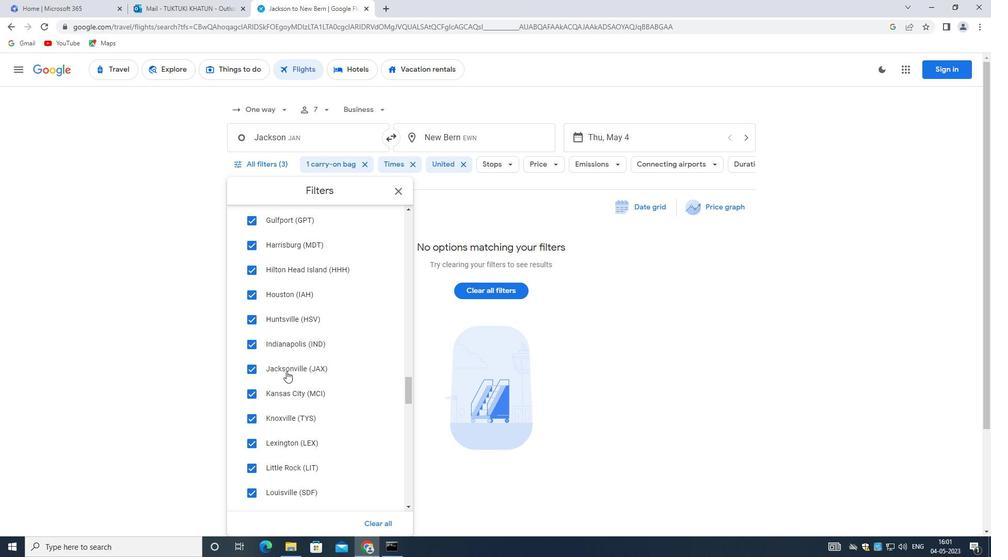 
Action: Mouse moved to (284, 371)
Screenshot: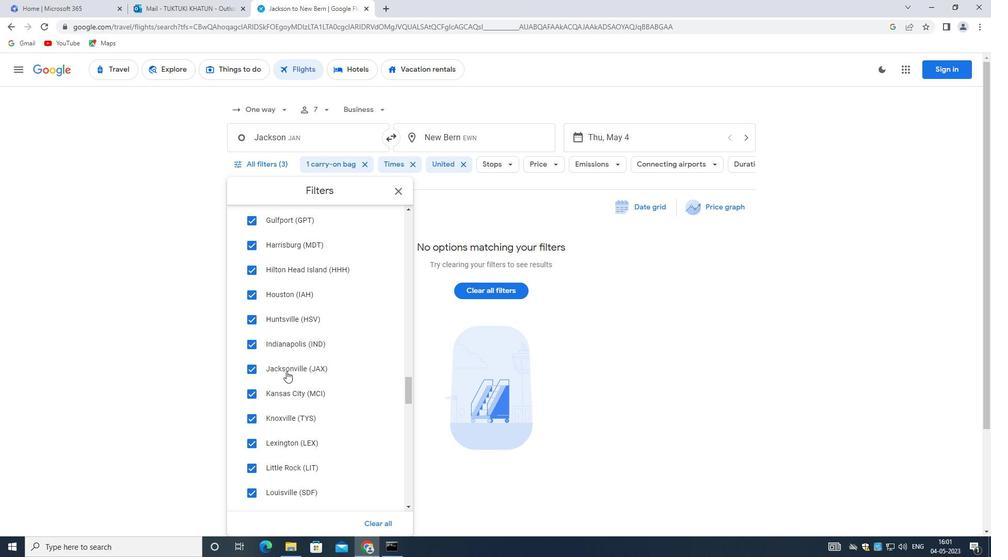 
Action: Mouse scrolled (284, 371) with delta (0, 0)
Screenshot: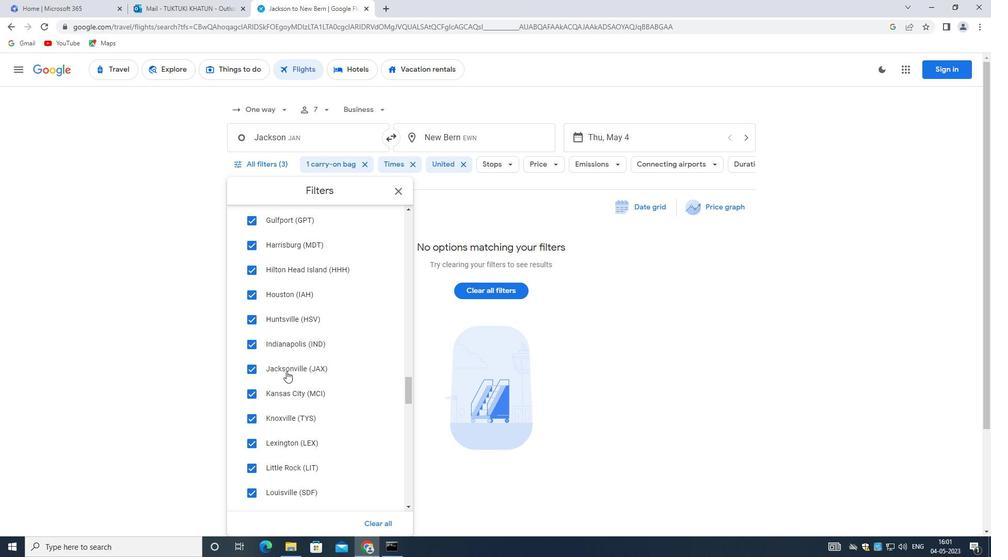 
Action: Mouse moved to (282, 371)
Screenshot: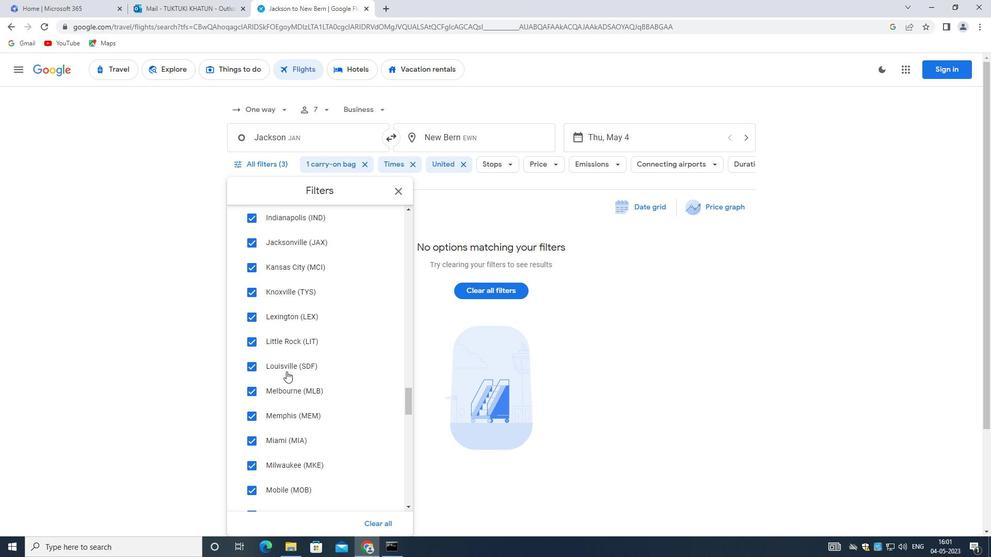 
Action: Mouse scrolled (282, 370) with delta (0, -1)
Screenshot: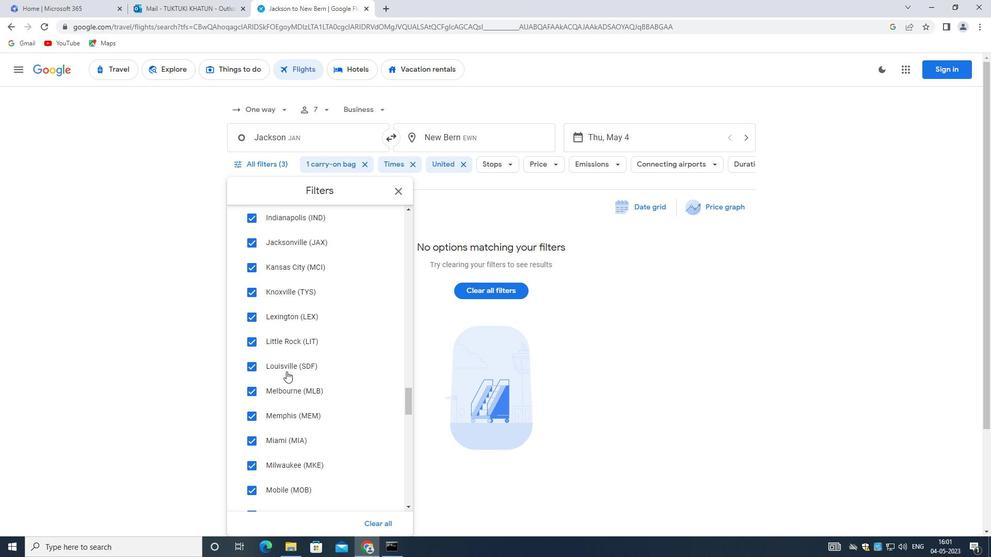 
Action: Mouse moved to (282, 371)
Screenshot: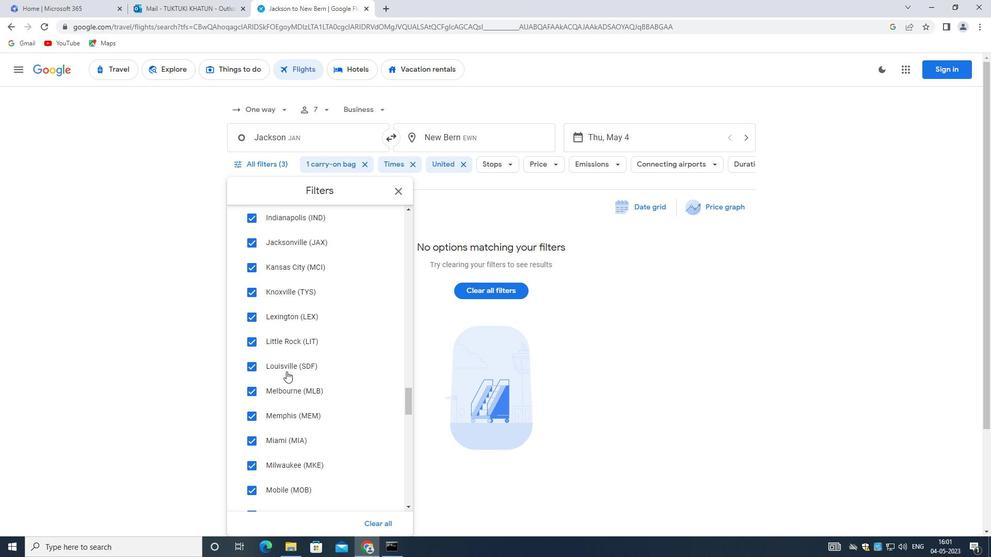 
Action: Mouse scrolled (282, 371) with delta (0, 0)
Screenshot: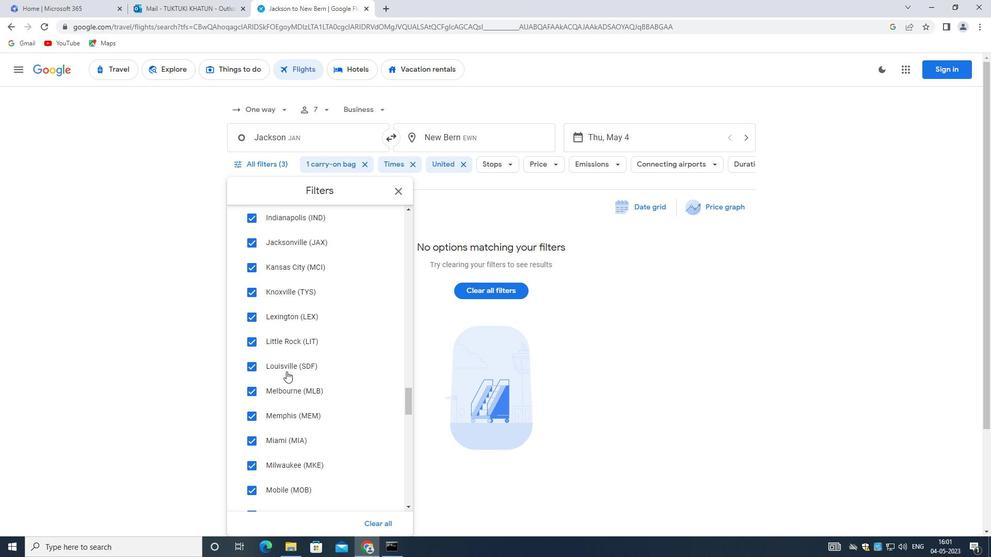
Action: Mouse moved to (281, 371)
Screenshot: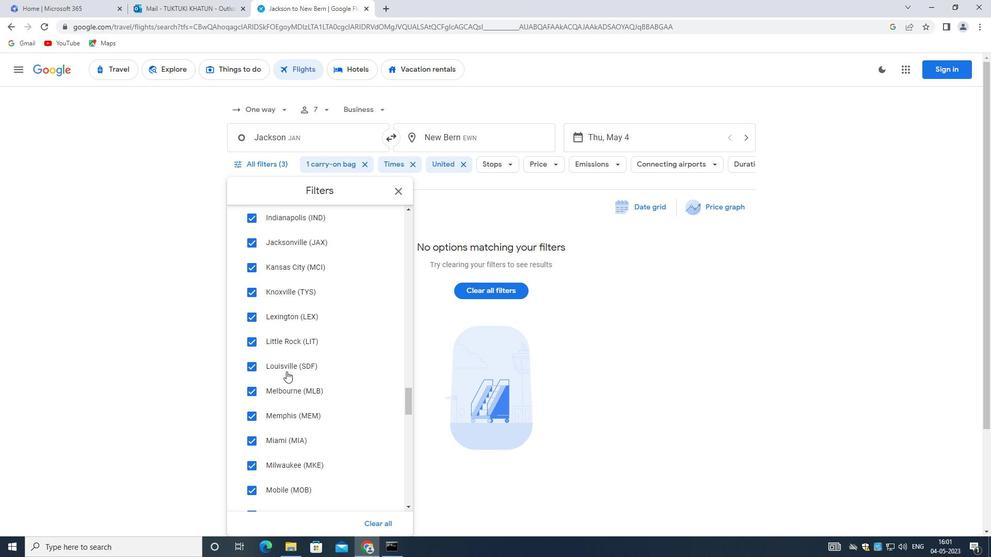
Action: Mouse scrolled (281, 371) with delta (0, 0)
Screenshot: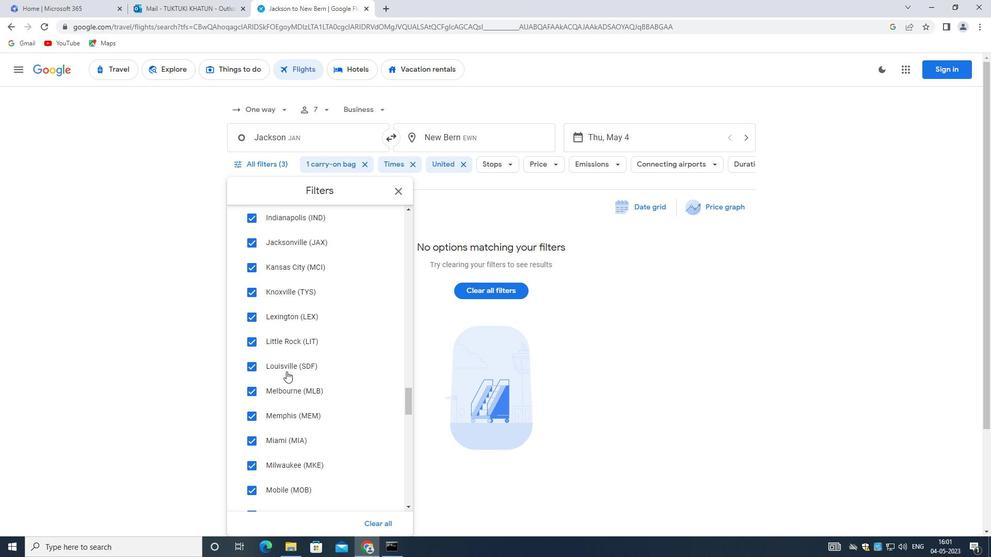 
Action: Mouse moved to (277, 370)
Screenshot: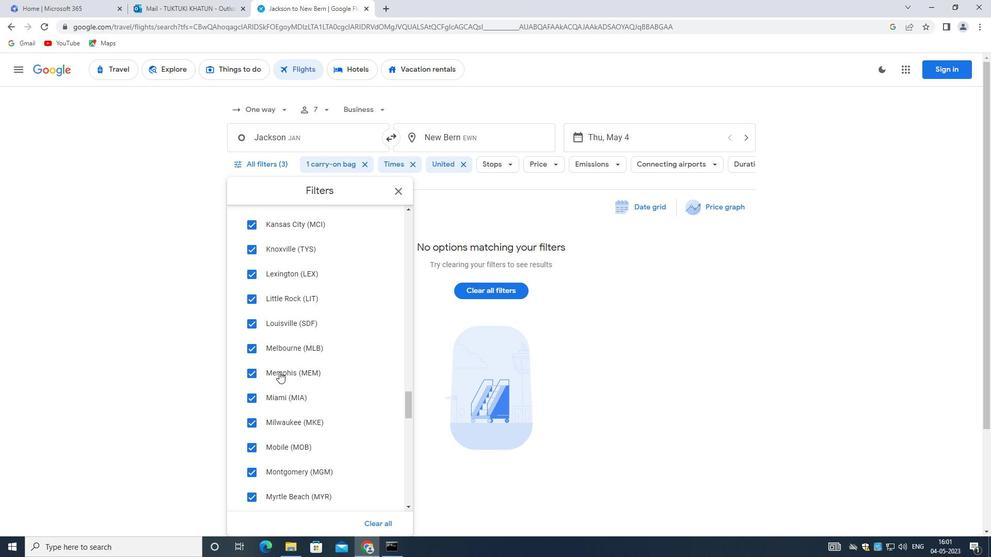 
Action: Mouse scrolled (277, 370) with delta (0, 0)
Screenshot: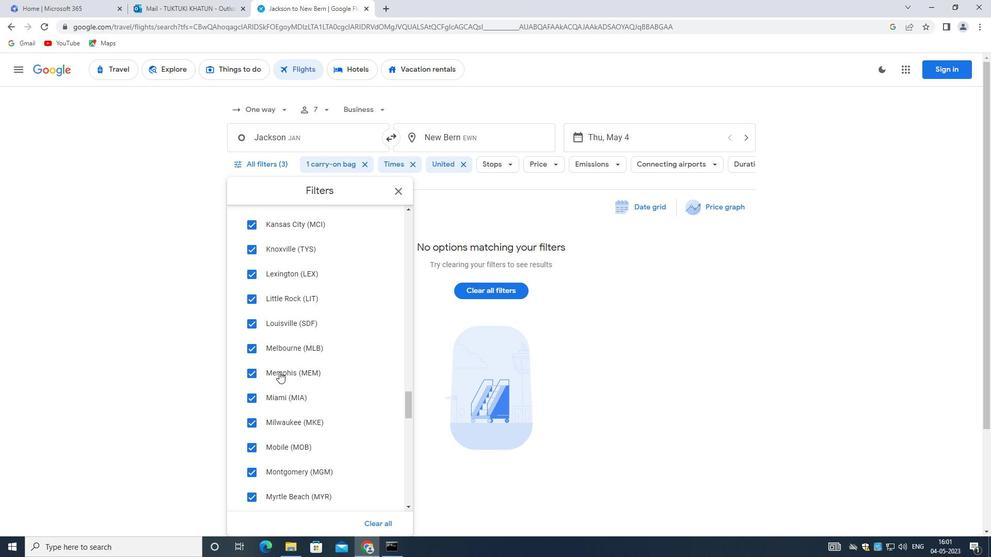 
Action: Mouse scrolled (277, 370) with delta (0, 0)
Screenshot: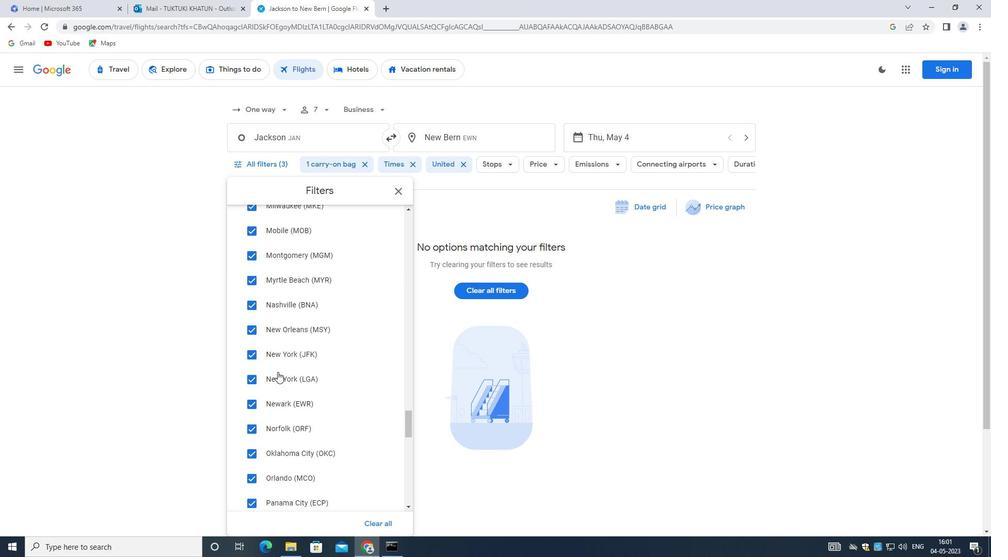 
Action: Mouse scrolled (277, 370) with delta (0, 0)
Screenshot: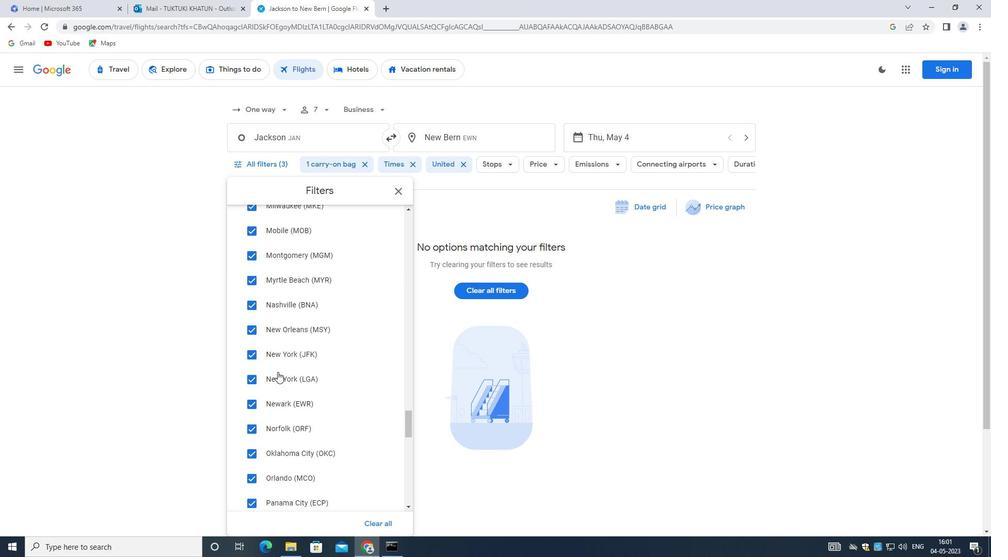 
Action: Mouse scrolled (277, 369) with delta (0, -1)
Screenshot: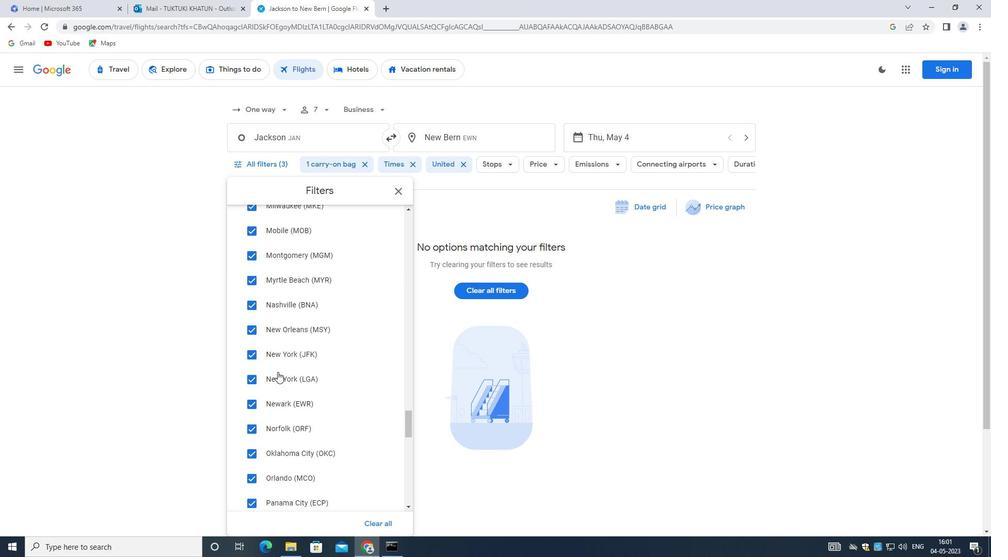 
Action: Mouse scrolled (277, 370) with delta (0, 0)
Screenshot: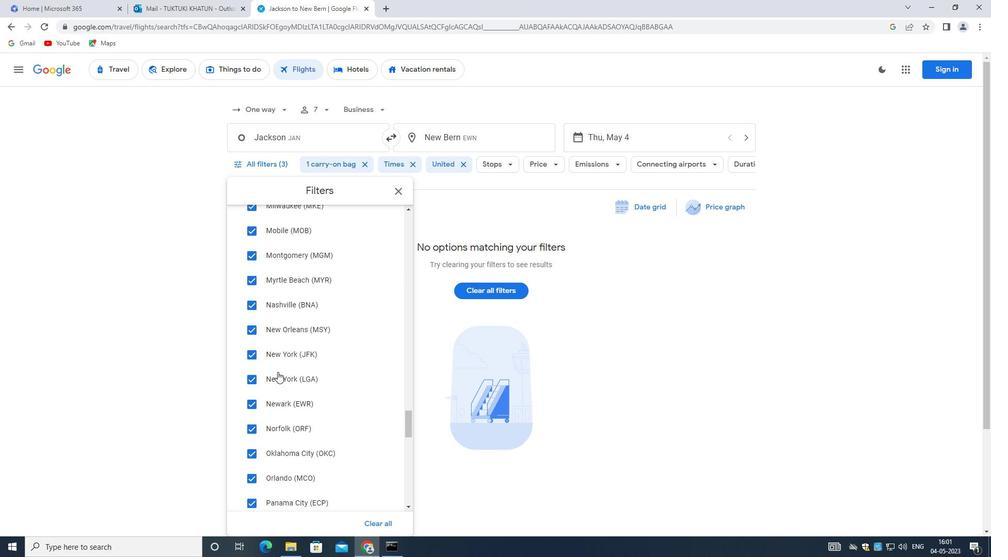 
Action: Mouse moved to (275, 373)
Screenshot: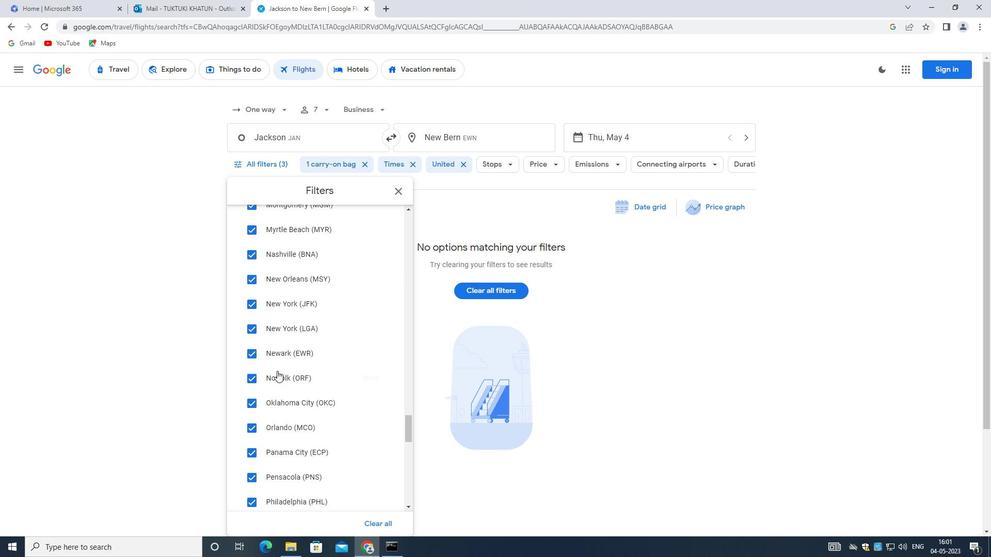 
Action: Mouse scrolled (275, 373) with delta (0, 0)
Screenshot: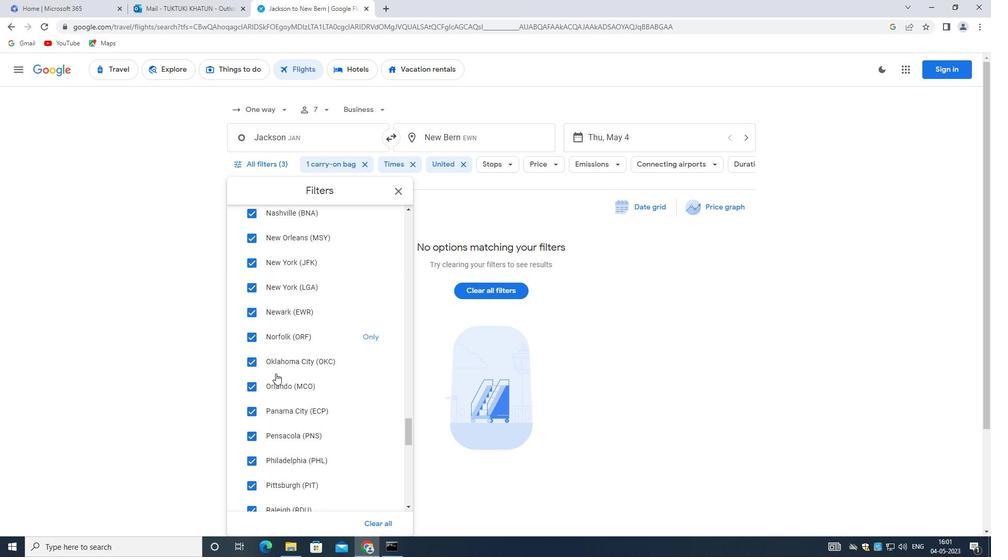 
Action: Mouse scrolled (275, 373) with delta (0, 0)
Screenshot: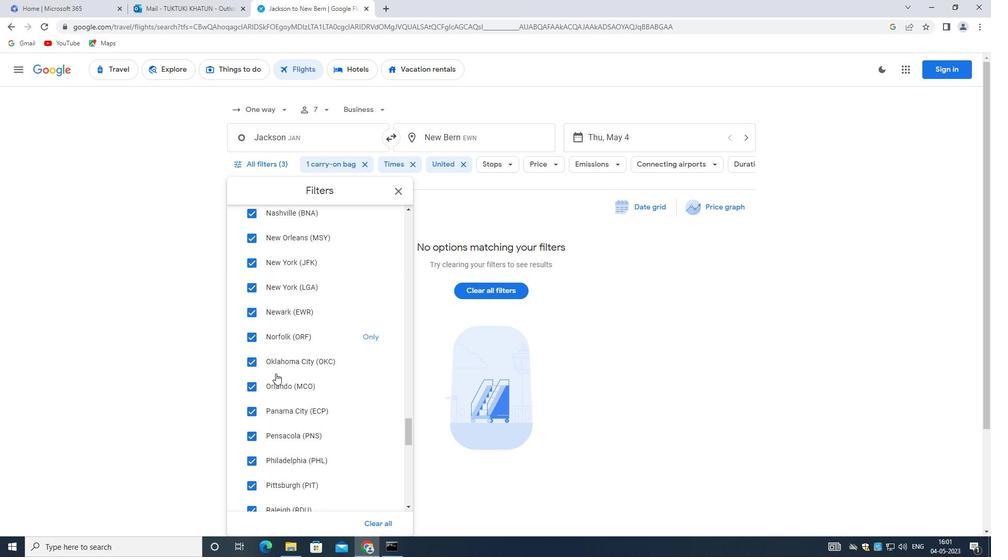
Action: Mouse scrolled (275, 373) with delta (0, 0)
Screenshot: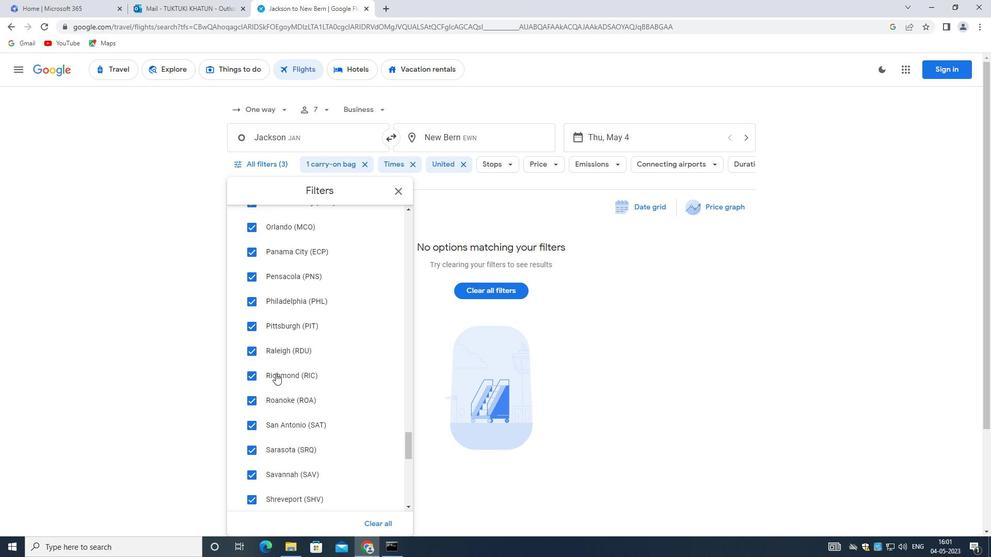 
Action: Mouse scrolled (275, 373) with delta (0, 0)
Screenshot: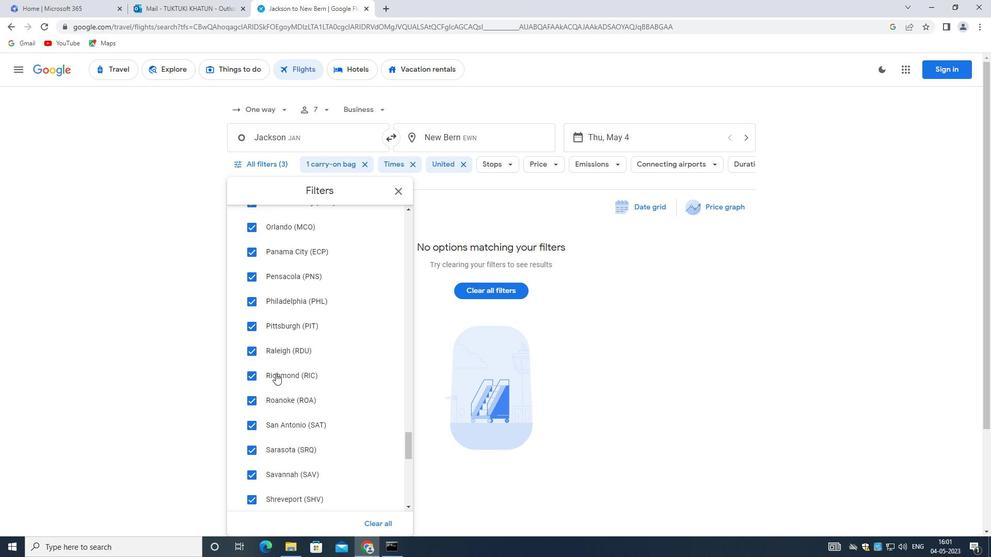 
Action: Mouse scrolled (275, 373) with delta (0, 0)
Screenshot: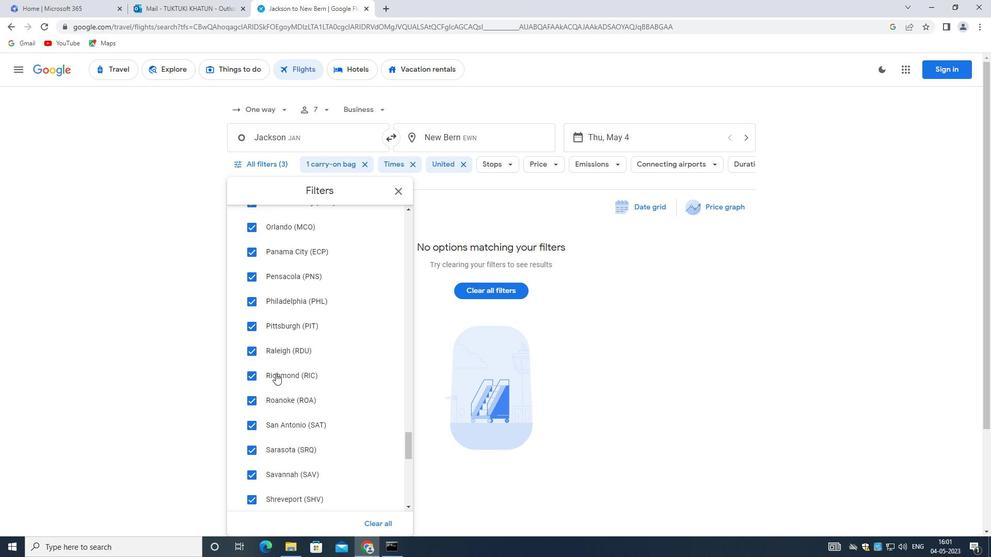 
Action: Mouse scrolled (275, 373) with delta (0, 0)
Screenshot: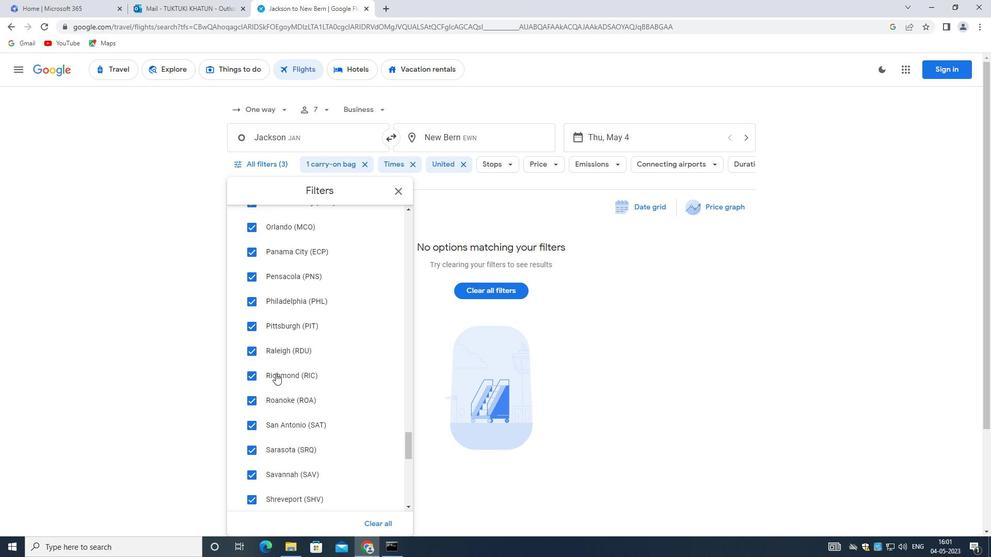 
Action: Mouse scrolled (275, 373) with delta (0, 0)
Screenshot: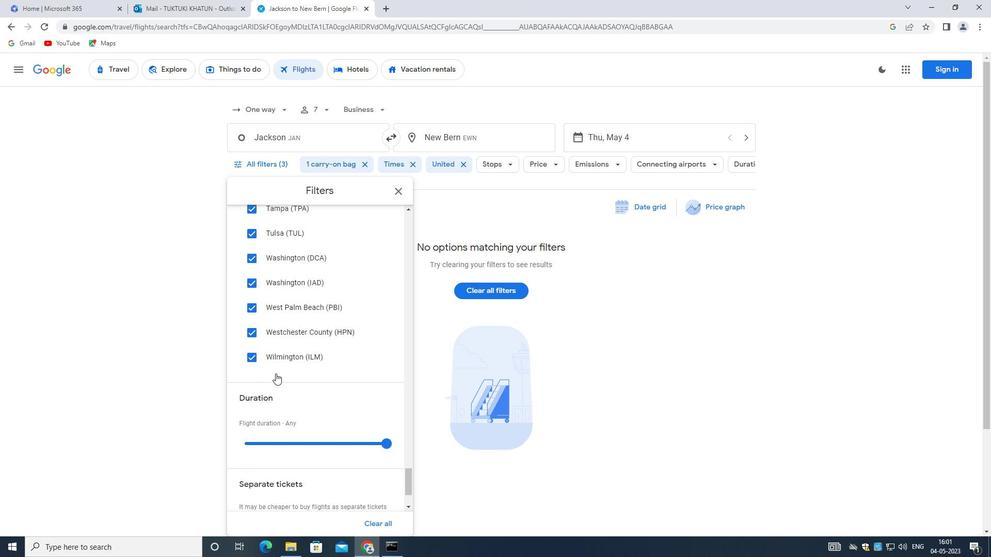 
Action: Mouse scrolled (275, 373) with delta (0, 0)
Screenshot: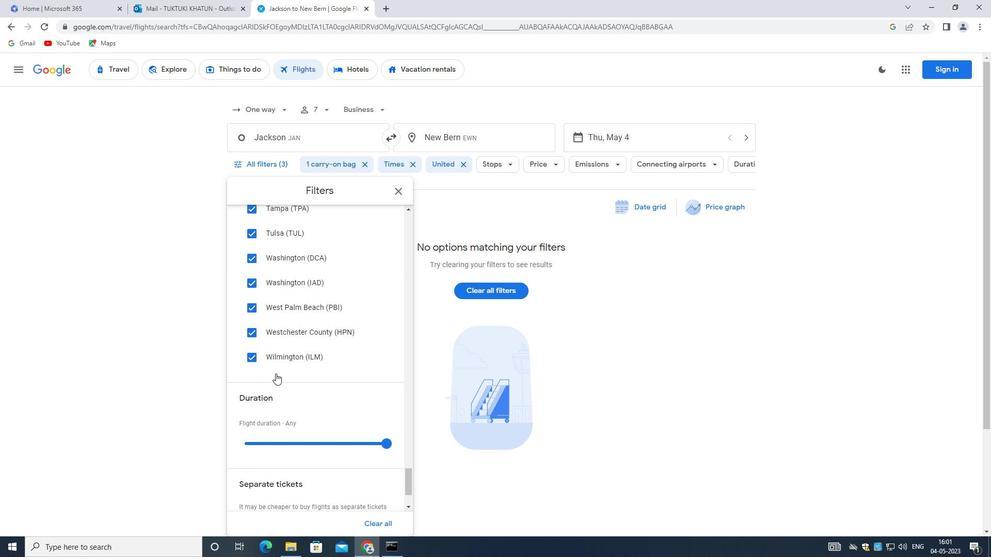 
Action: Mouse scrolled (275, 373) with delta (0, 0)
Screenshot: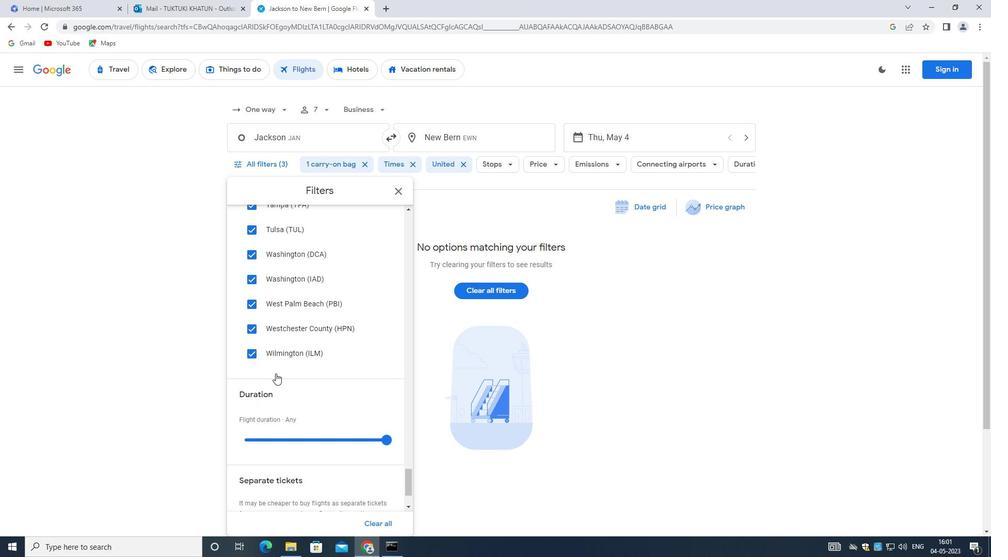
Action: Mouse scrolled (275, 373) with delta (0, 0)
Screenshot: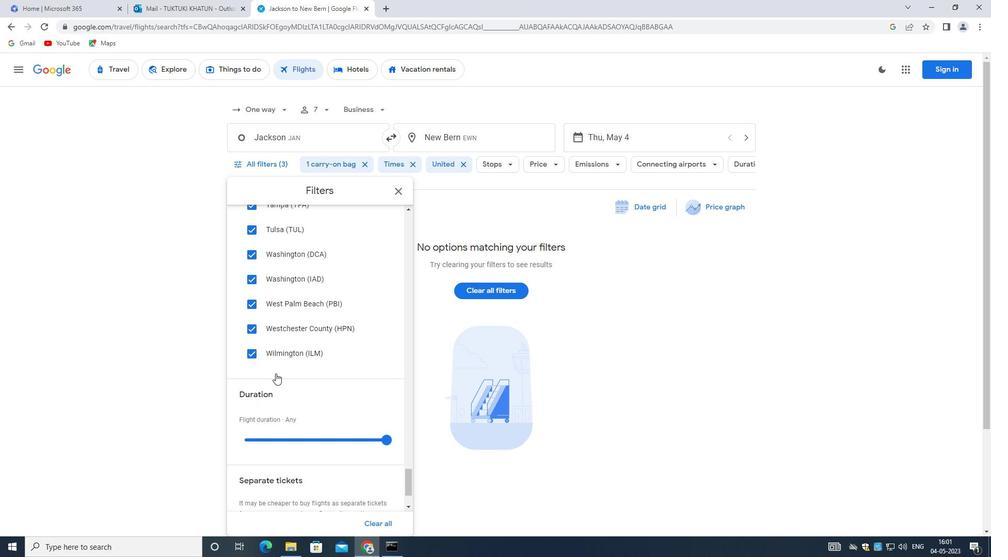 
Action: Mouse scrolled (275, 373) with delta (0, 0)
Screenshot: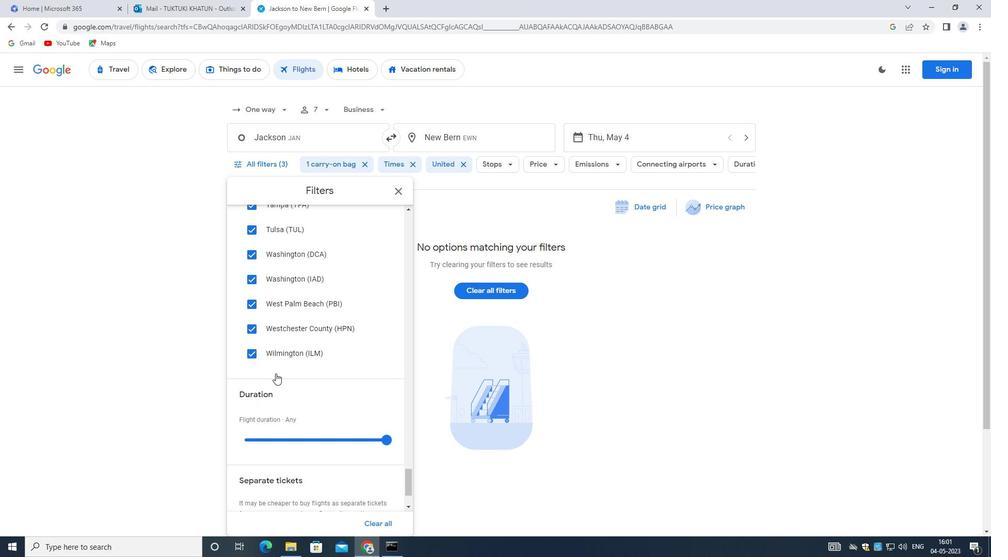 
Action: Mouse scrolled (275, 373) with delta (0, 0)
Screenshot: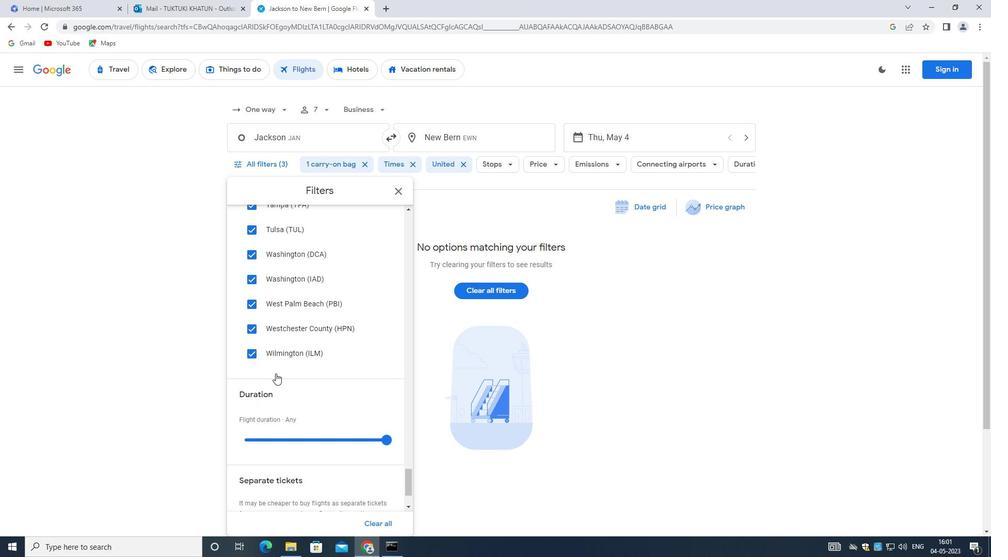 
Action: Mouse scrolled (275, 373) with delta (0, 0)
Screenshot: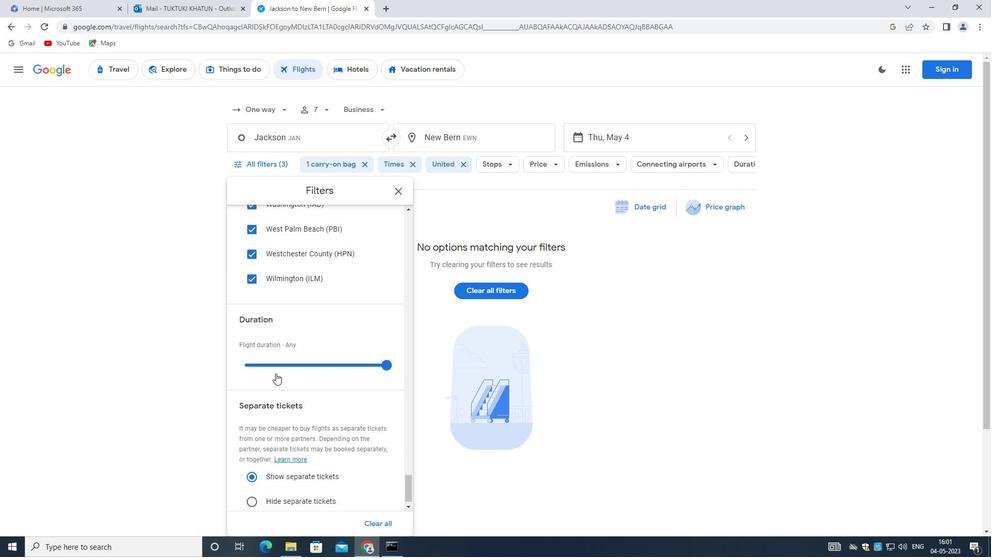 
Action: Mouse scrolled (275, 373) with delta (0, 0)
Screenshot: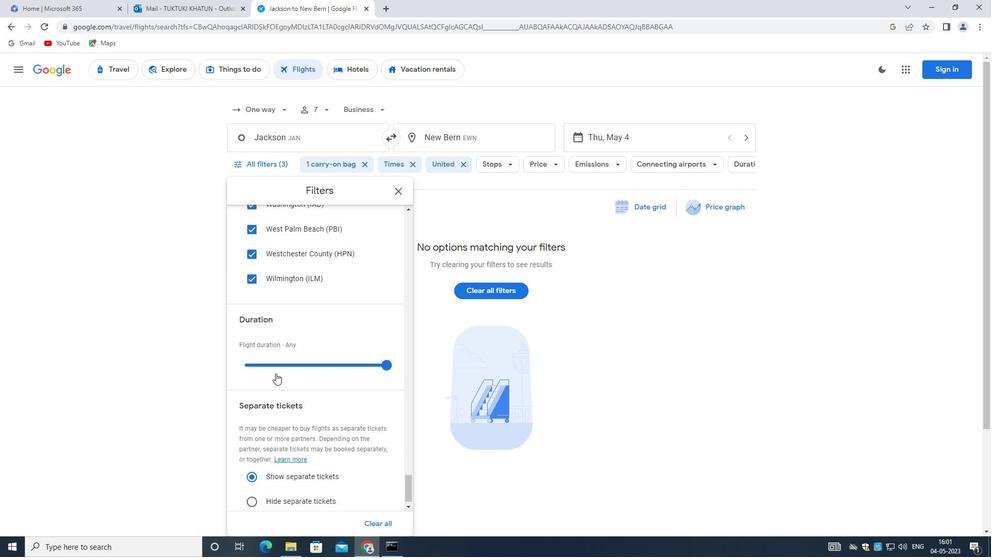 
Action: Mouse scrolled (275, 373) with delta (0, 0)
Screenshot: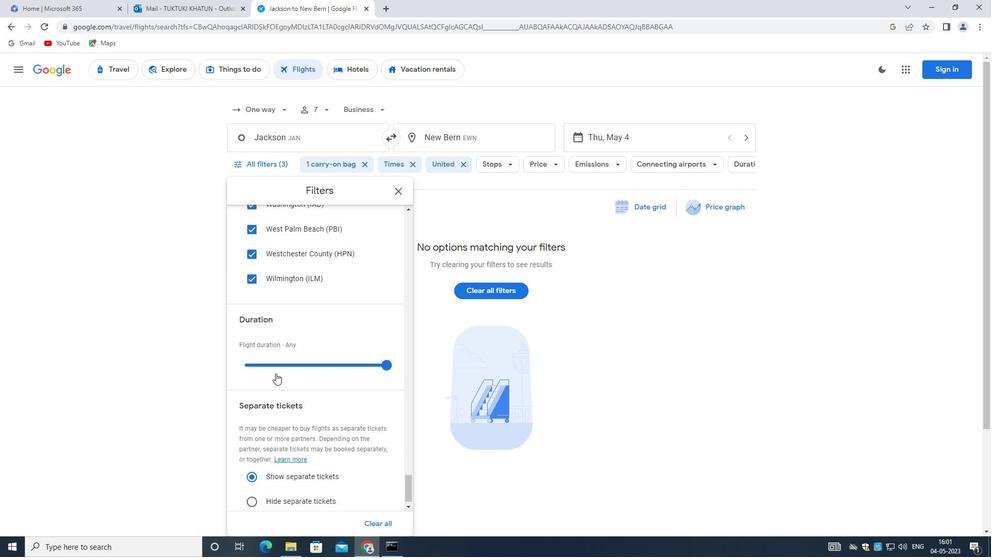 
Action: Mouse scrolled (275, 373) with delta (0, 0)
Screenshot: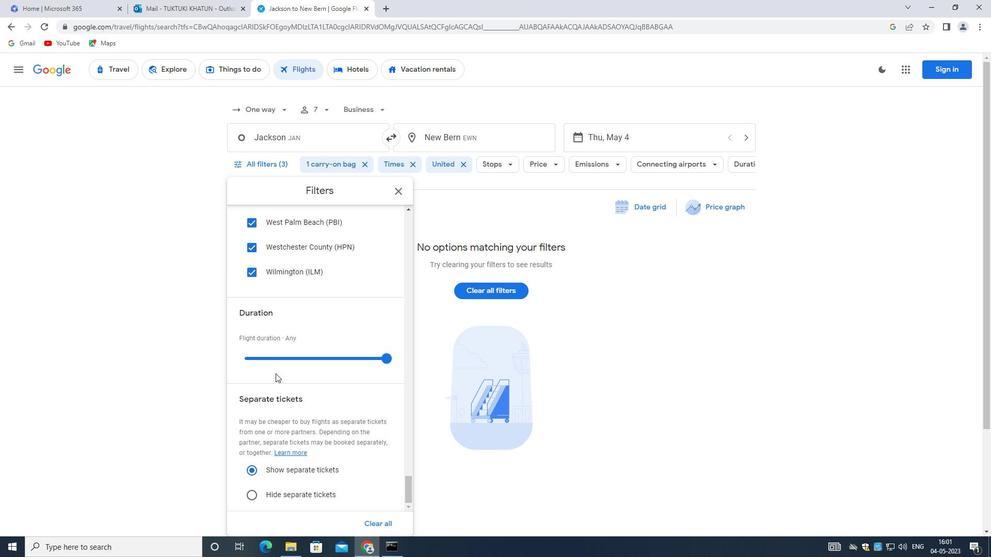 
Action: Mouse scrolled (275, 373) with delta (0, 0)
Screenshot: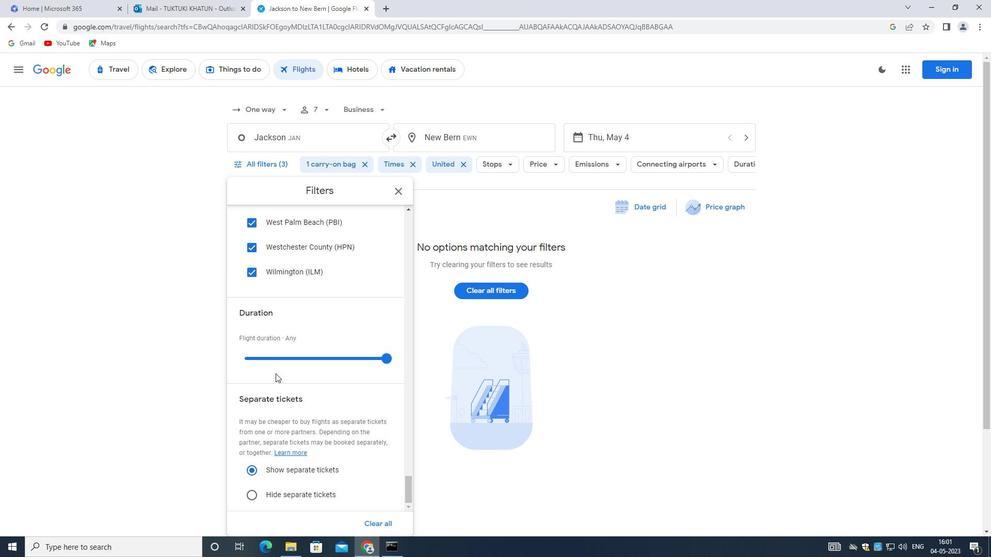 
Action: Mouse scrolled (275, 373) with delta (0, 0)
Screenshot: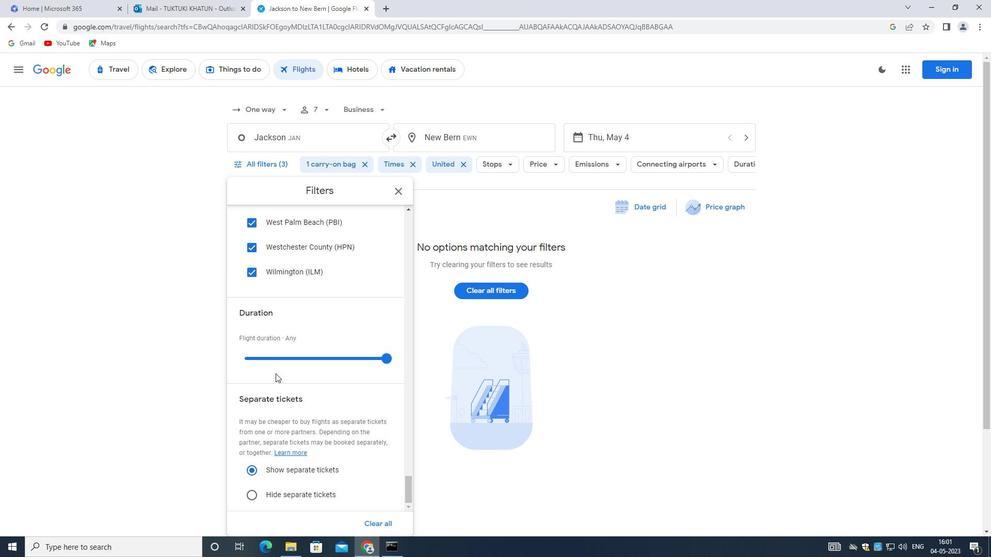 
Action: Mouse moved to (281, 373)
Screenshot: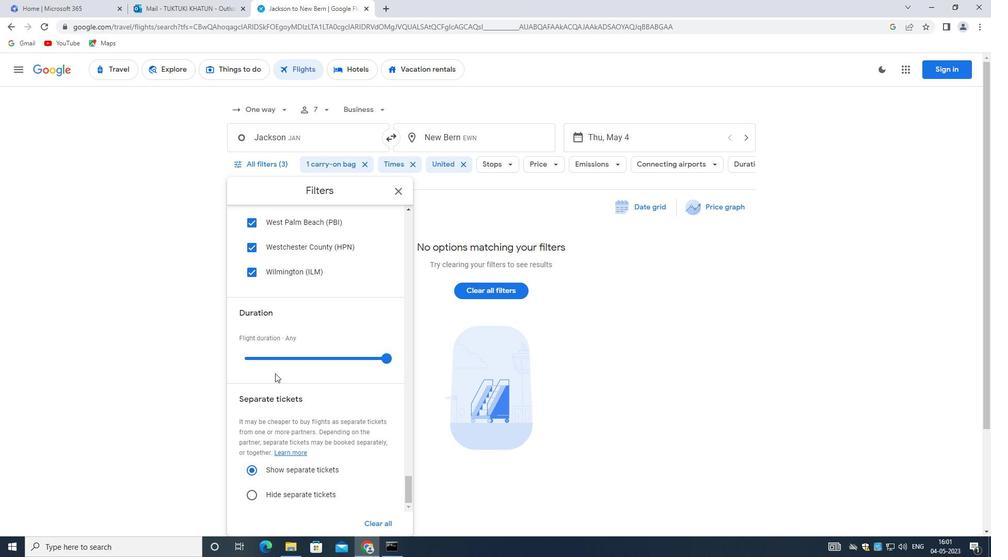 
